 Task: Open a blank google sheet and write heading  Discount data  Add 10 product name:-  'Apple, Banana,_x000D_
Orange, Tomato, Potato, Onion, Carrot, Milk, Bread, Eggs (dozen). ' in September Last week sales are  1.99, 0.49, 0.79, 1.29, 0.99, 0.89, 0.69, 2.49, 1.99, 2.99.Discount (%):-  10, 20, 15, 5, 12, 8, 25, 10, 15, 20. Save page auditingSalesGrowth
Action: Mouse moved to (327, 208)
Screenshot: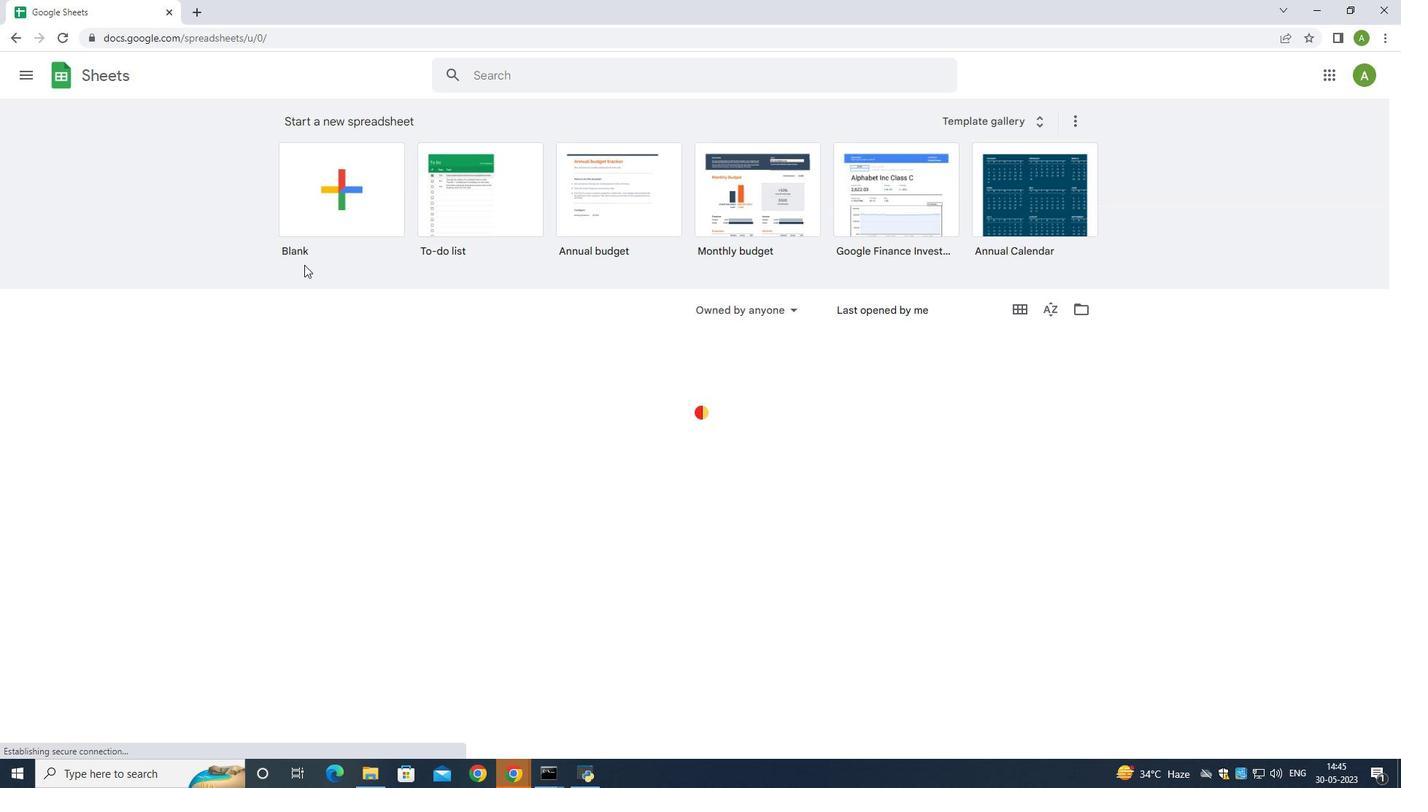 
Action: Mouse pressed left at (327, 208)
Screenshot: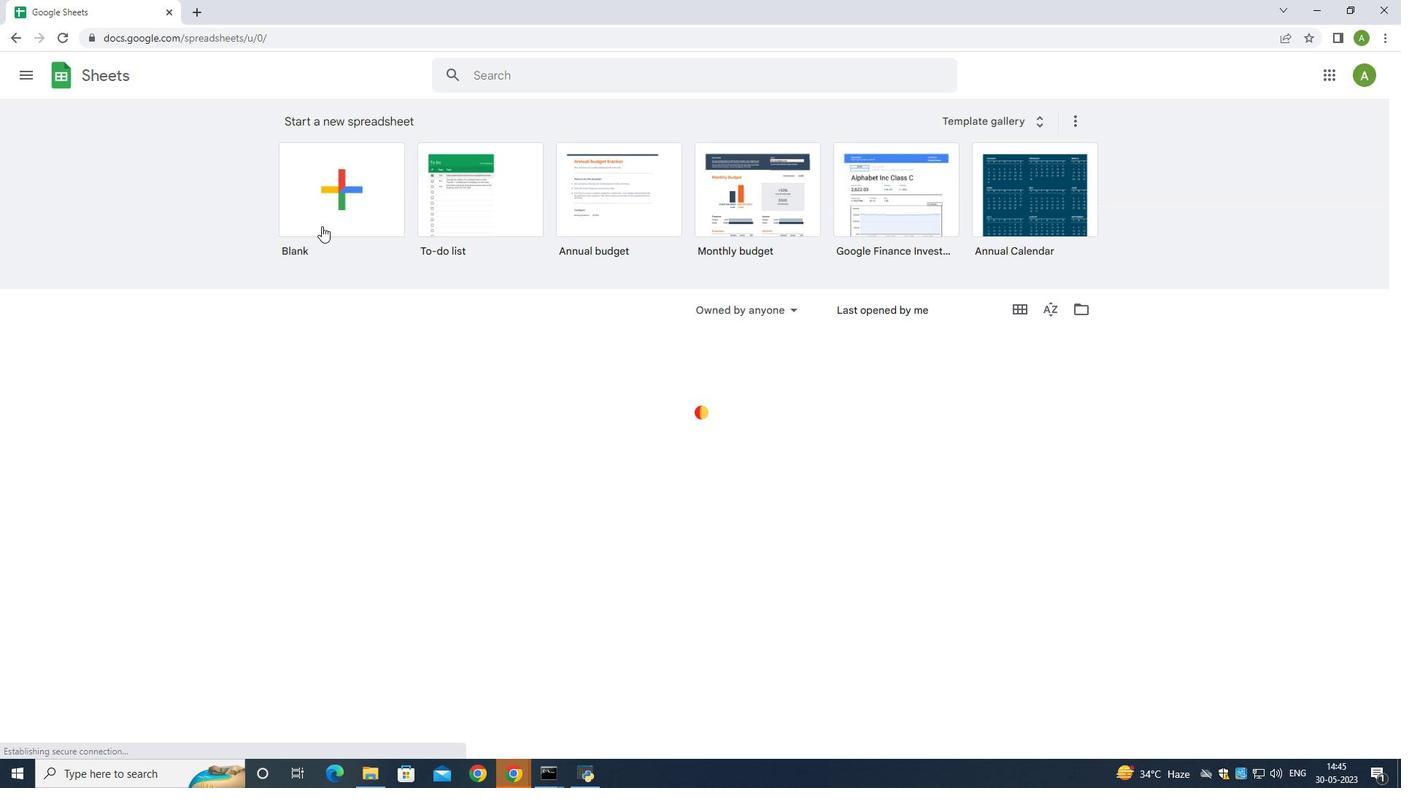 
Action: Mouse moved to (159, 179)
Screenshot: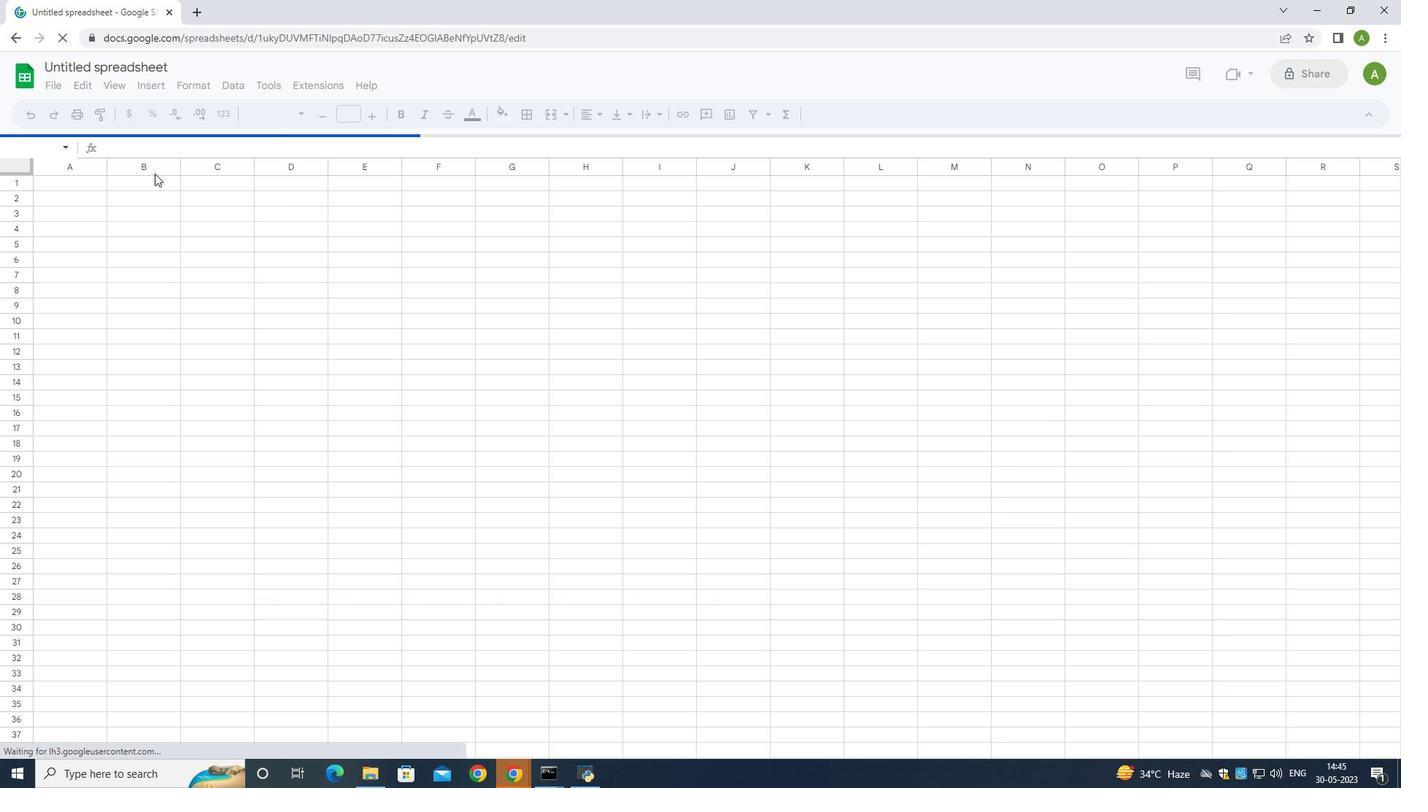 
Action: Mouse pressed left at (159, 179)
Screenshot: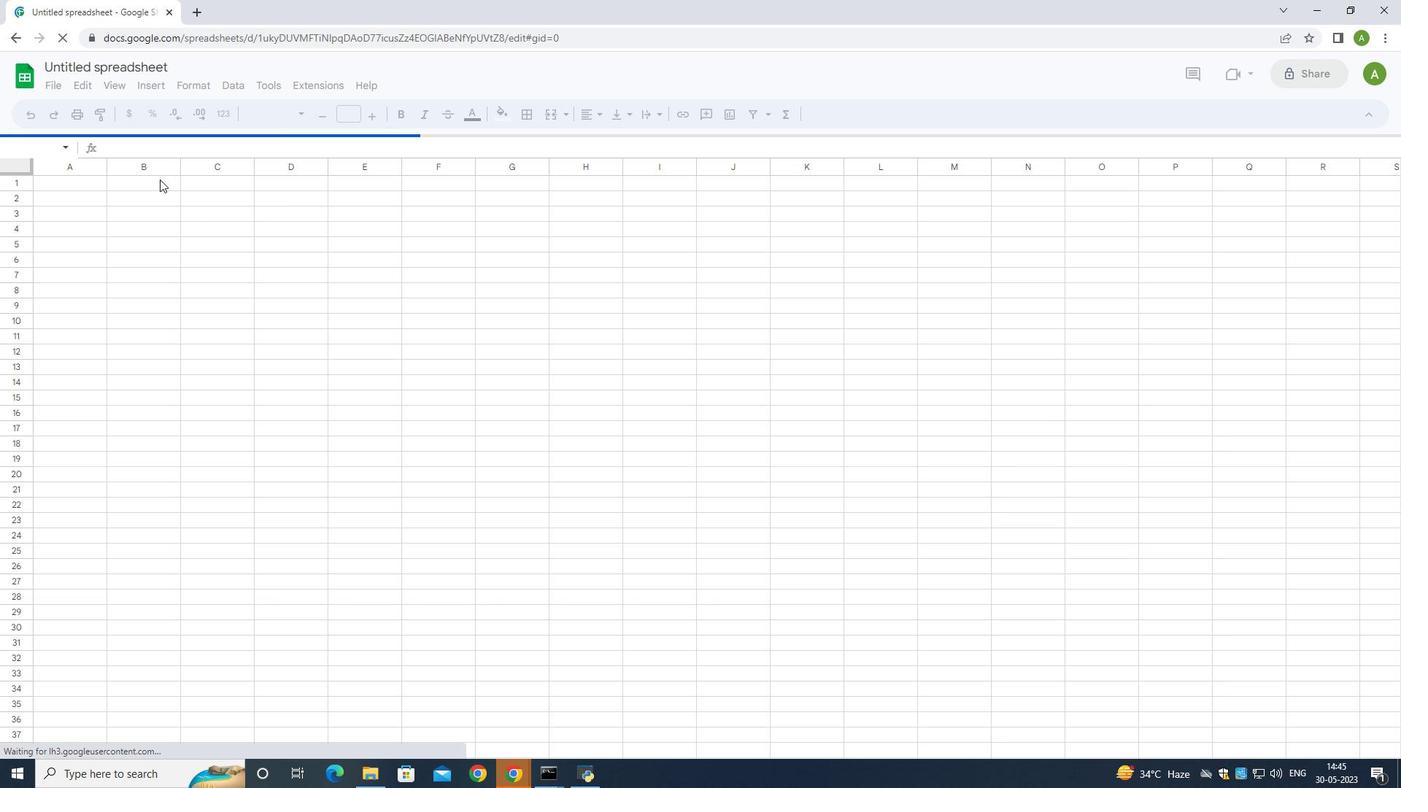 
Action: Mouse moved to (159, 180)
Screenshot: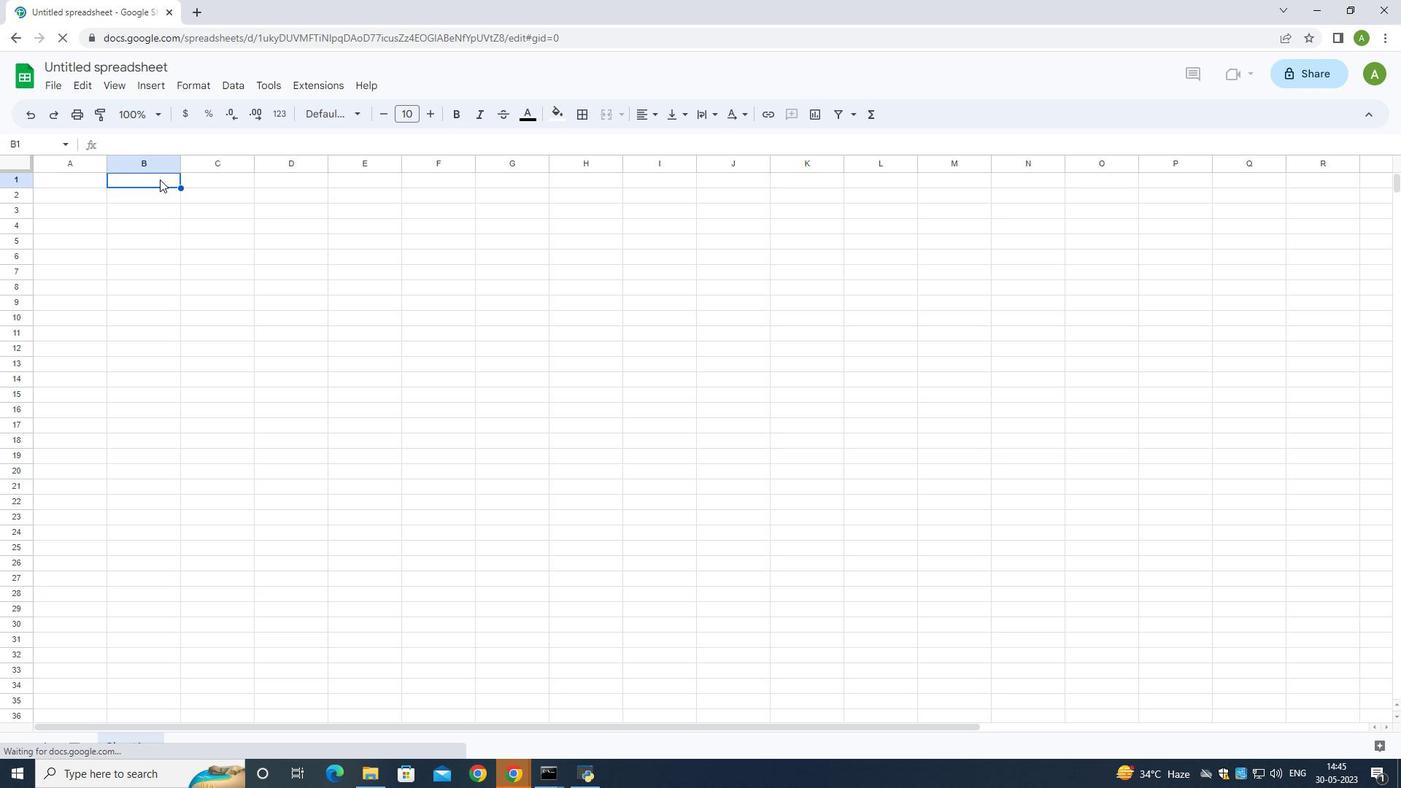 
Action: Key pressed <Key.shift>Discount<Key.space><Key.shift><Key.shift><Key.shift>Data
Screenshot: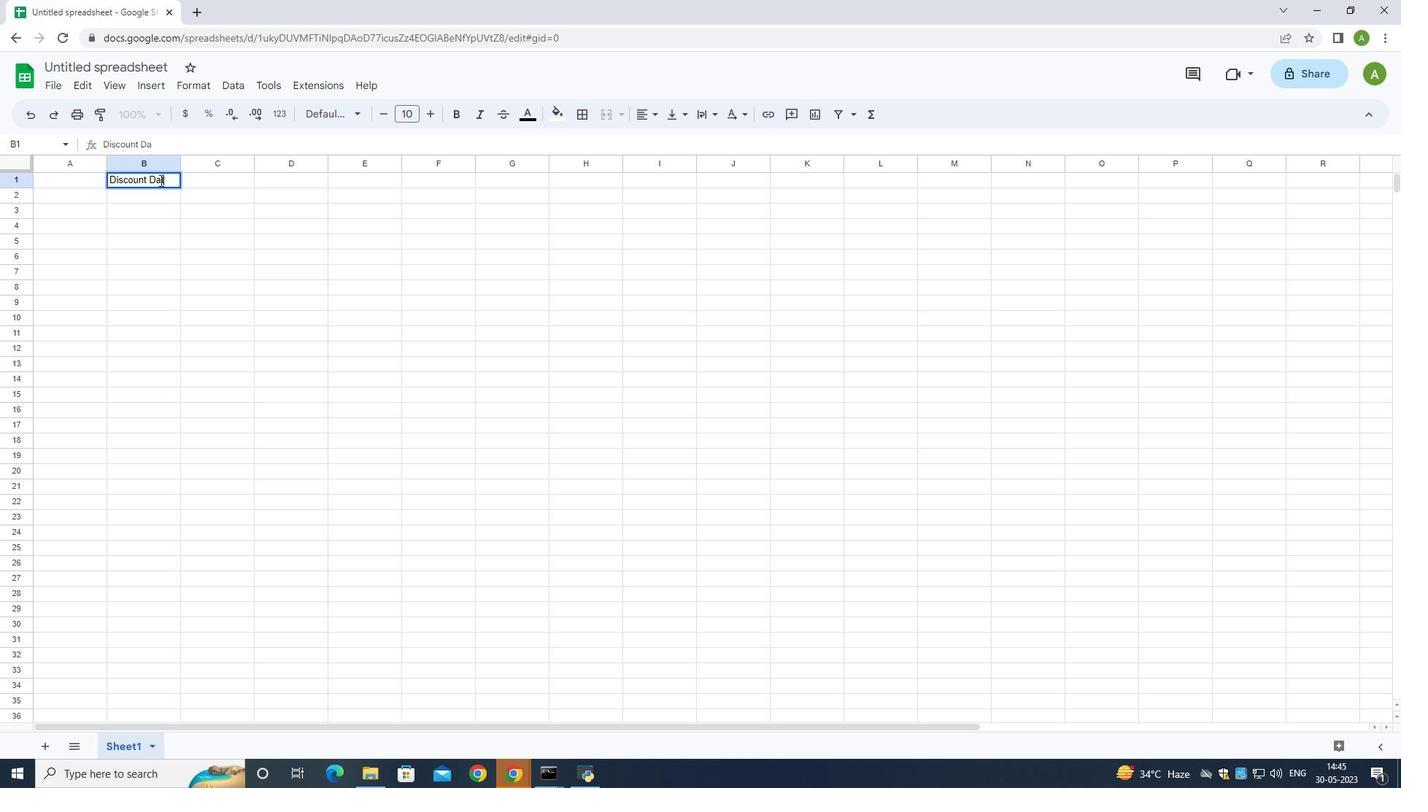 
Action: Mouse moved to (62, 192)
Screenshot: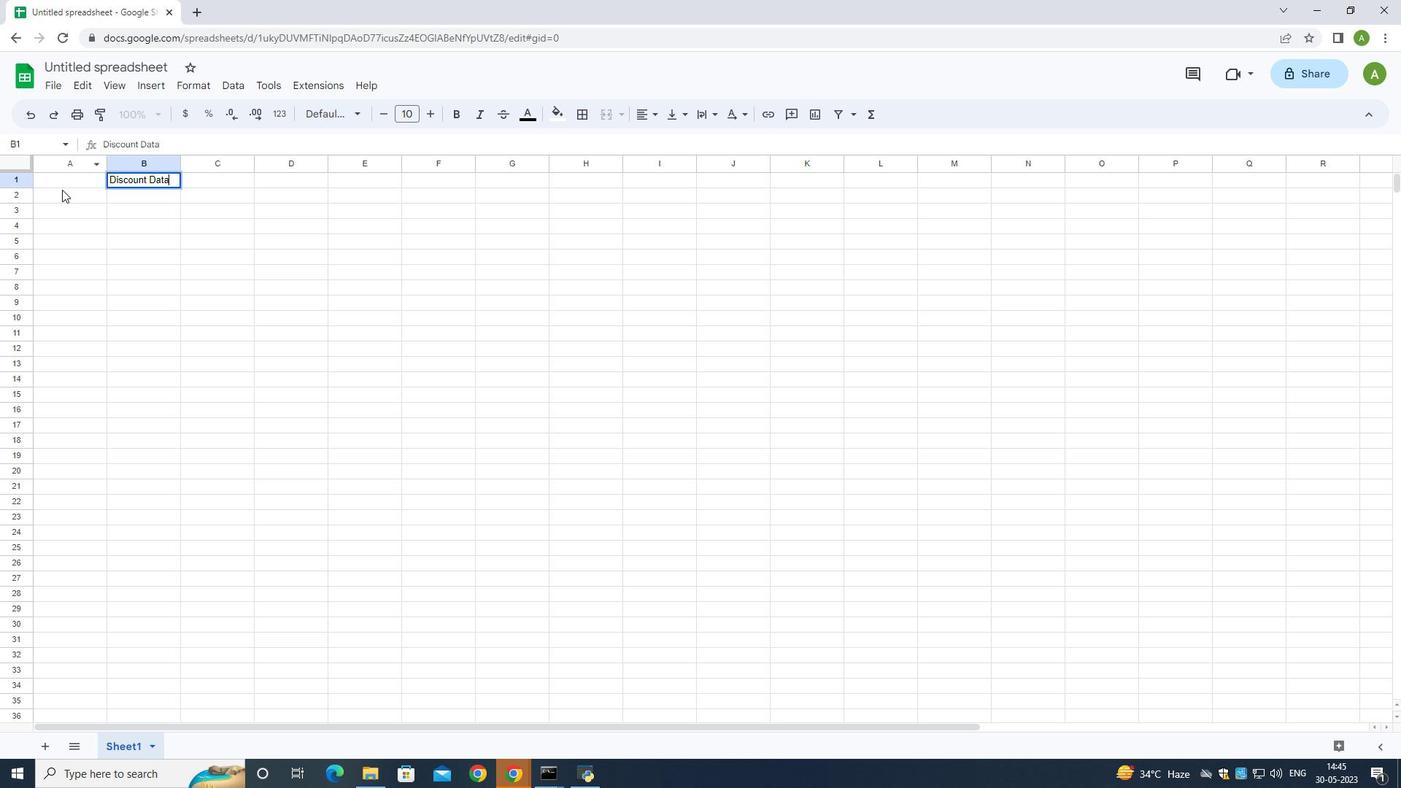 
Action: Mouse pressed left at (62, 192)
Screenshot: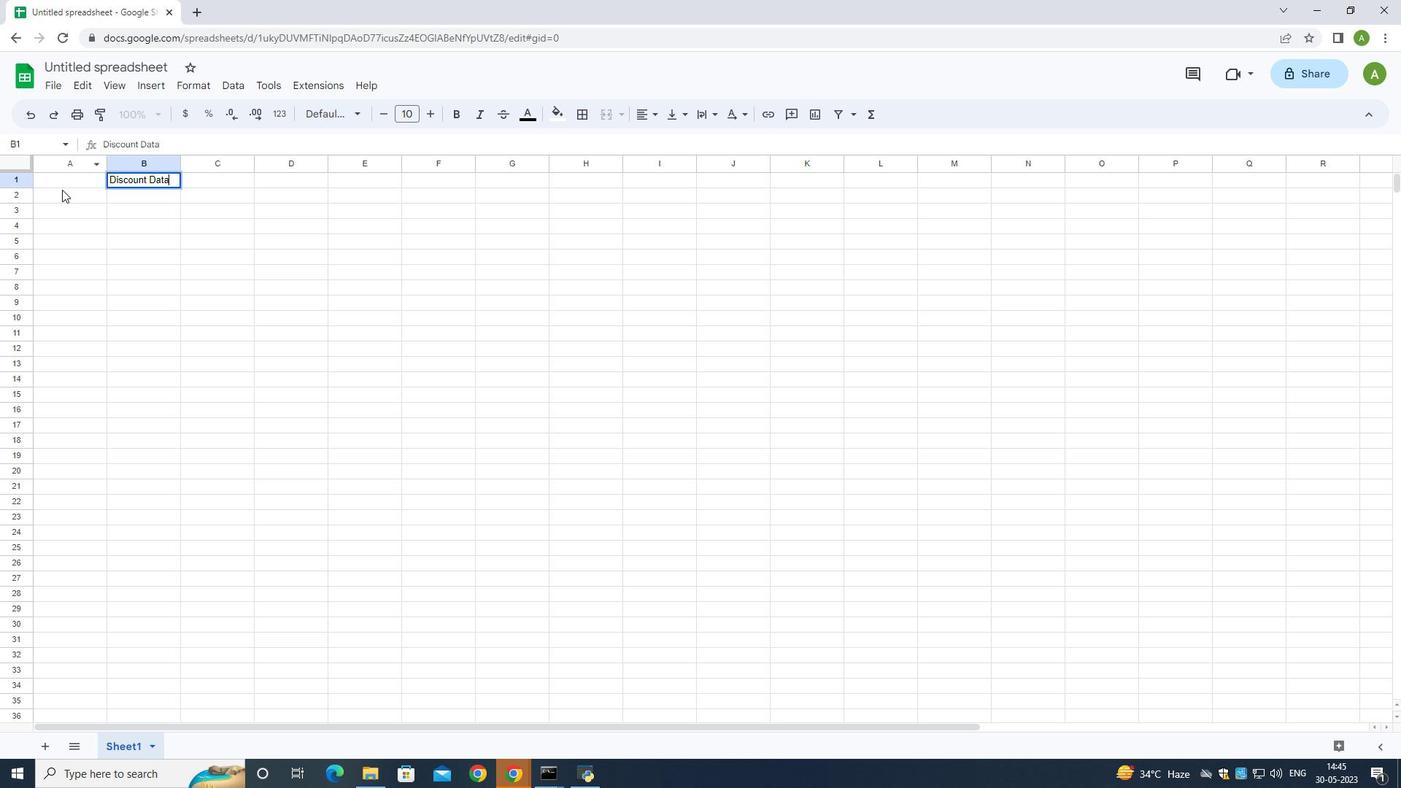 
Action: Mouse moved to (59, 193)
Screenshot: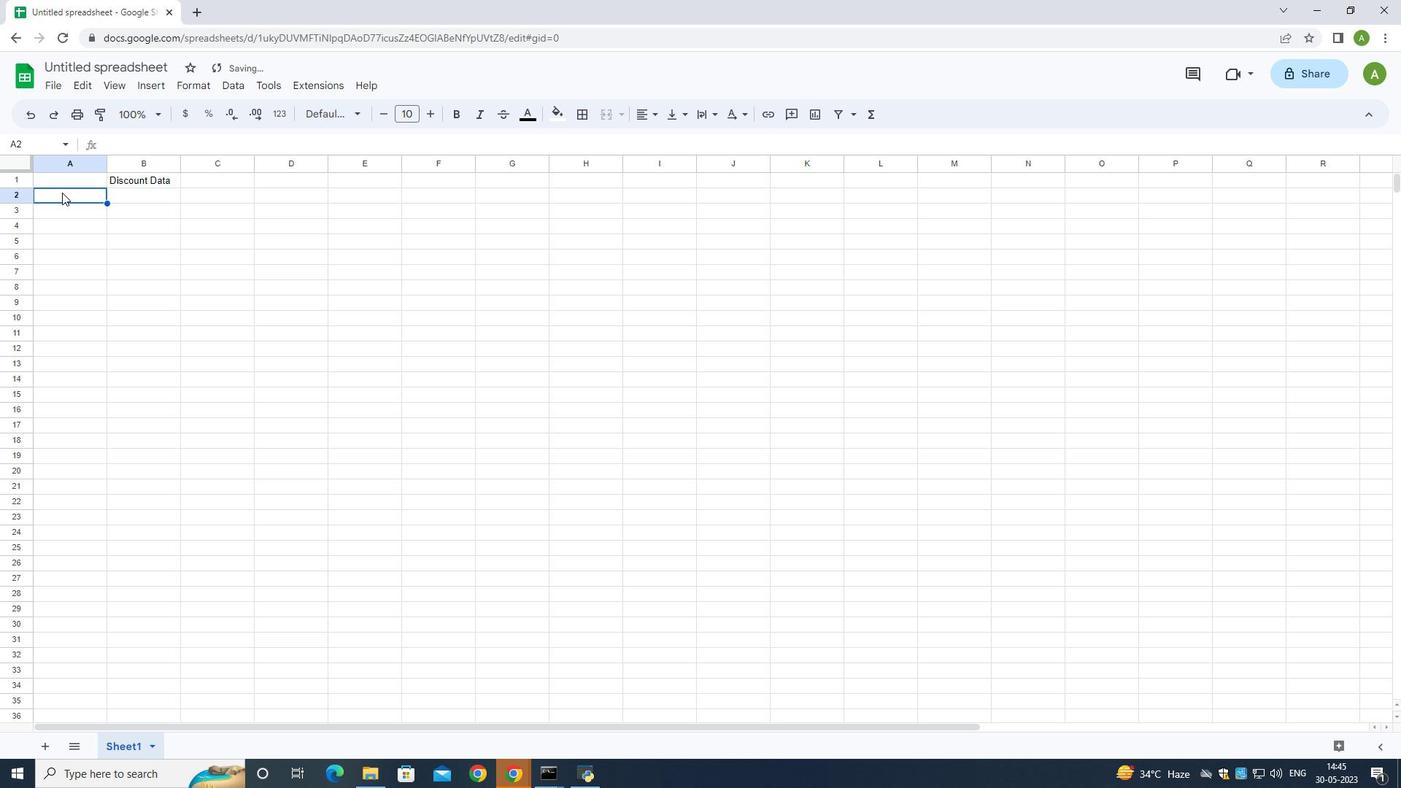 
Action: Key pressed <Key.shift>Product<Key.space><Key.shift>Name
Screenshot: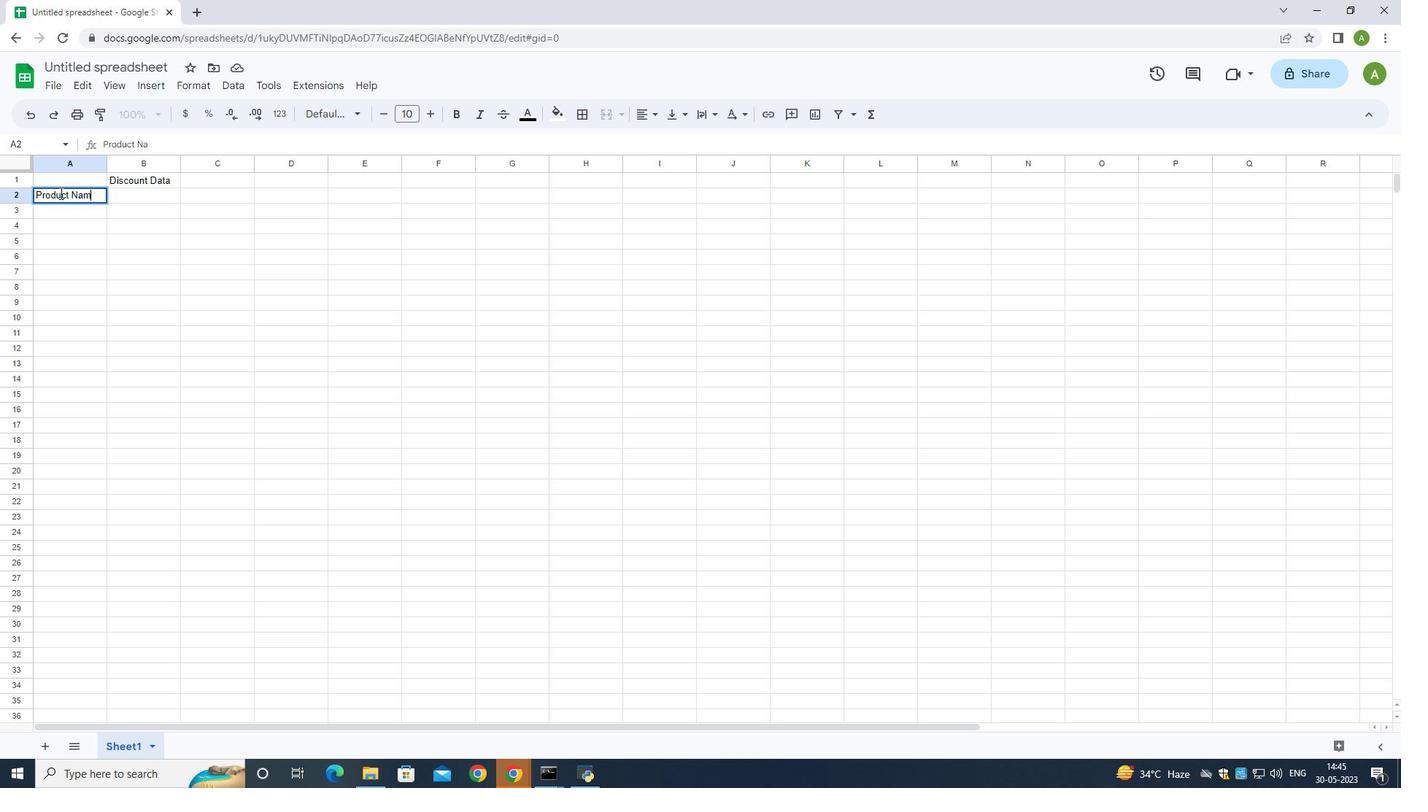 
Action: Mouse moved to (92, 203)
Screenshot: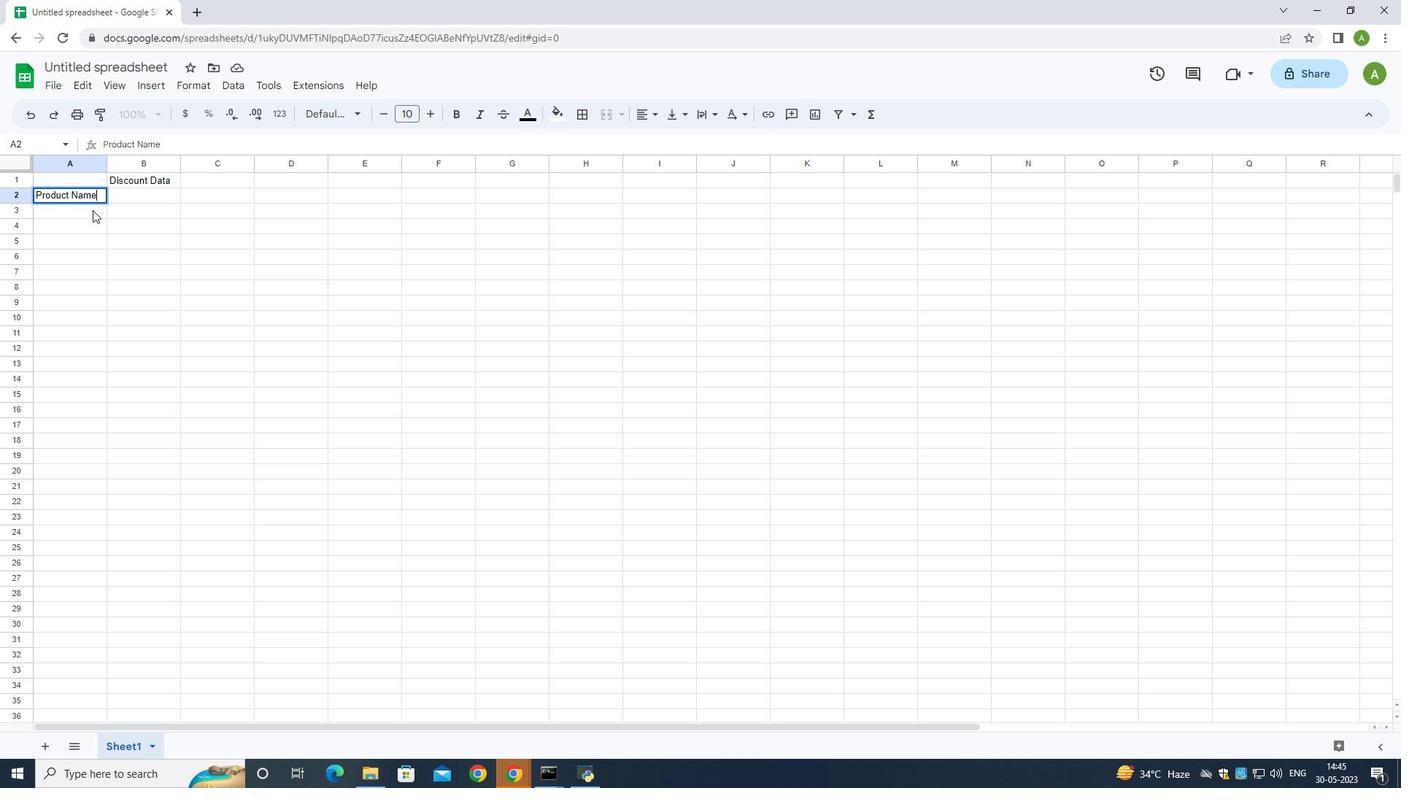 
Action: Mouse pressed left at (92, 203)
Screenshot: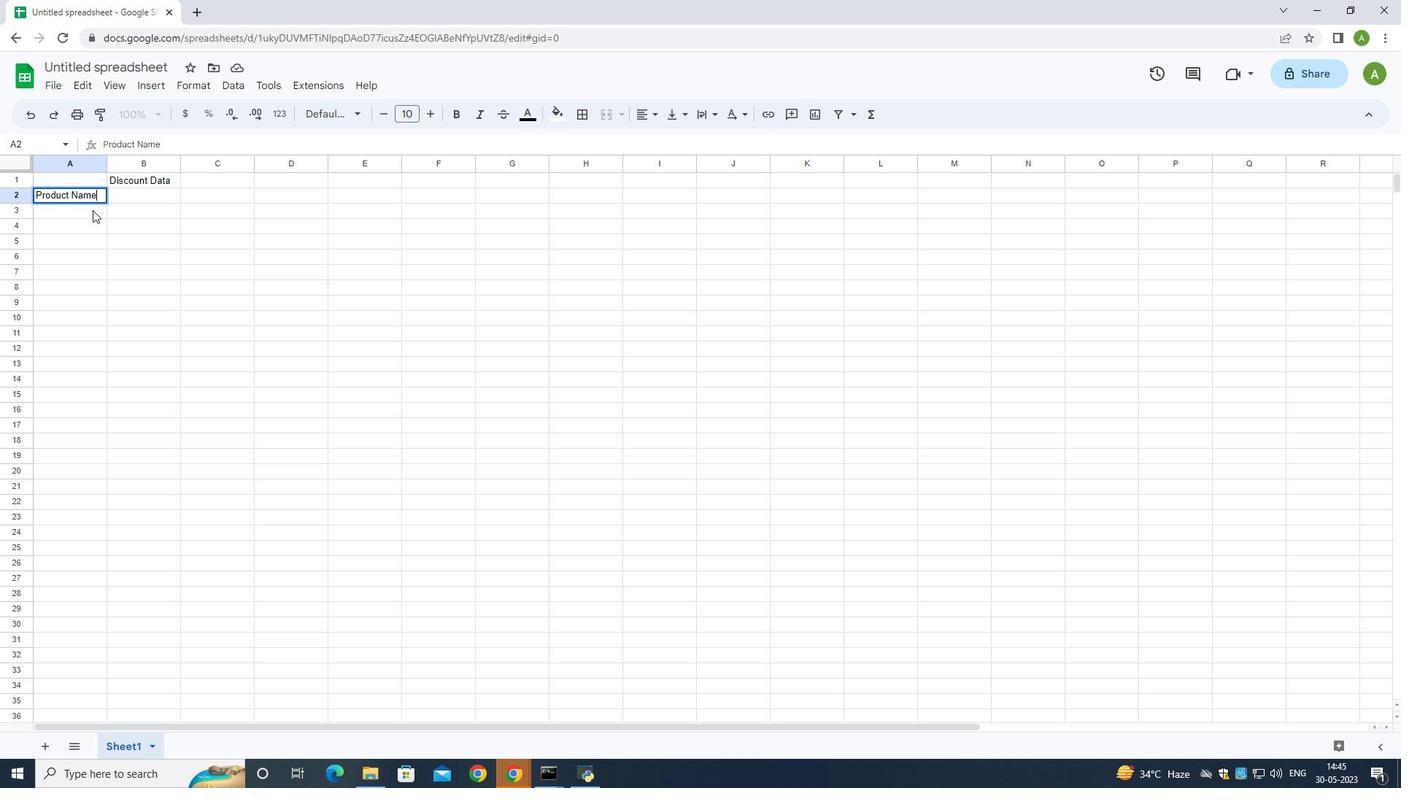 
Action: Mouse moved to (87, 204)
Screenshot: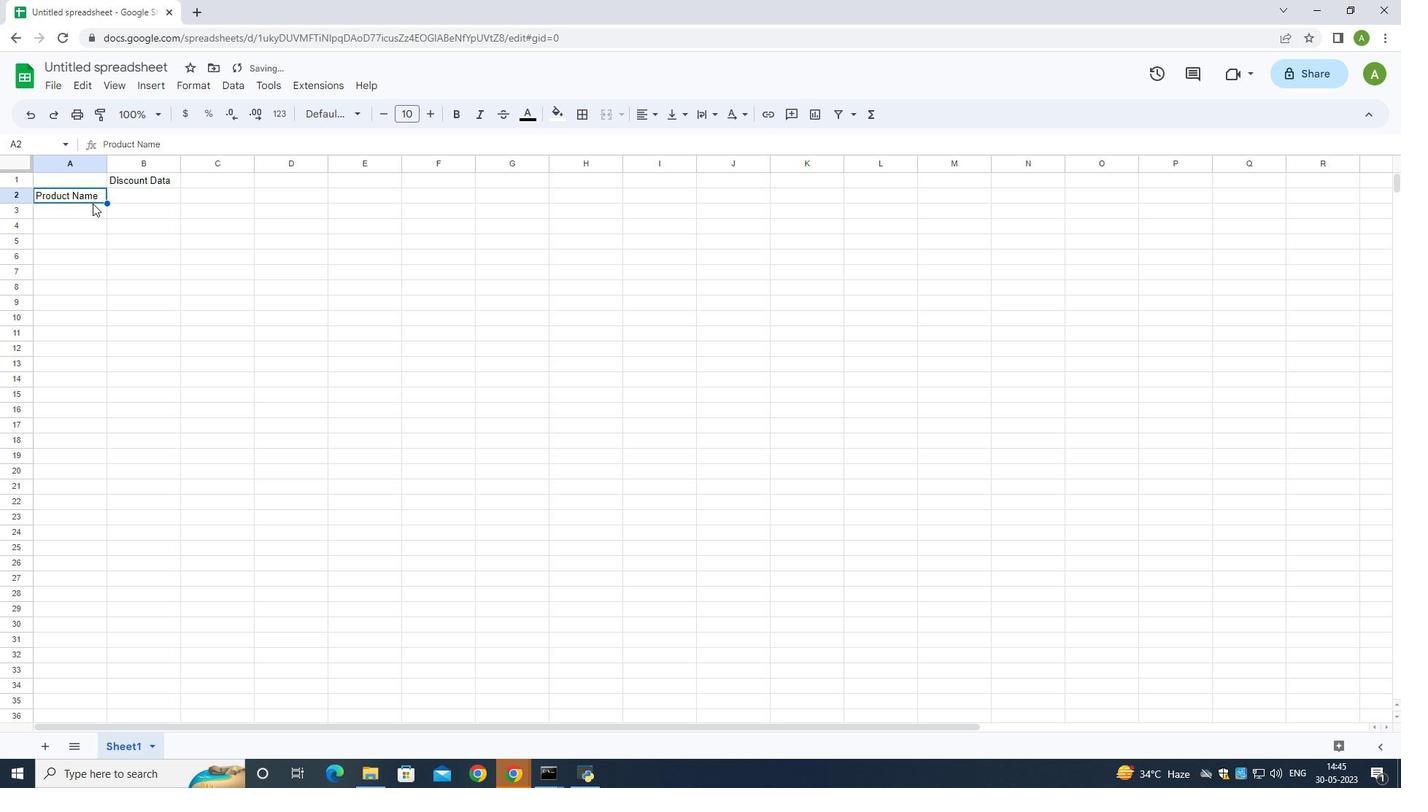 
Action: Mouse pressed left at (87, 204)
Screenshot: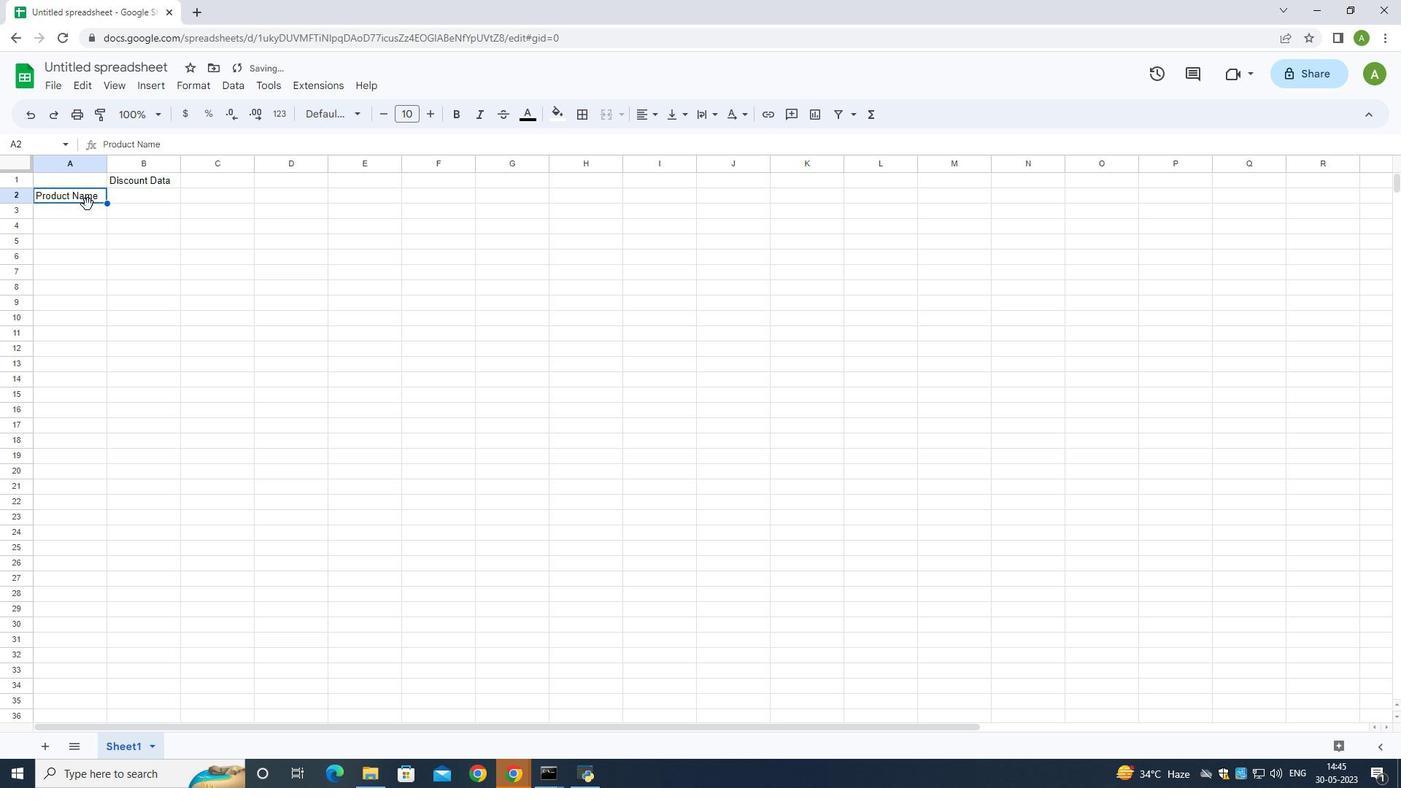 
Action: Mouse moved to (78, 212)
Screenshot: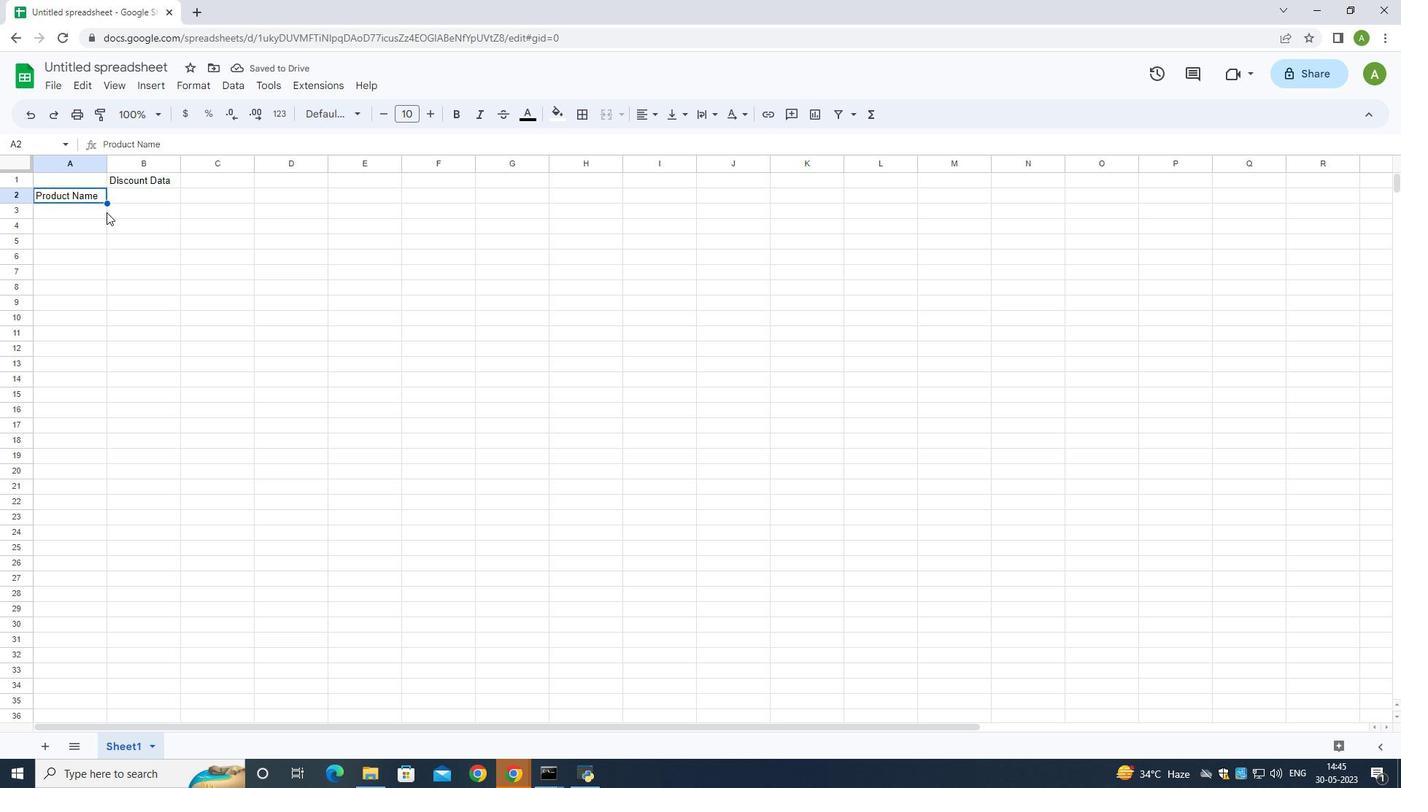 
Action: Mouse pressed left at (78, 212)
Screenshot: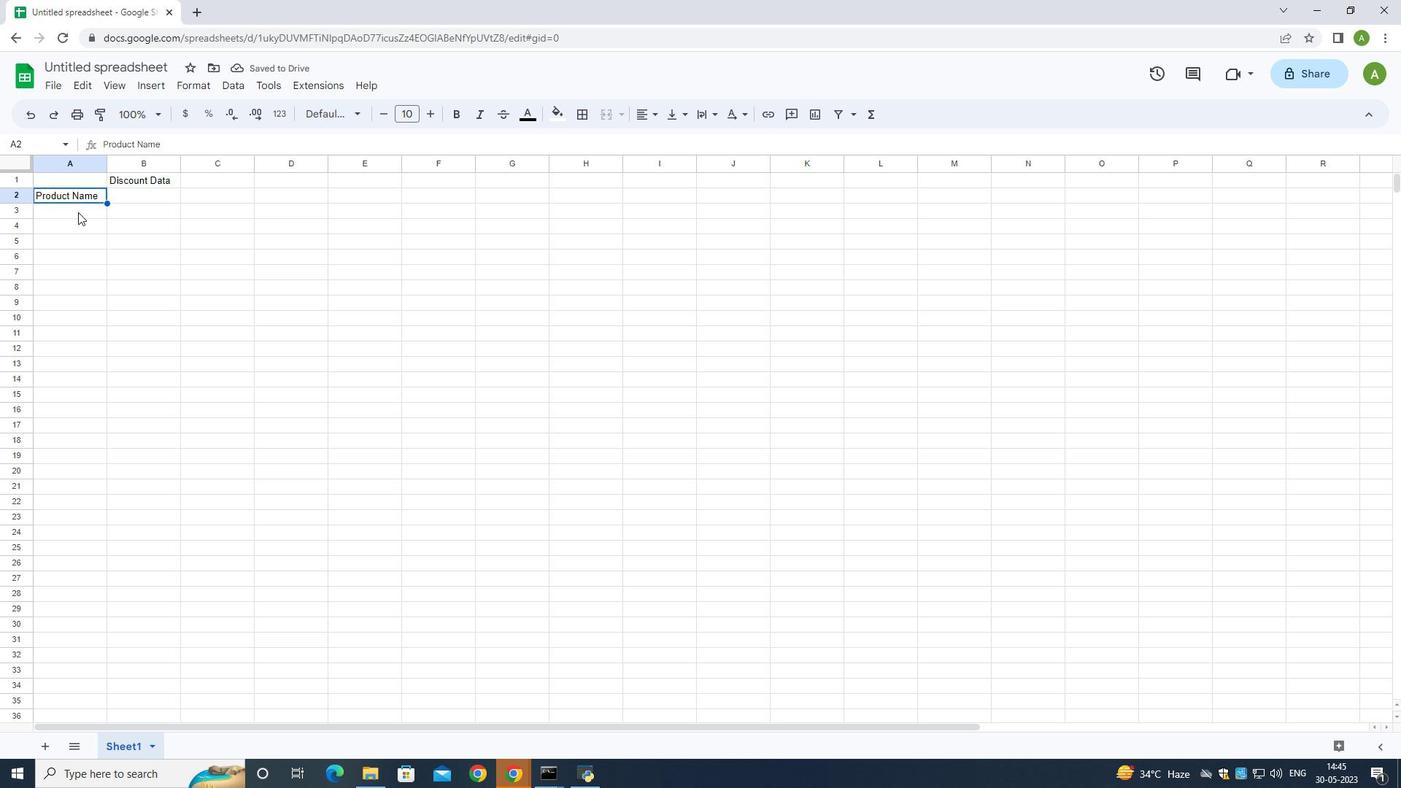 
Action: Key pressed <Key.shift>Apple<Key.down><Key.shift>Banana
Screenshot: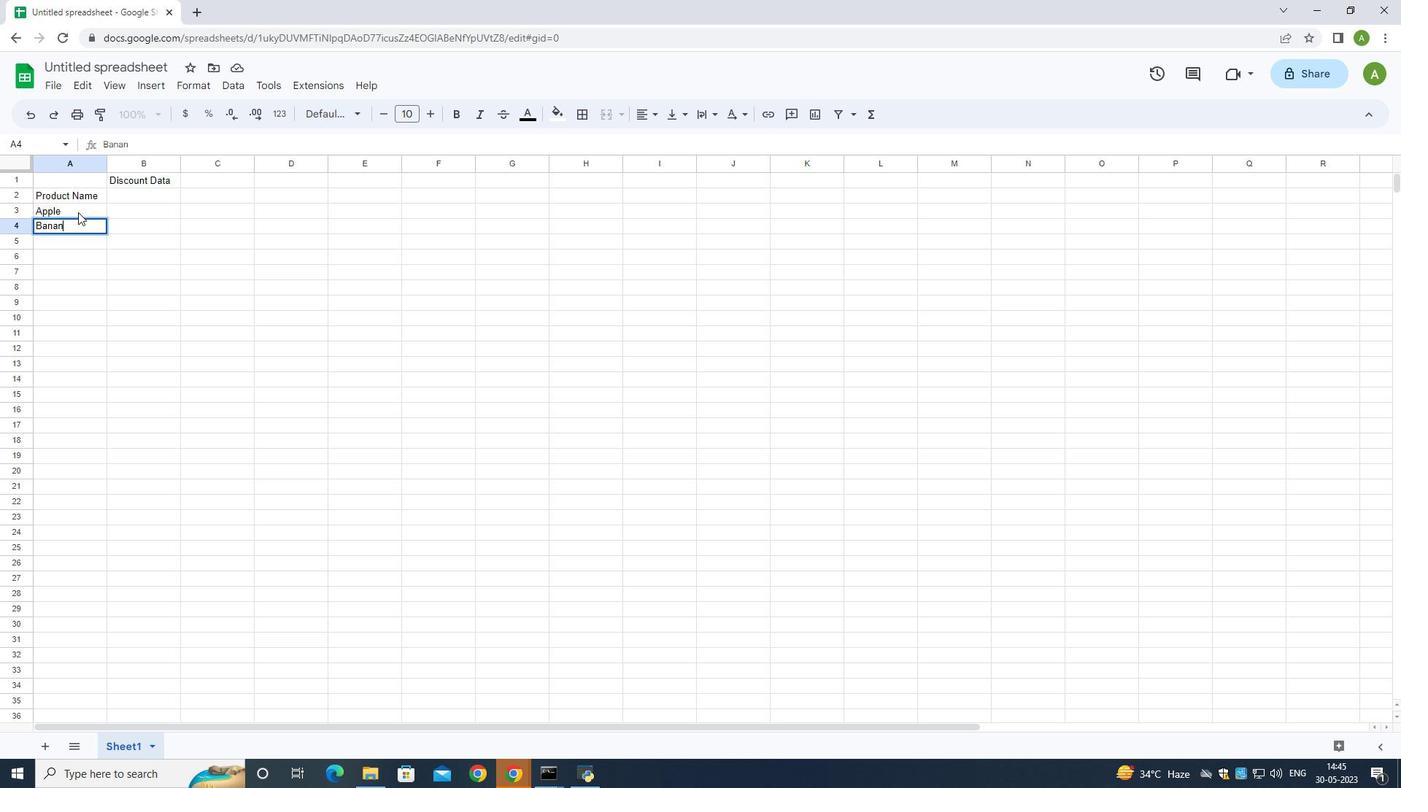 
Action: Mouse moved to (65, 241)
Screenshot: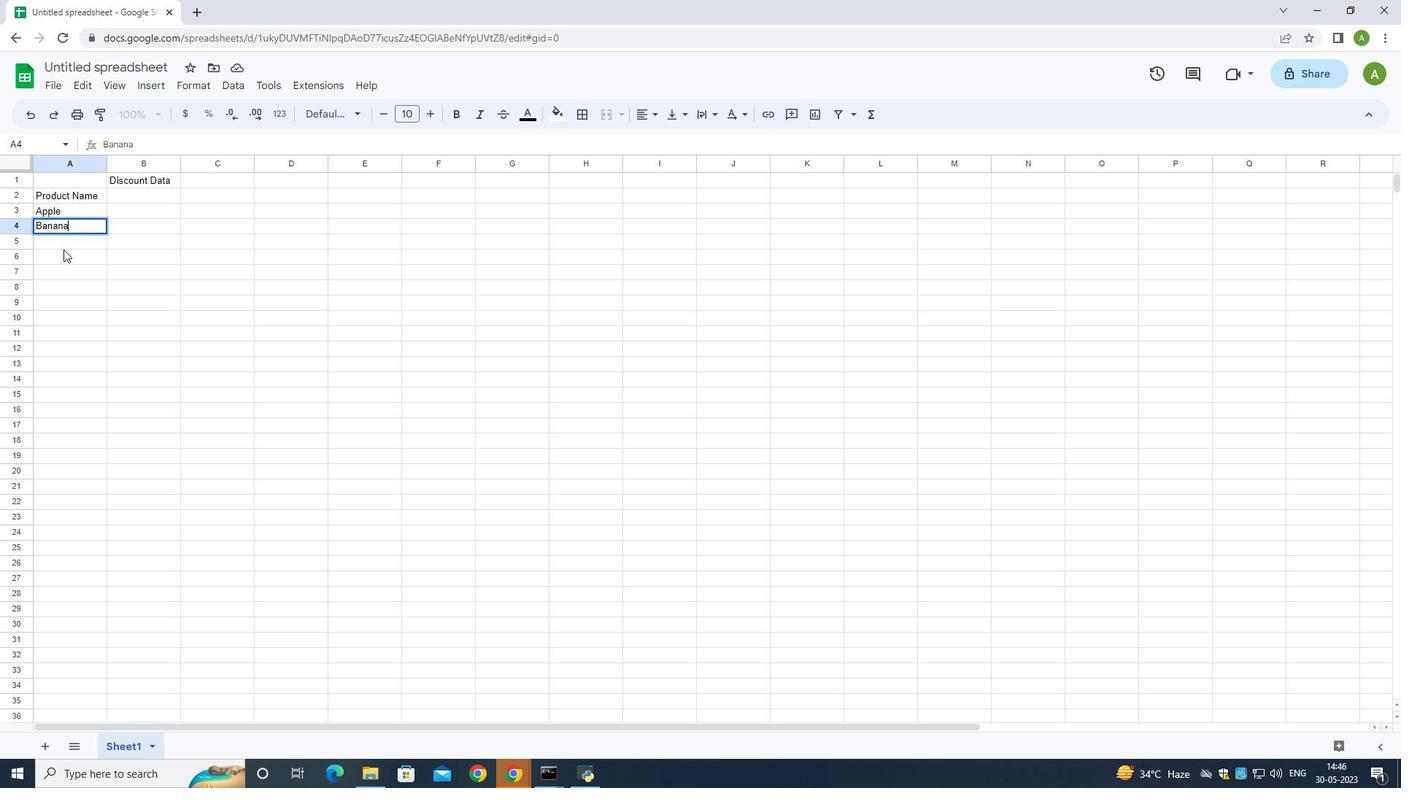 
Action: Mouse pressed left at (65, 241)
Screenshot: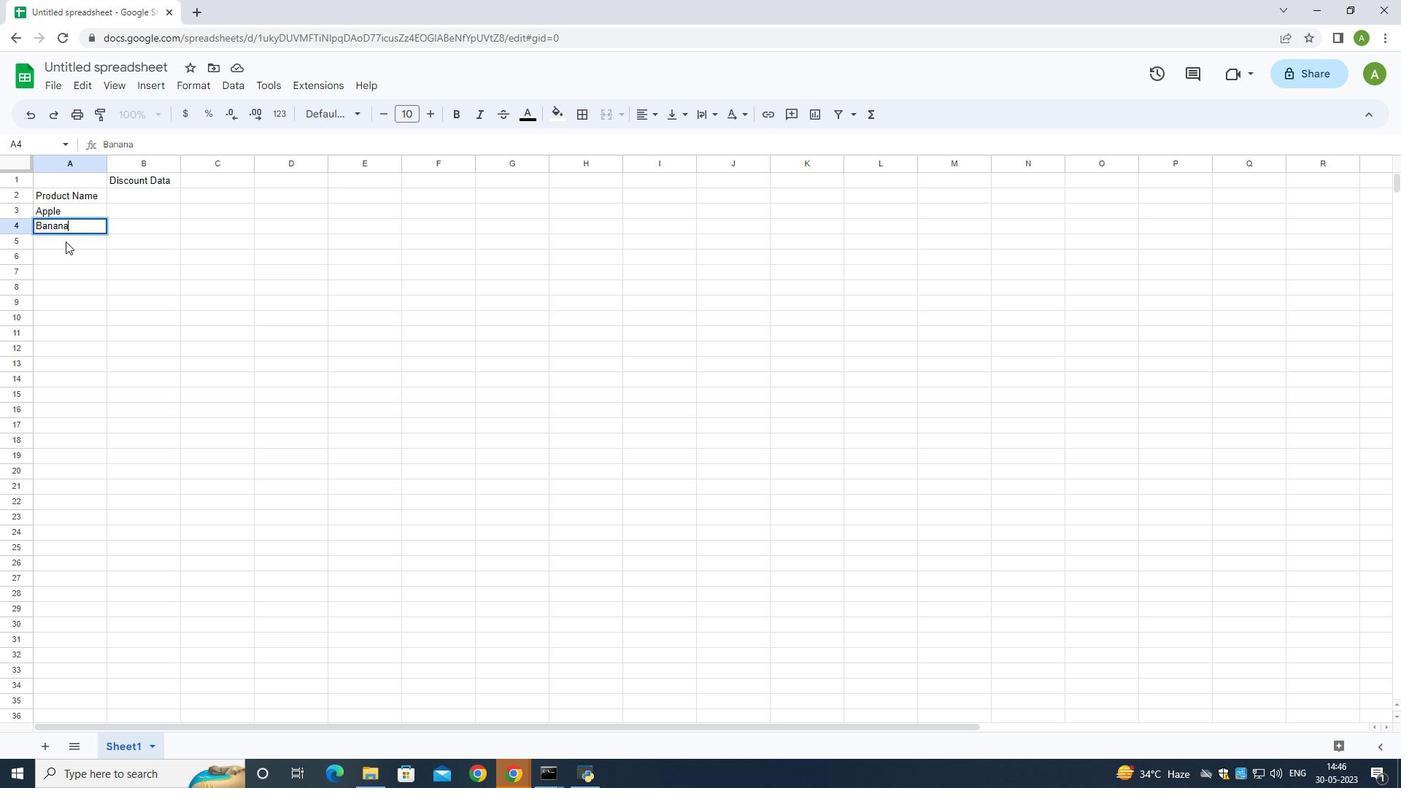 
Action: Key pressed <Key.shift>Orange<Key.down><Key.shift>Tomato<Key.down><Key.shift>Potato<Key.down><Key.shift>Onion<Key.down><Key.shift>Carrot<Key.down><Key.shift>Milk<Key.down><Key.shift>Bread<Key.down><Key.shift><Key.shift><Key.shift><Key.shift><Key.shift><Key.shift><Key.shift><Key.shift><Key.shift><Key.shift>Eggs
Screenshot: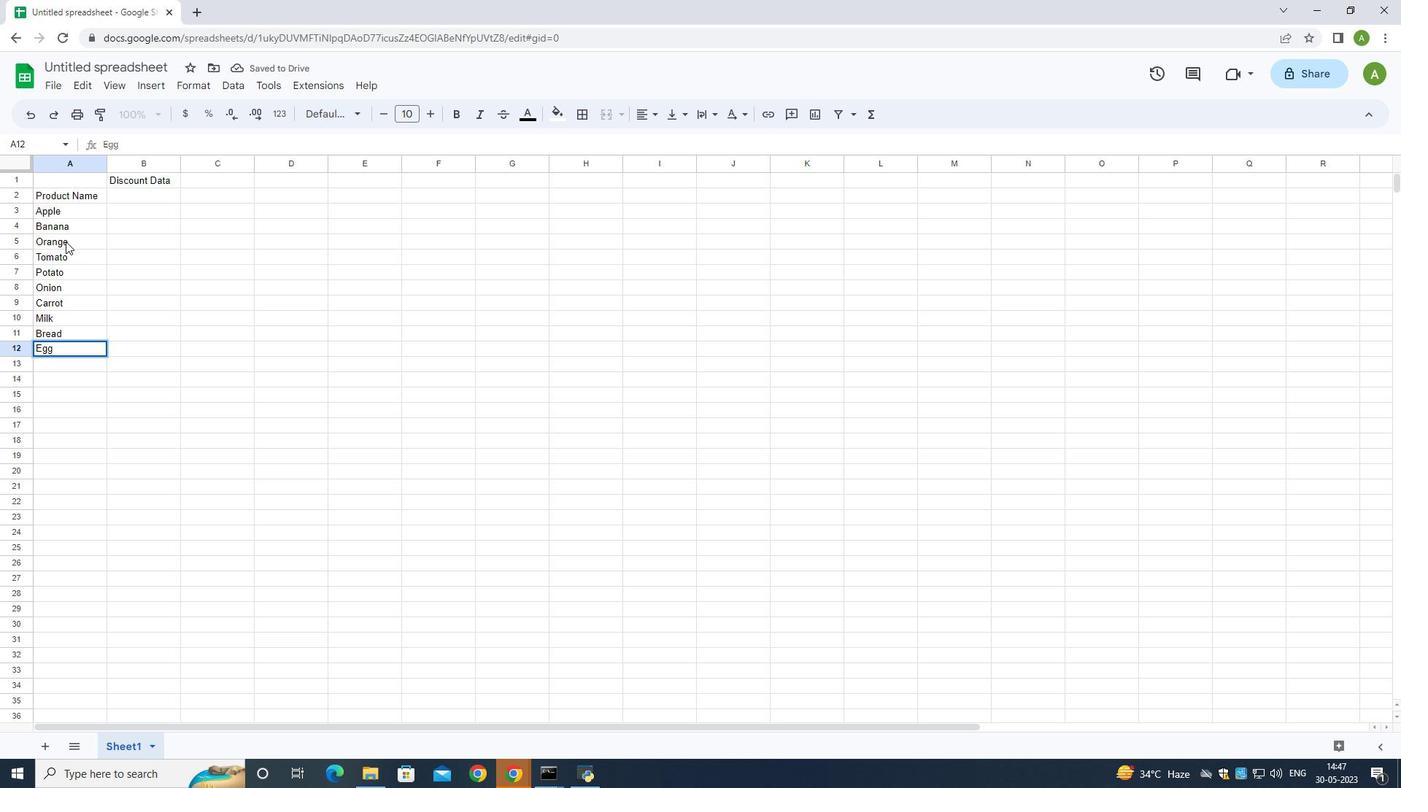 
Action: Mouse moved to (83, 229)
Screenshot: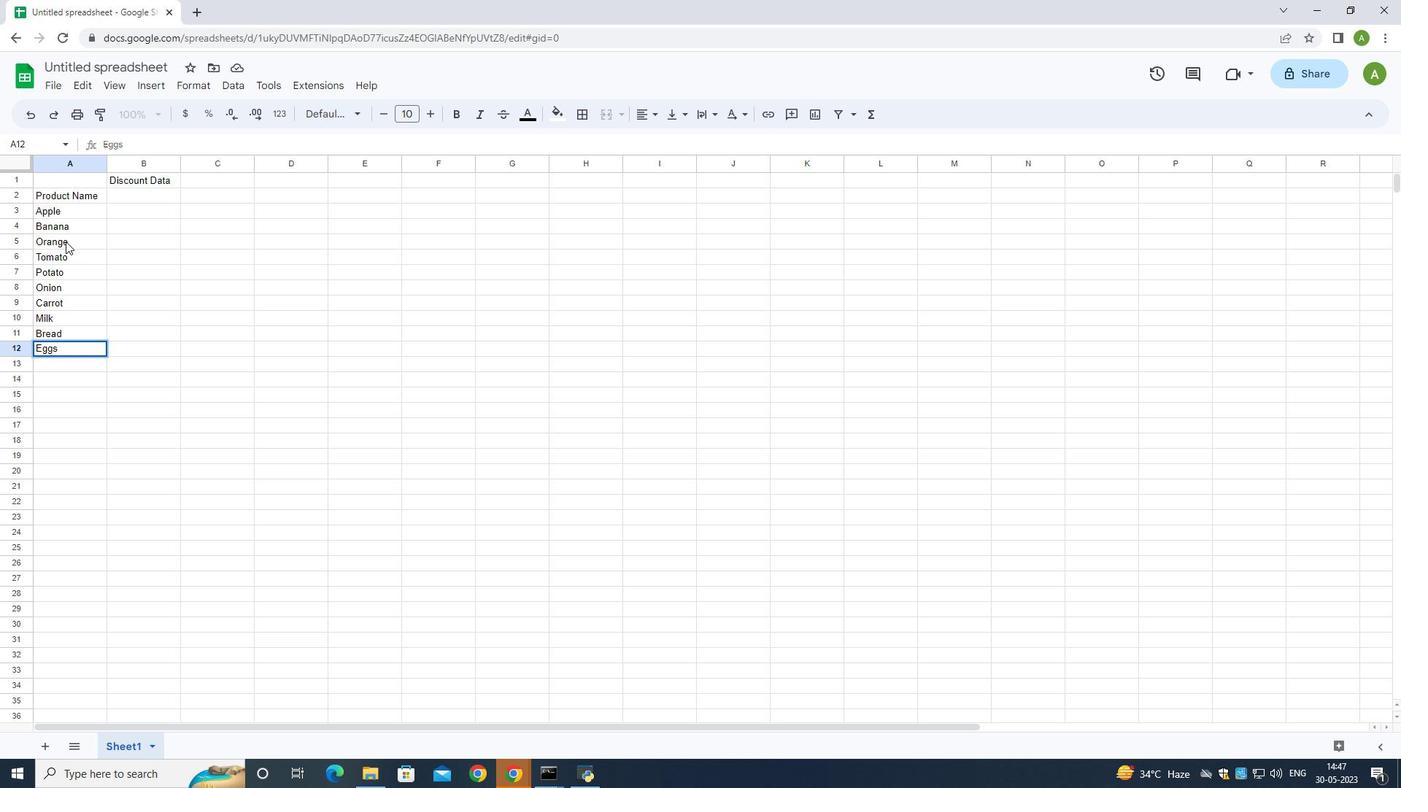 
Action: Key pressed <Key.shift_r>(
Screenshot: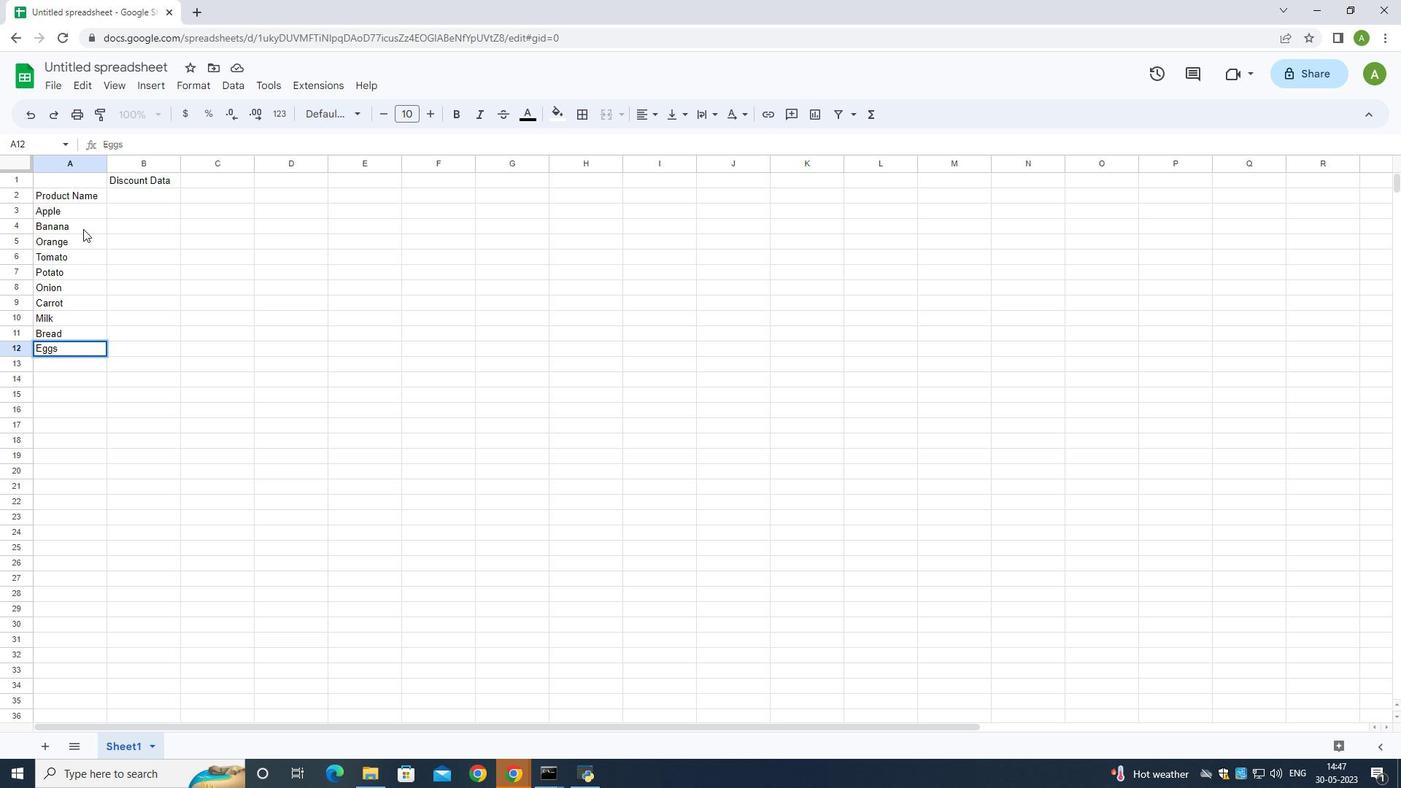 
Action: Mouse moved to (1403, 292)
Screenshot: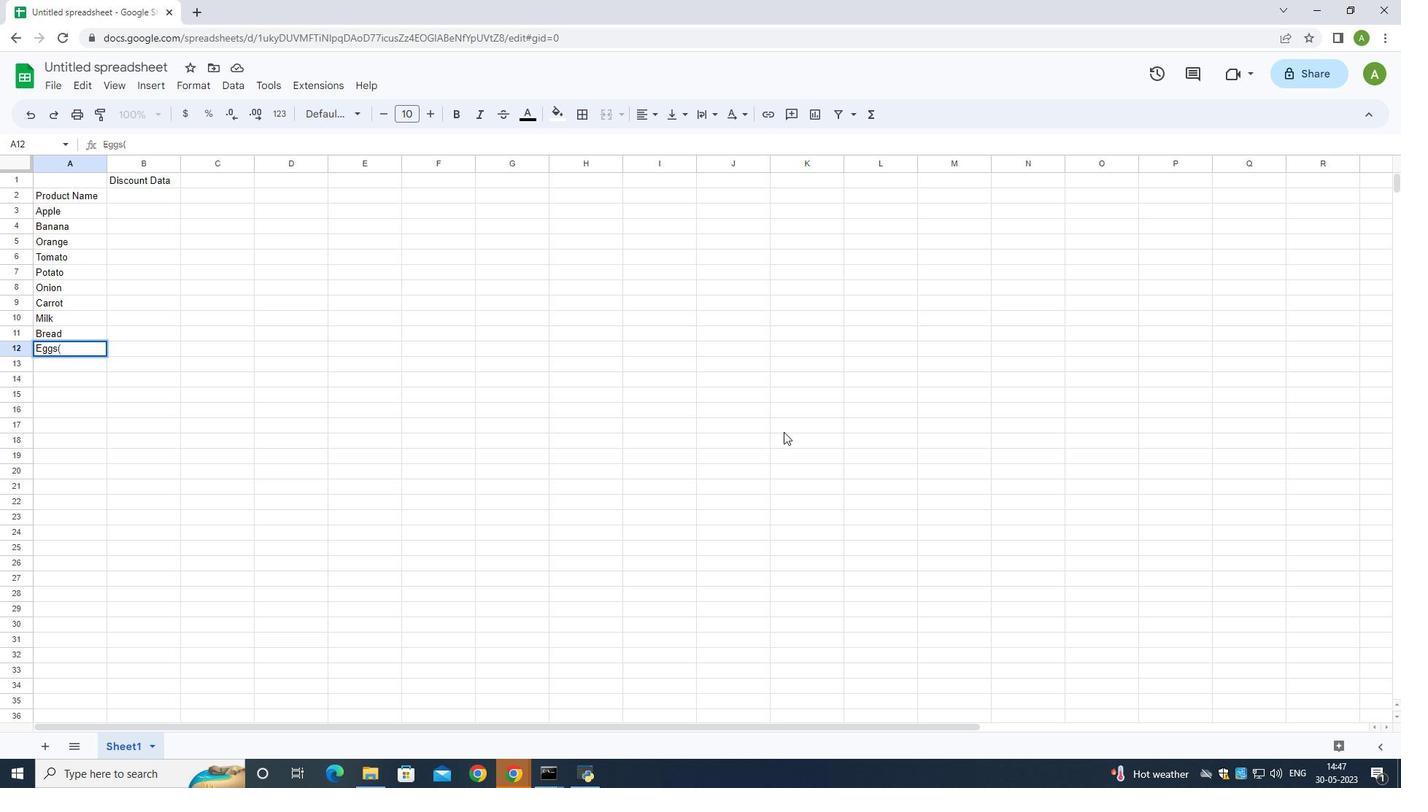 
Action: Key pressed dozen<Key.shift_r><Key.shift_r><Key.shift_r><Key.shift_r>)
Screenshot: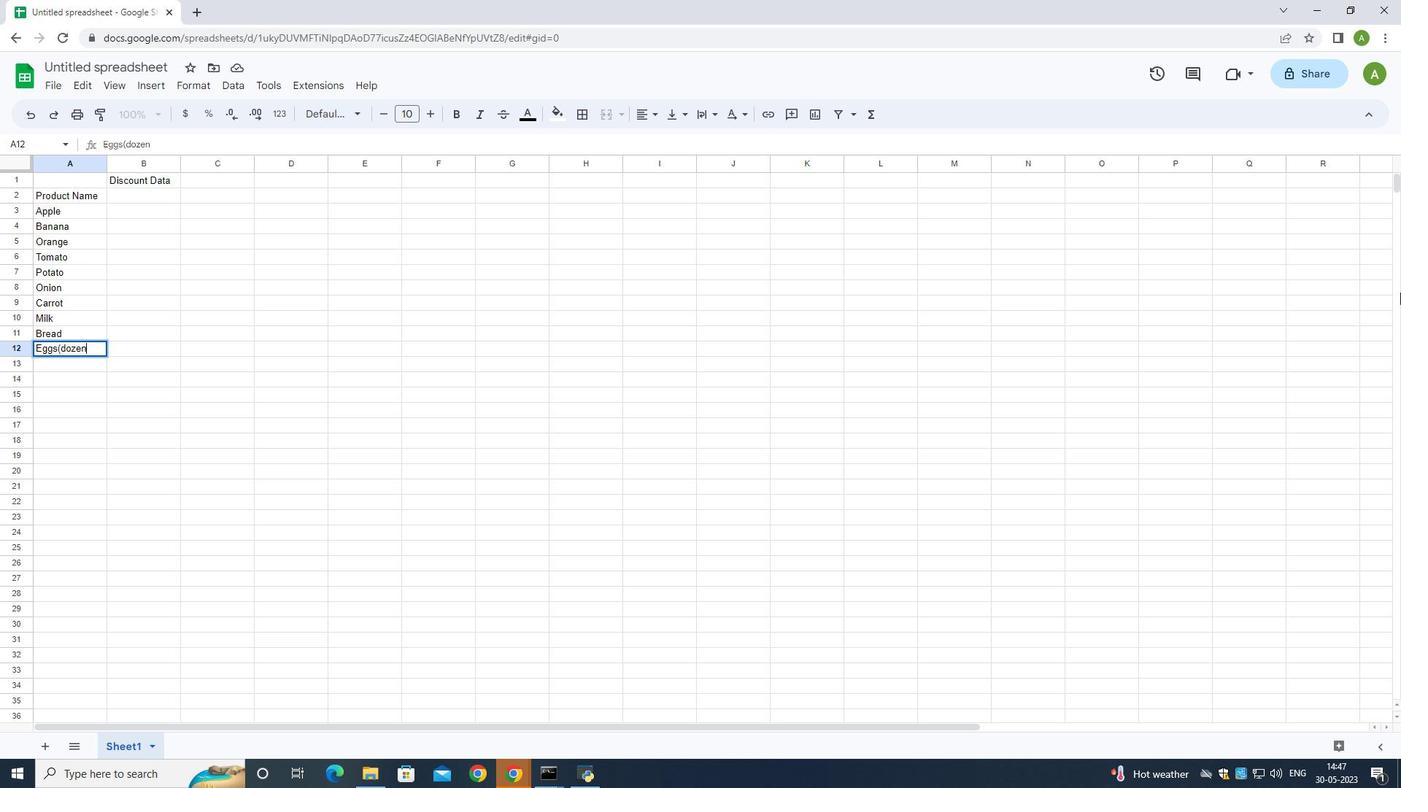 
Action: Mouse moved to (67, 361)
Screenshot: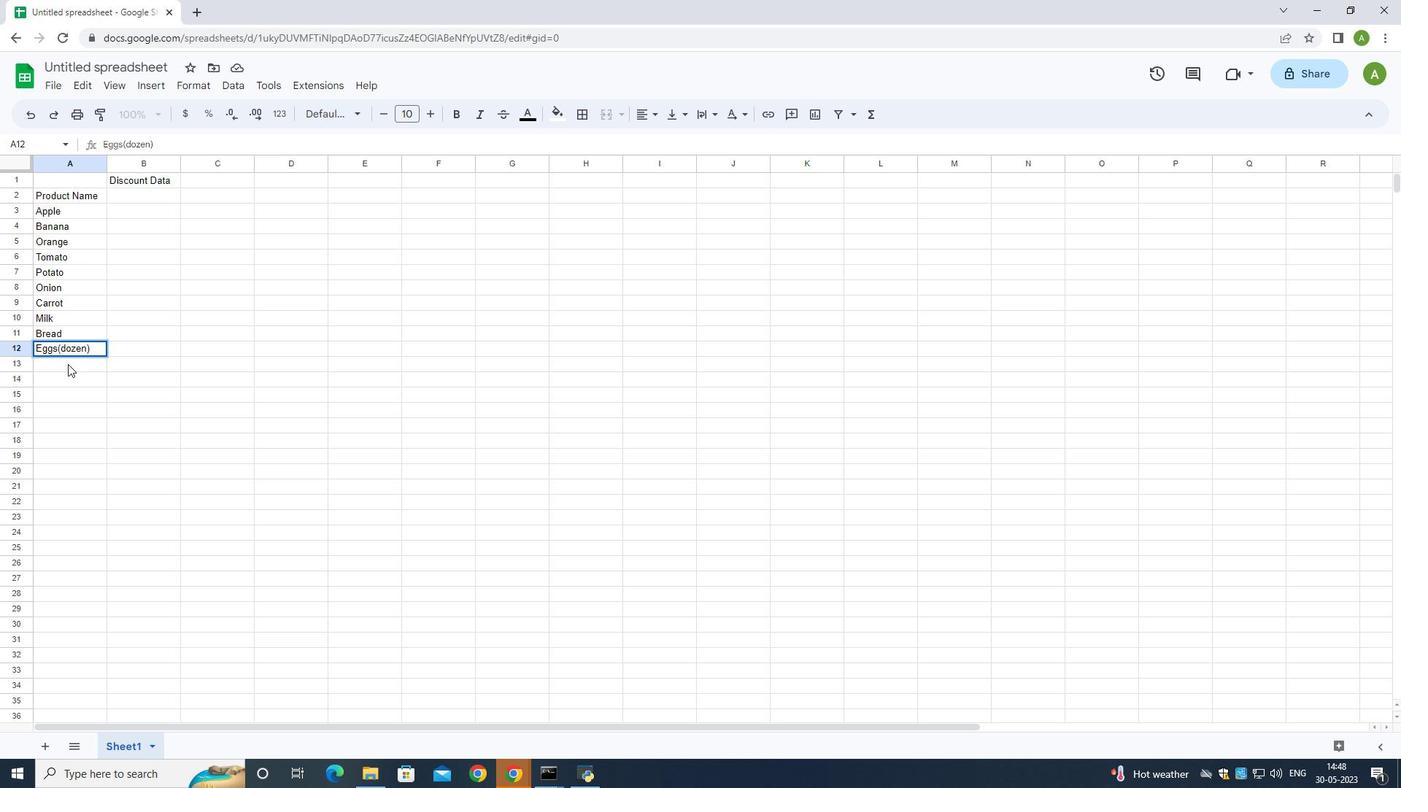 
Action: Mouse pressed left at (67, 361)
Screenshot: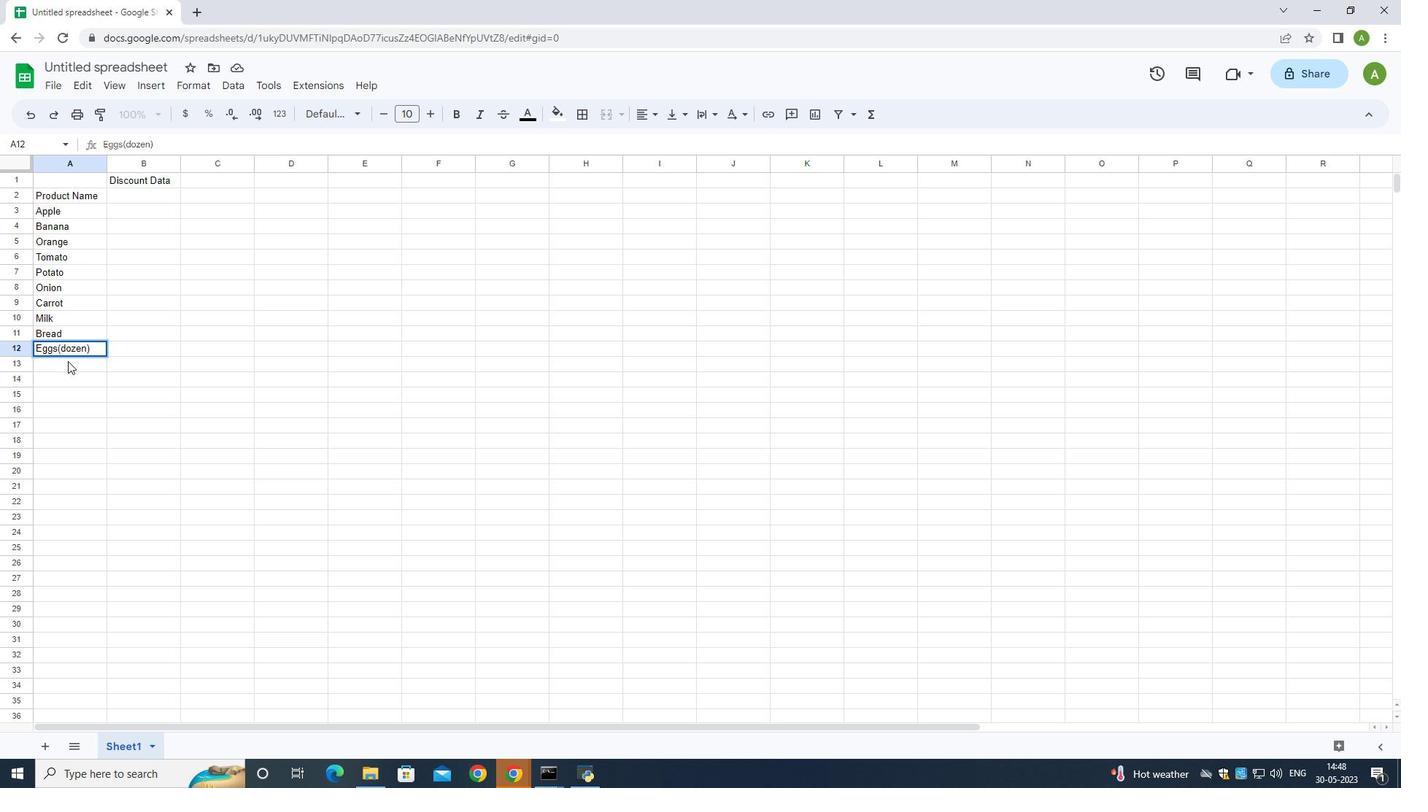 
Action: Mouse pressed left at (67, 361)
Screenshot: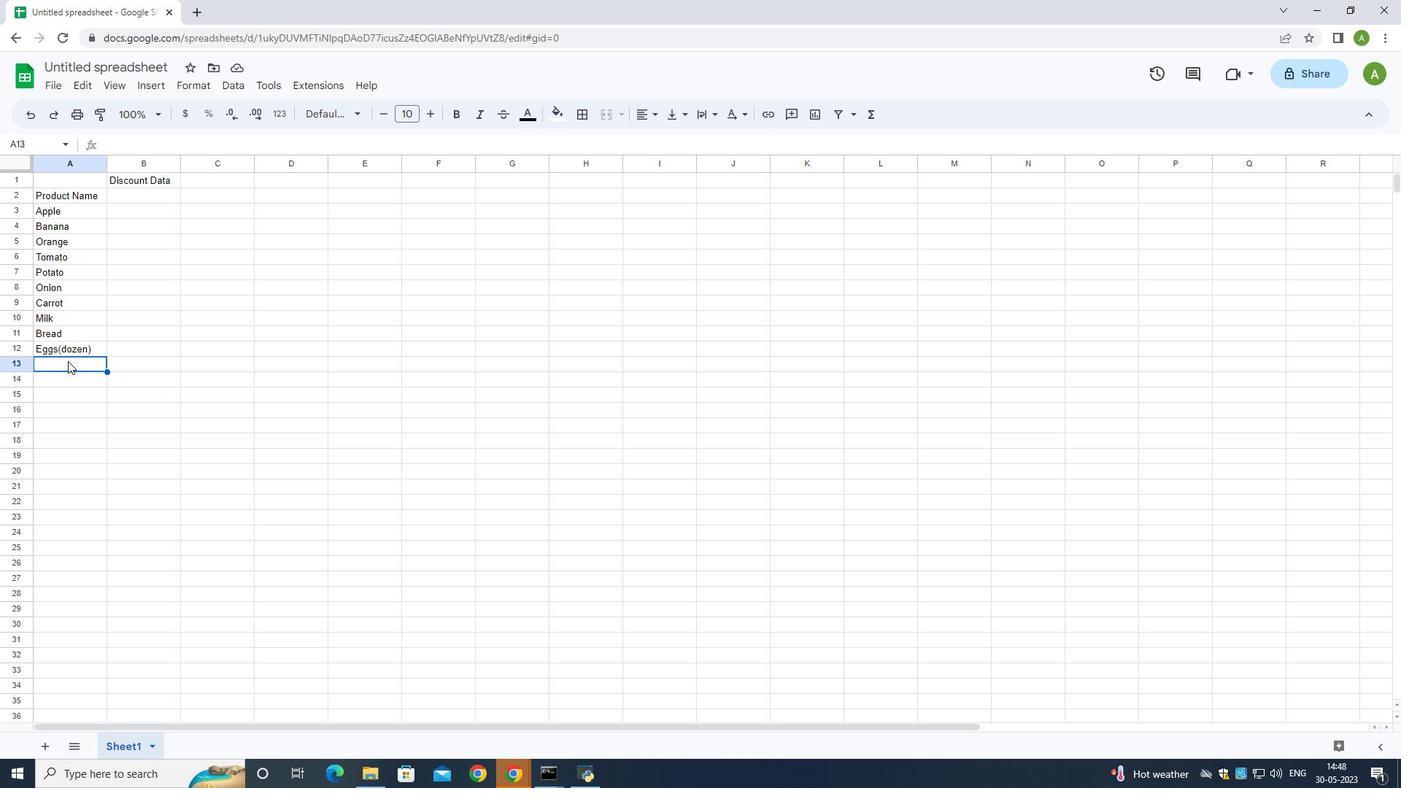 
Action: Mouse moved to (90, 352)
Screenshot: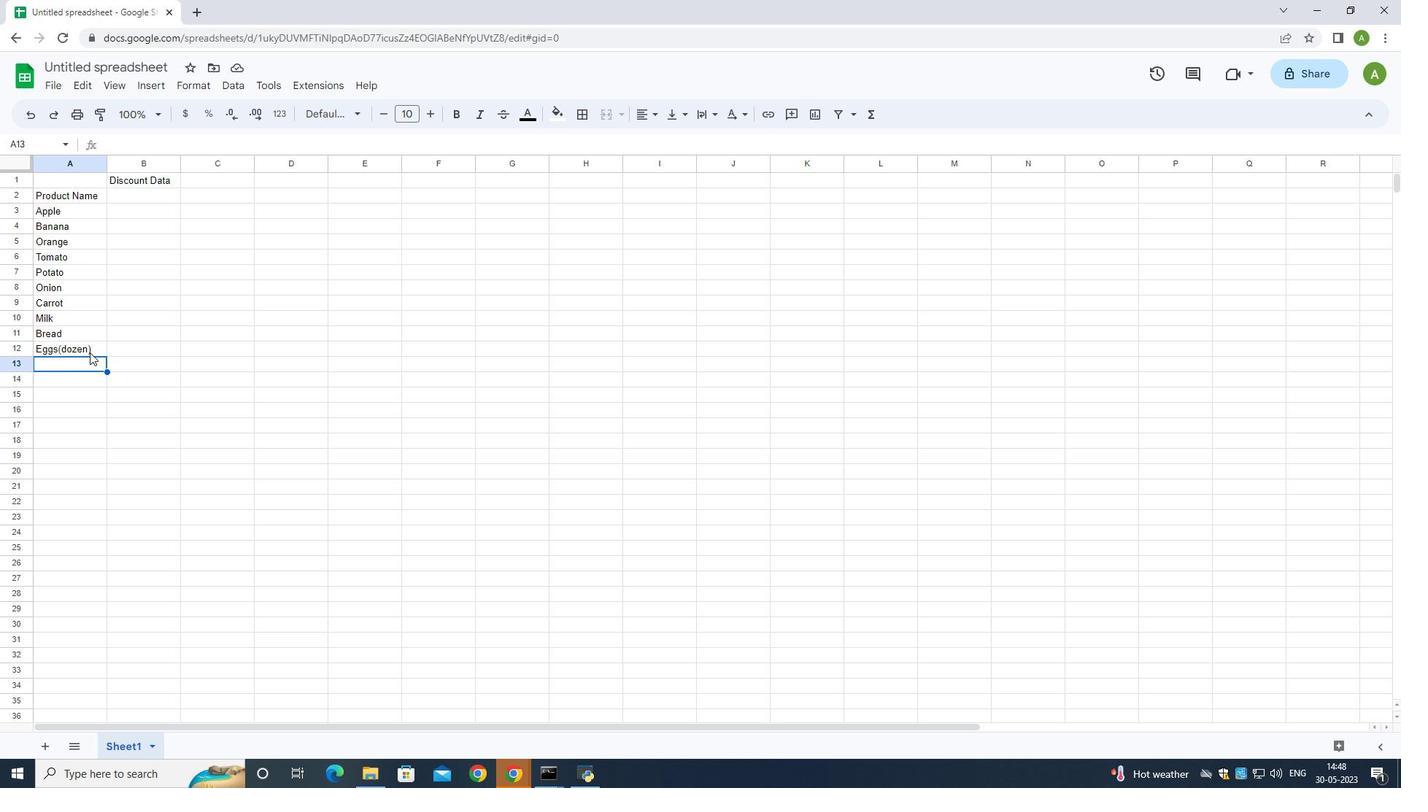 
Action: Mouse pressed left at (90, 352)
Screenshot: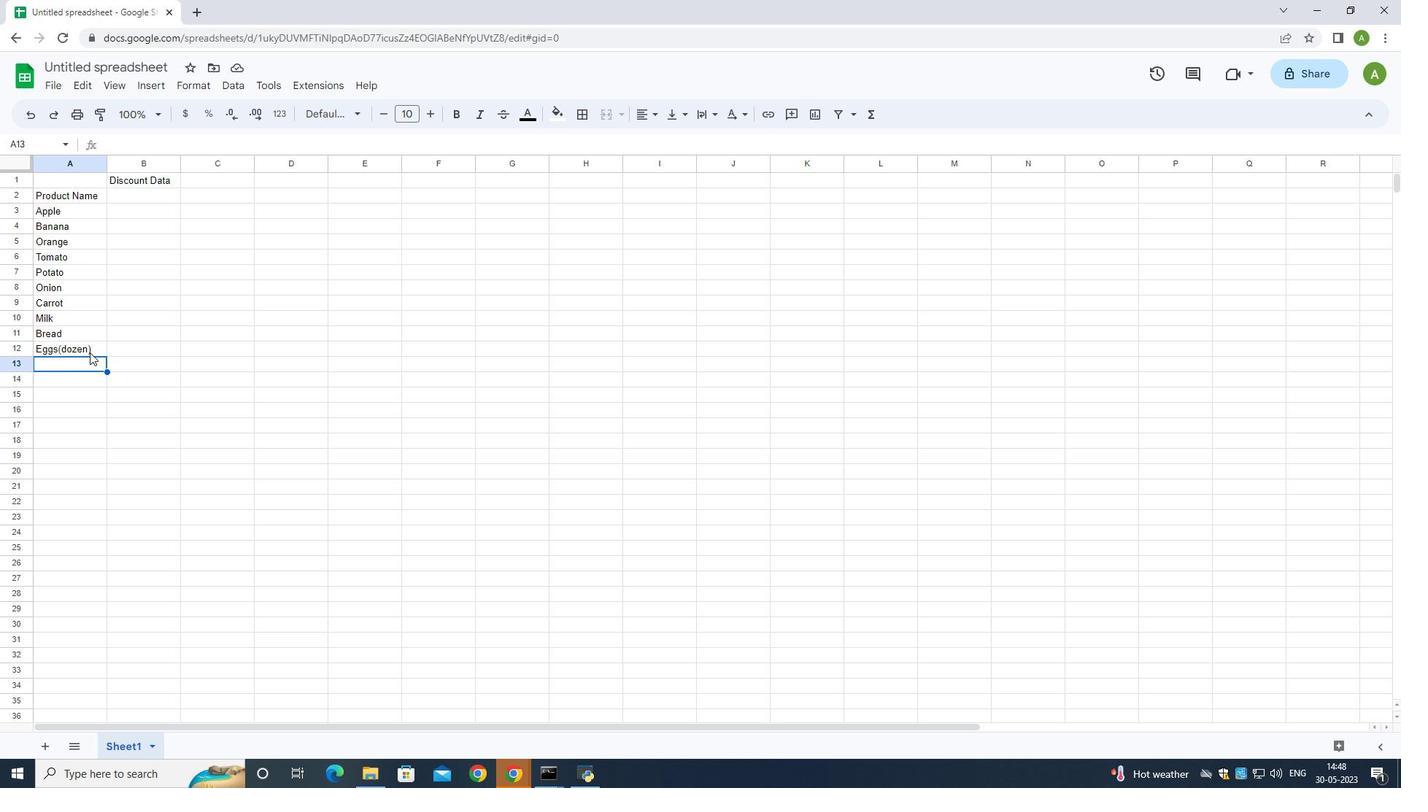 
Action: Mouse moved to (137, 199)
Screenshot: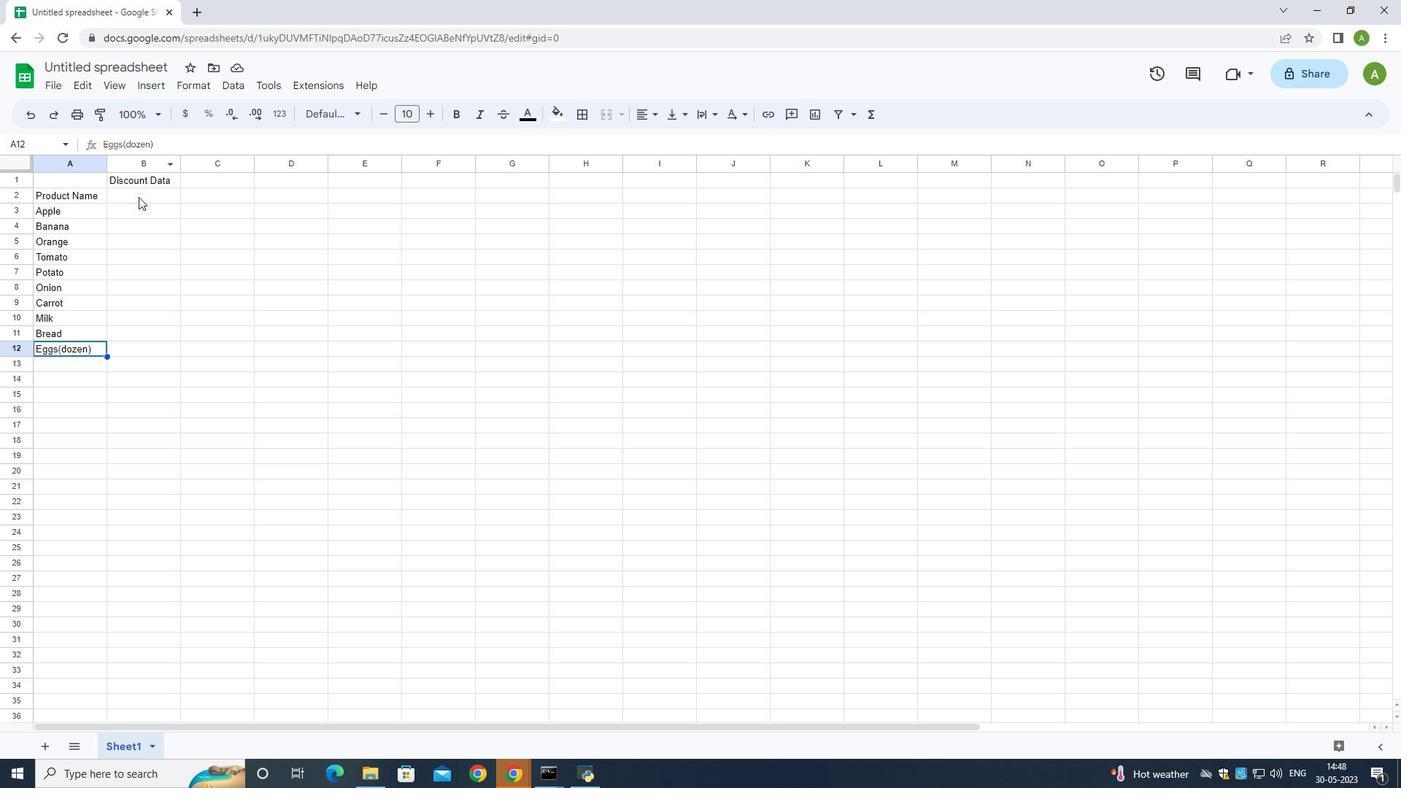 
Action: Mouse pressed left at (137, 199)
Screenshot: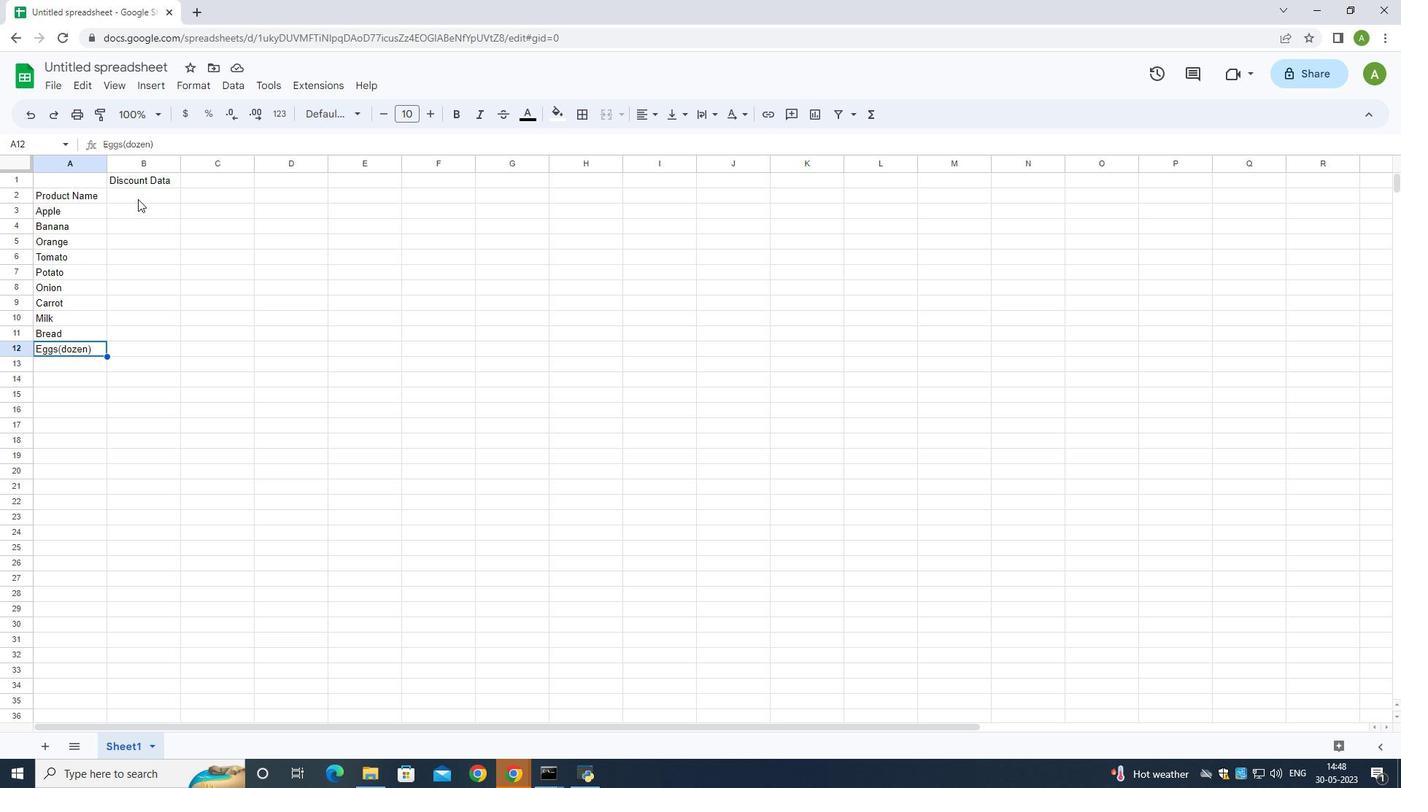 
Action: Mouse moved to (141, 195)
Screenshot: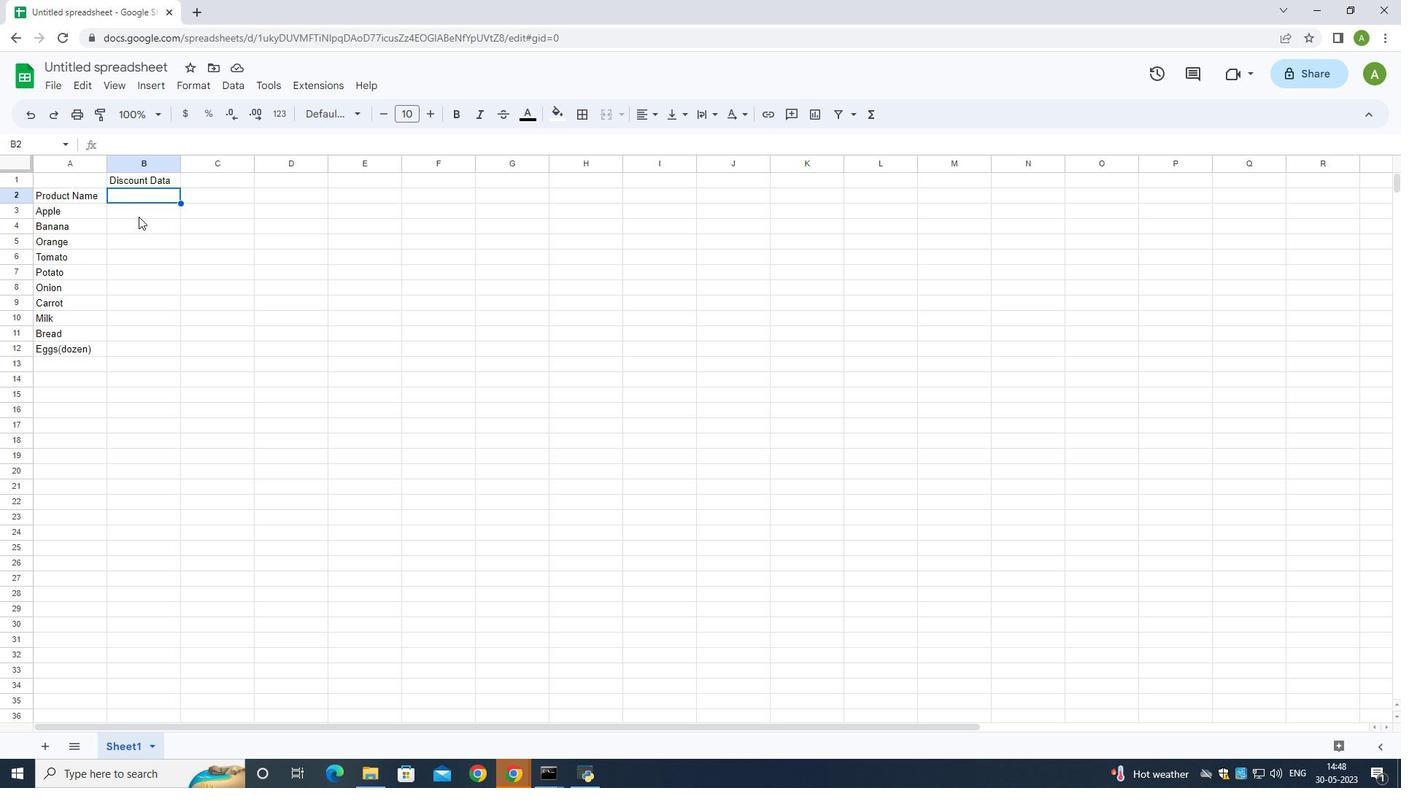 
Action: Mouse pressed left at (141, 195)
Screenshot: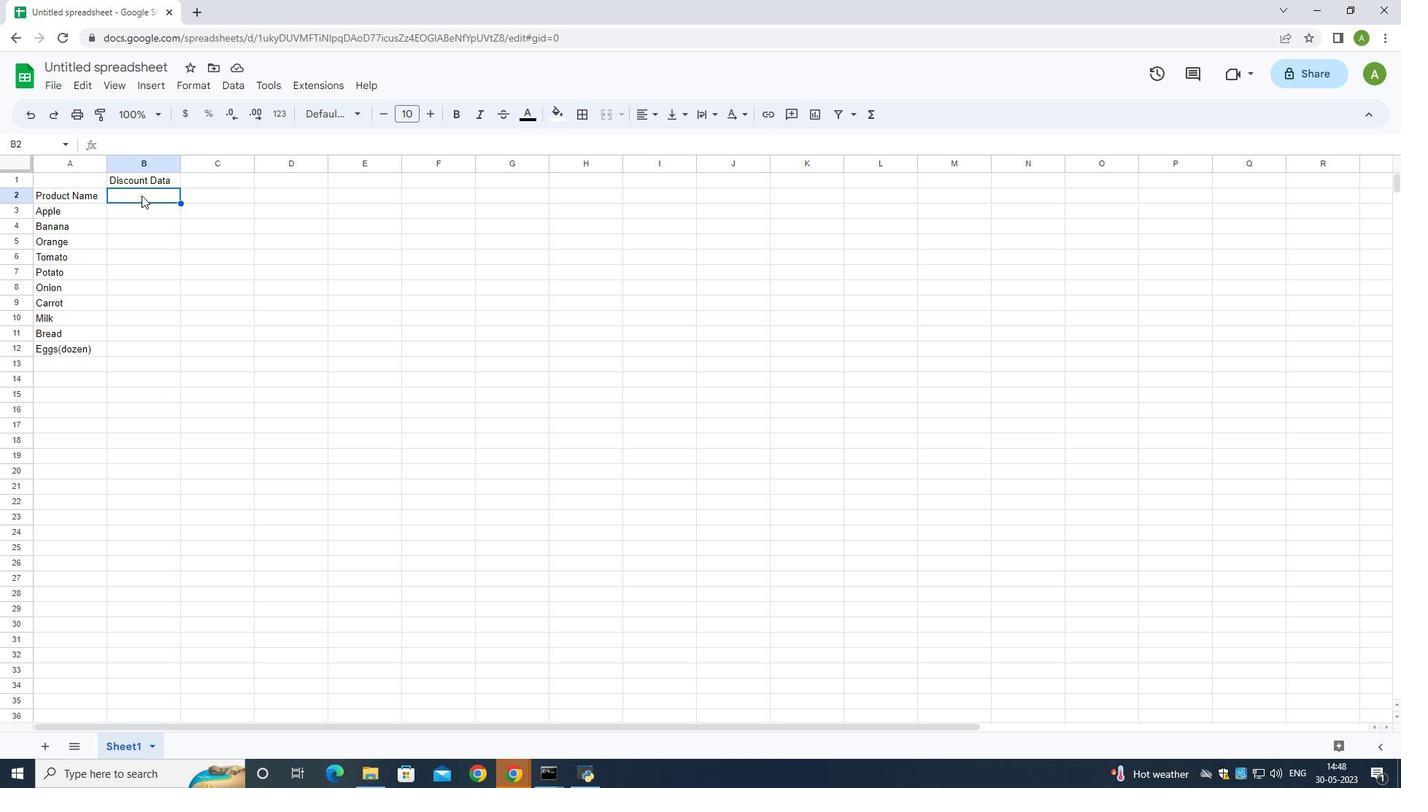 
Action: Mouse moved to (143, 194)
Screenshot: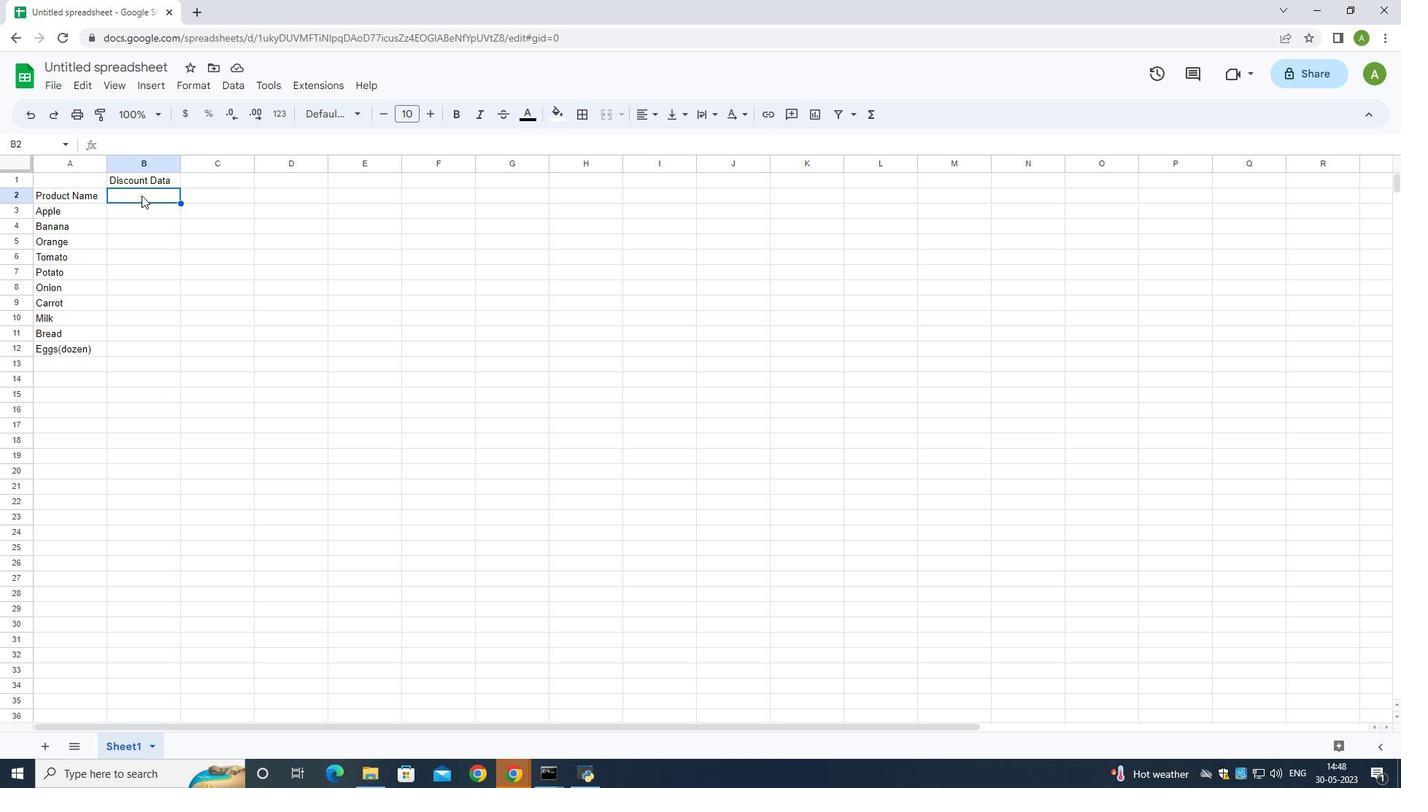 
Action: Mouse pressed left at (143, 194)
Screenshot: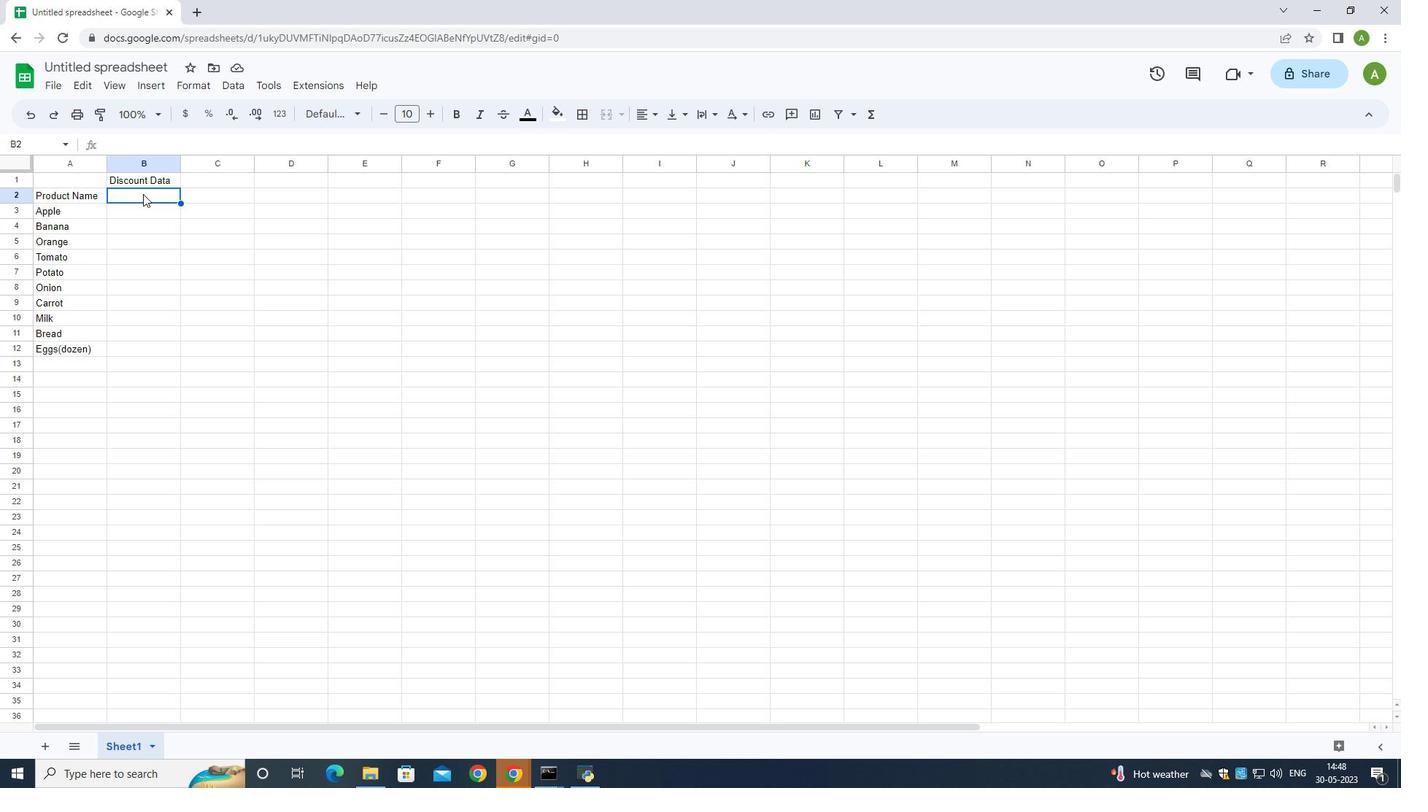 
Action: Mouse pressed left at (143, 194)
Screenshot: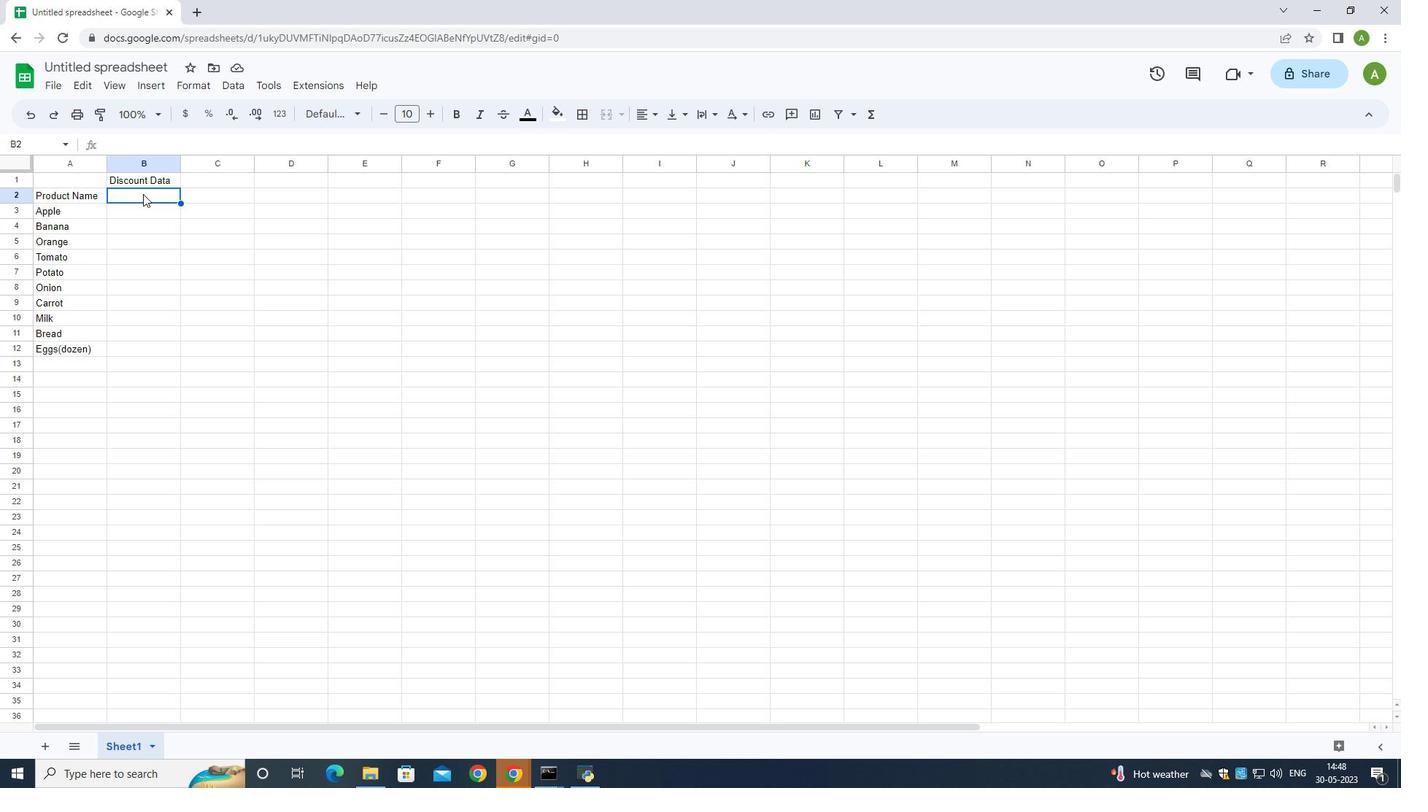 
Action: Key pressed <Key.shift>September
Screenshot: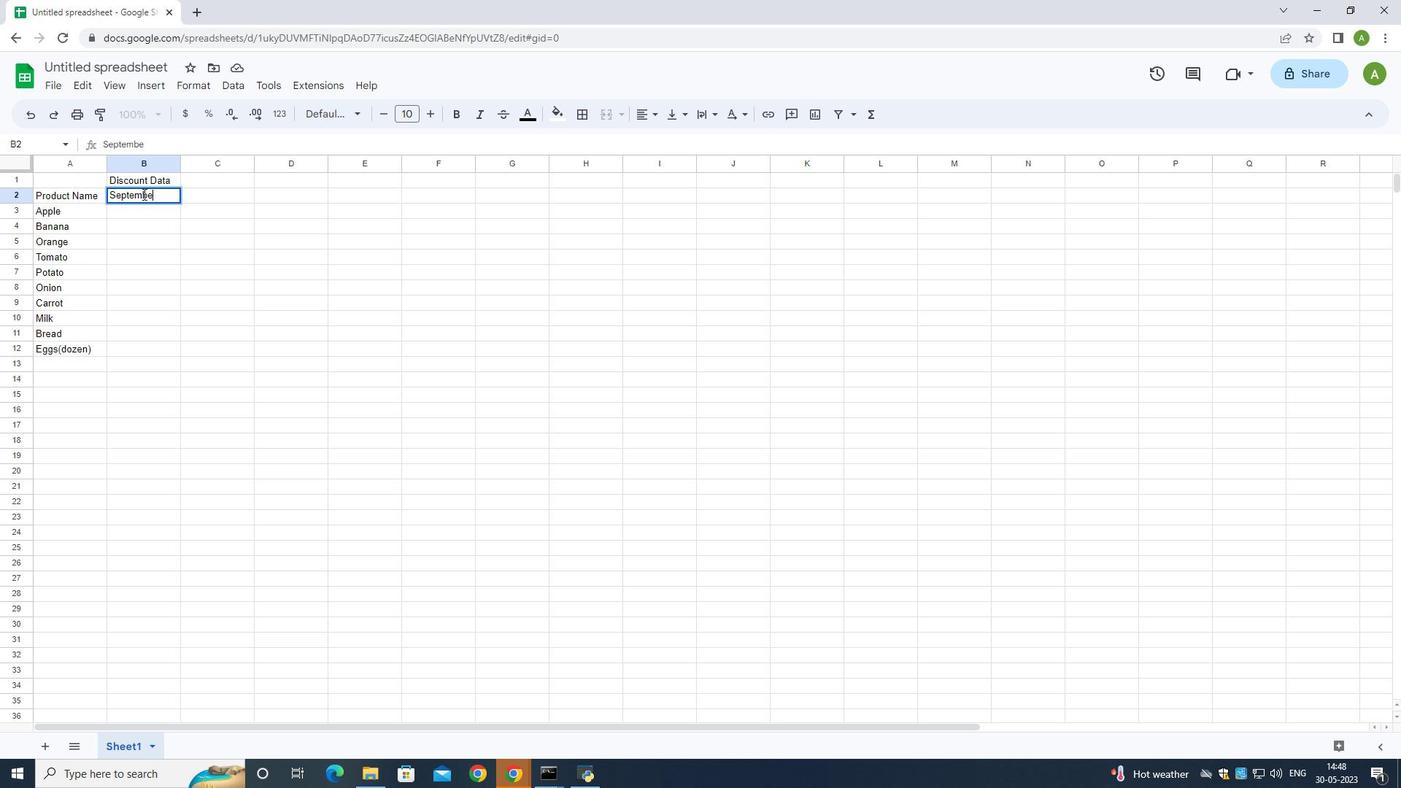 
Action: Mouse moved to (185, 238)
Screenshot: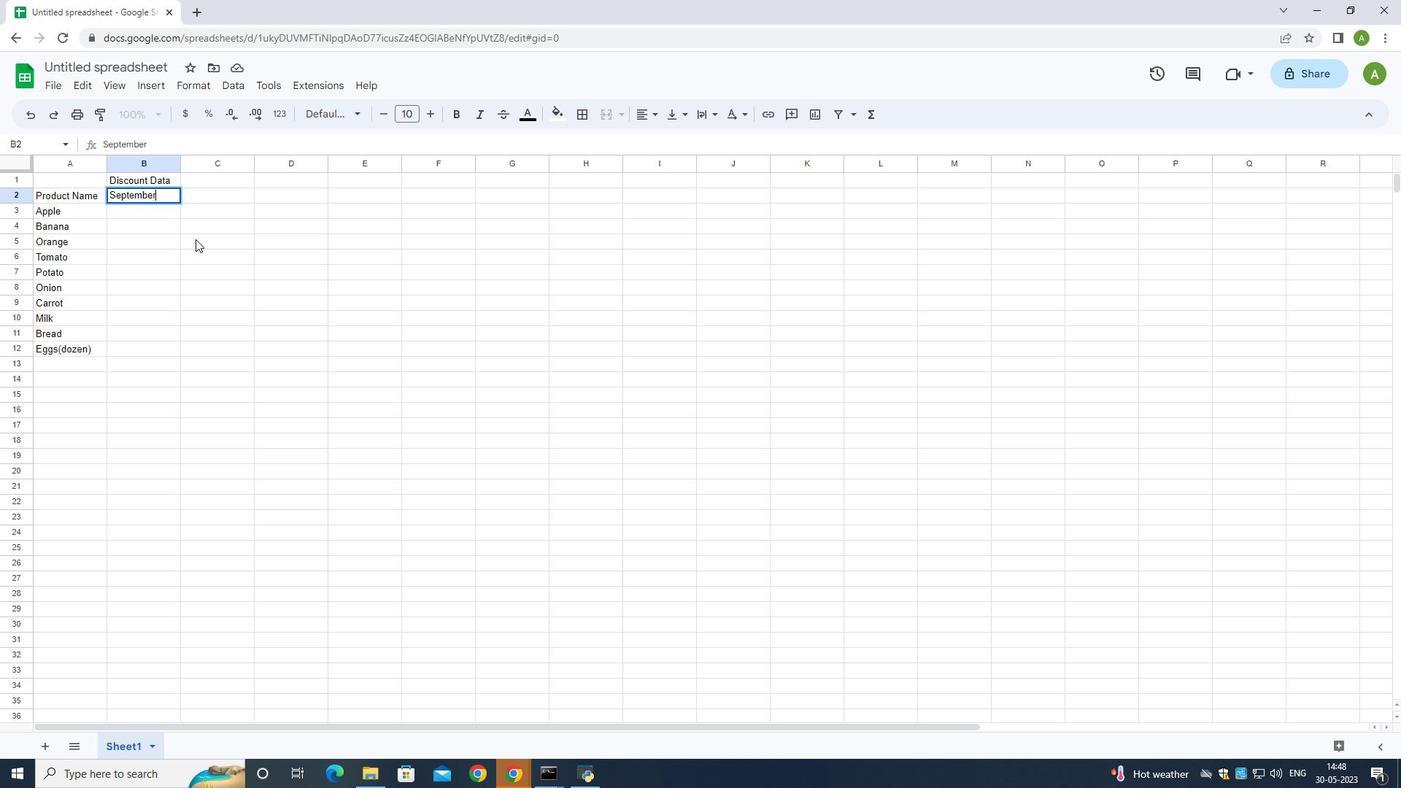 
Action: Key pressed <Key.space><Key.shift_r>Last<Key.space>week<Key.space>sales
Screenshot: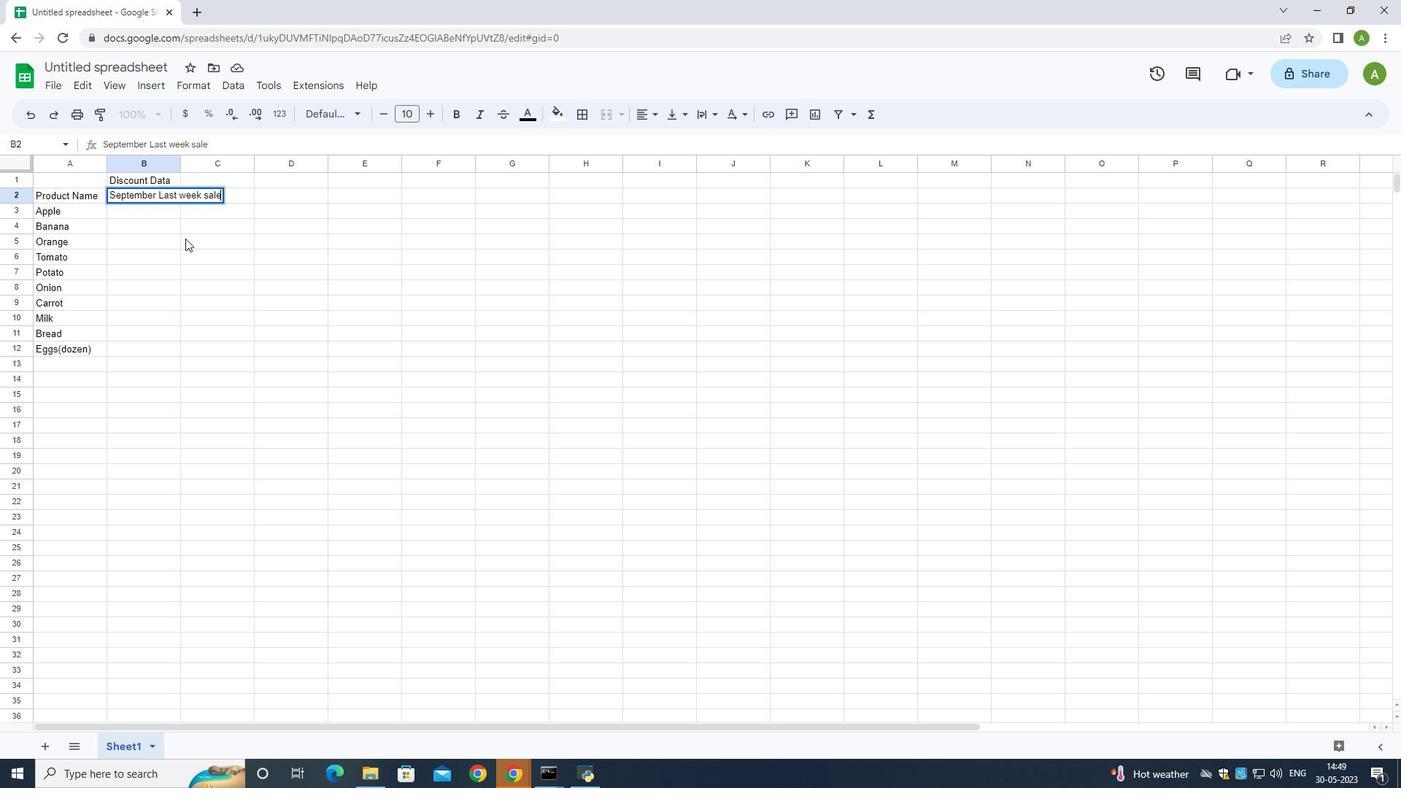 
Action: Mouse moved to (179, 160)
Screenshot: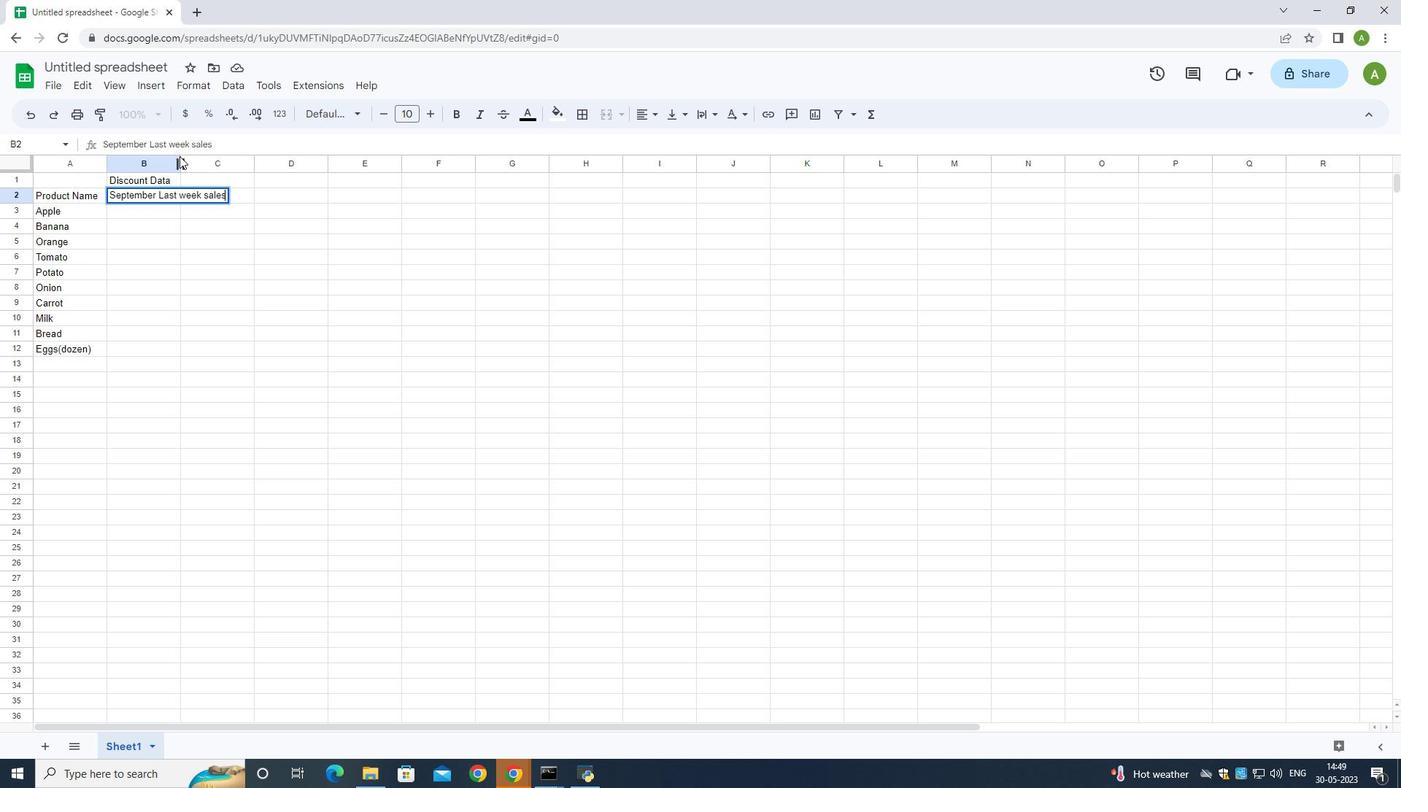 
Action: Mouse pressed left at (179, 160)
Screenshot: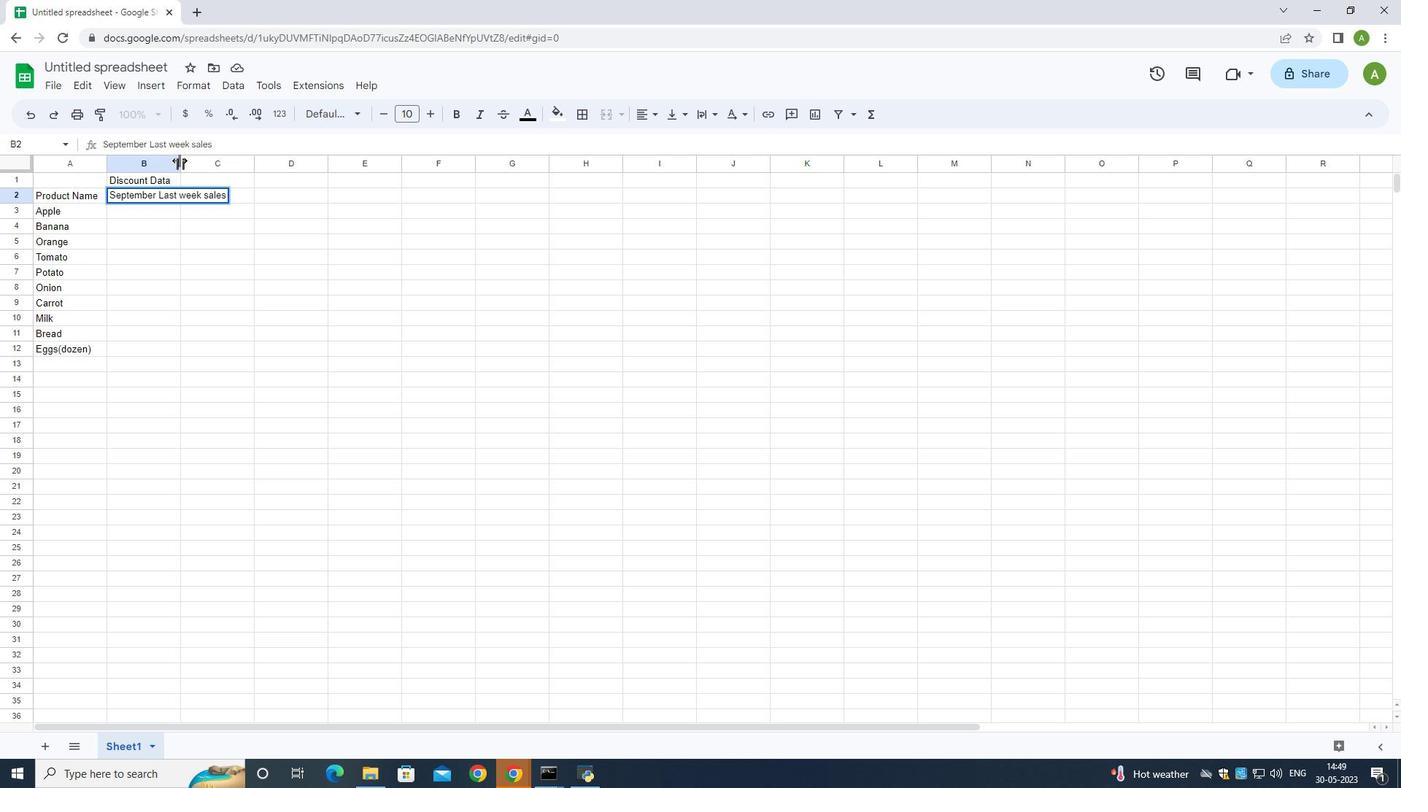 
Action: Mouse moved to (159, 208)
Screenshot: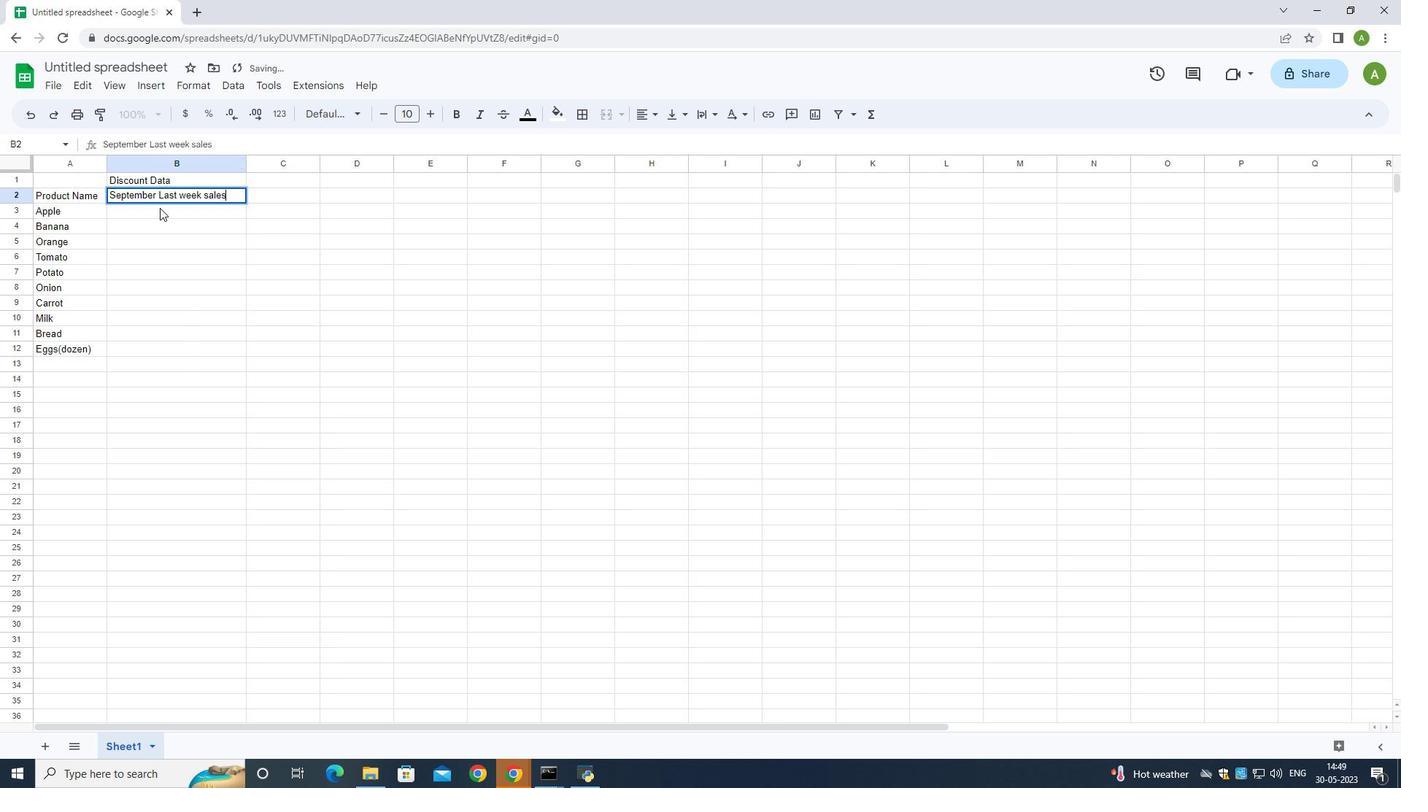 
Action: Mouse pressed left at (159, 208)
Screenshot: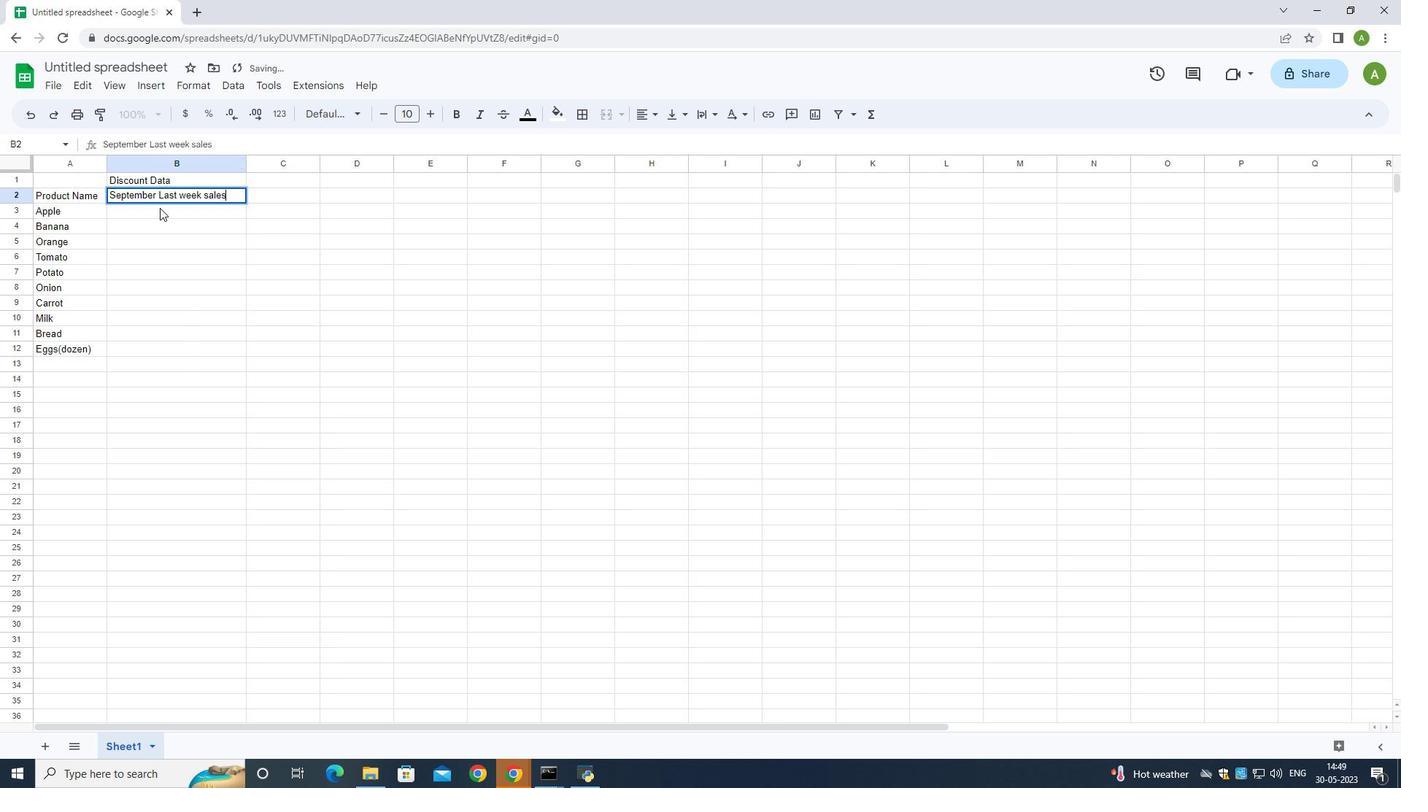 
Action: Mouse moved to (163, 210)
Screenshot: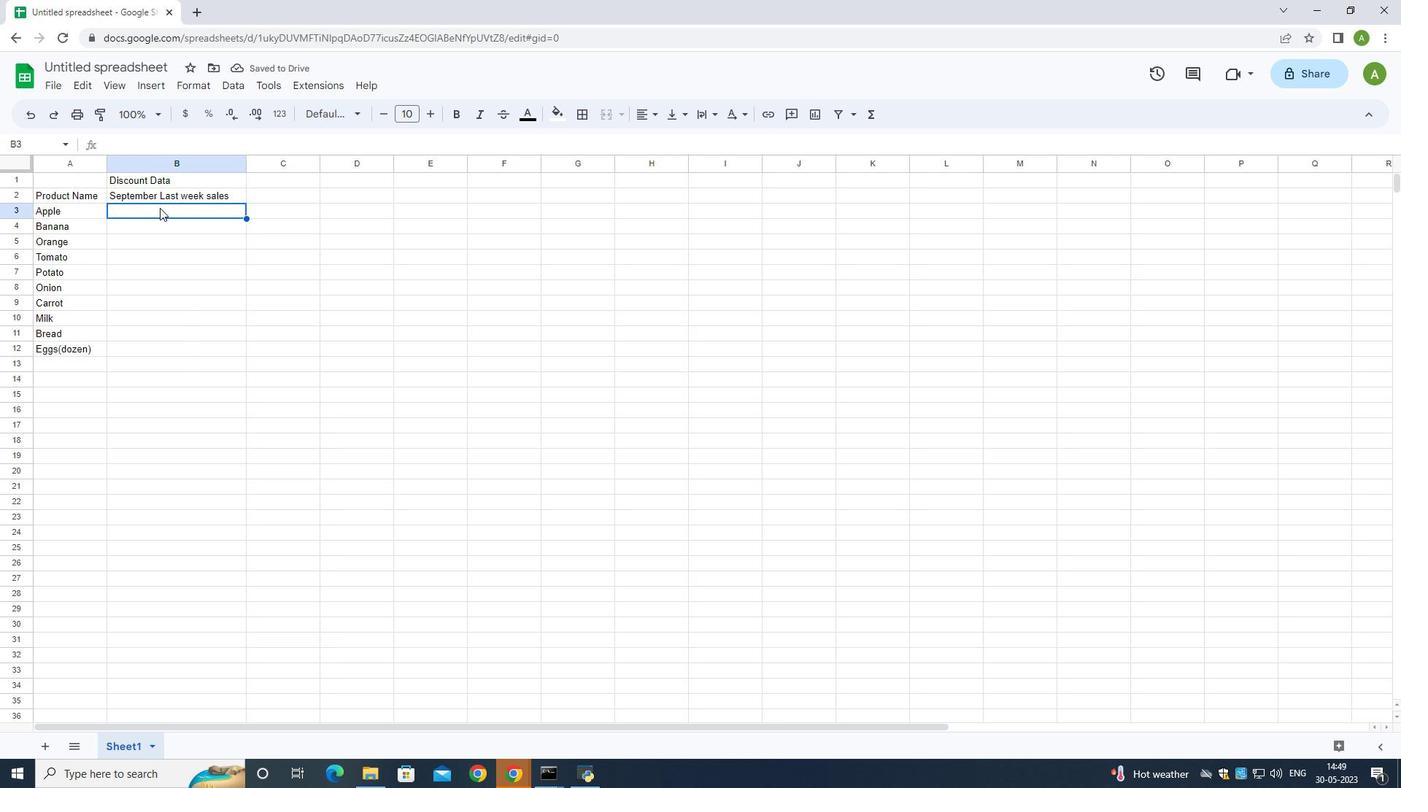 
Action: Key pressed 1.99
Screenshot: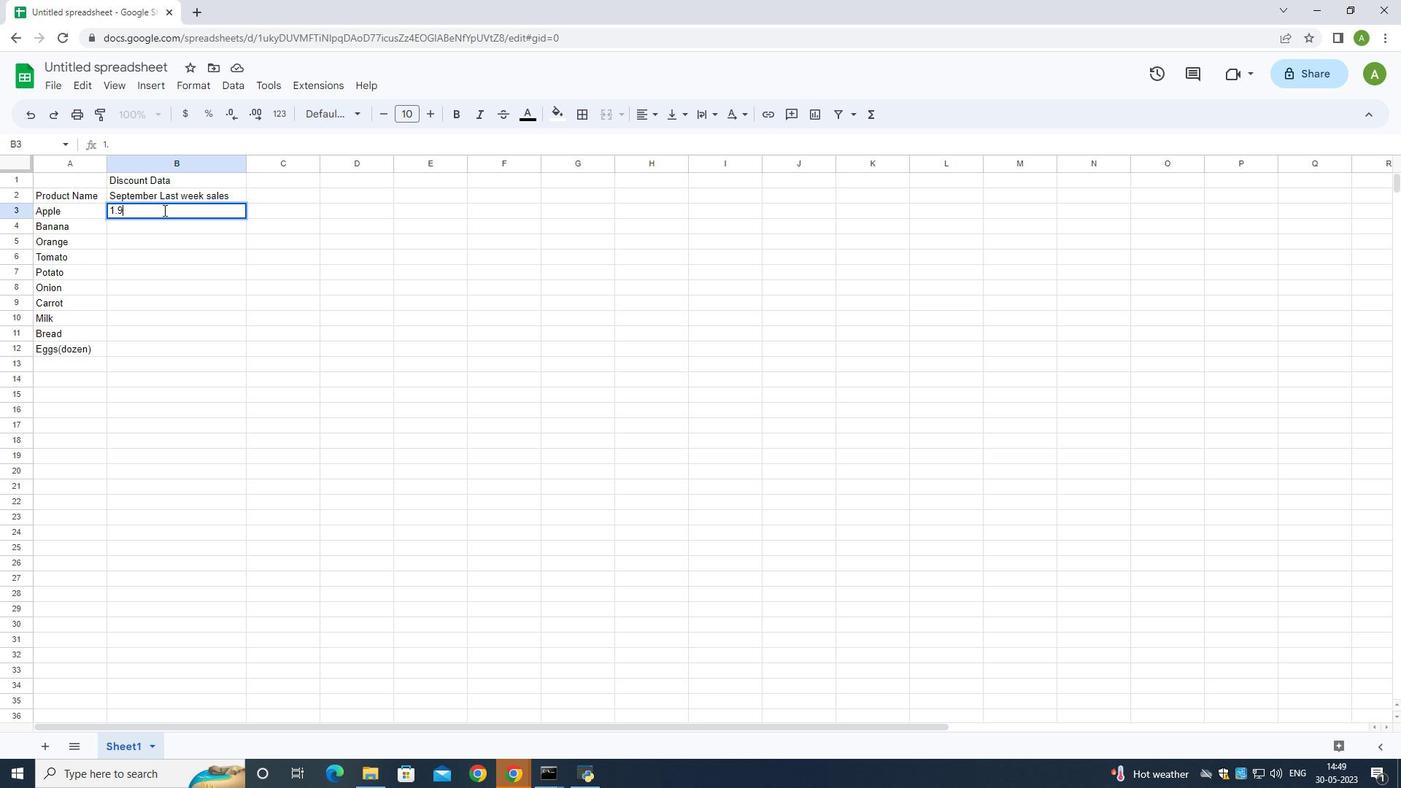 
Action: Mouse moved to (162, 220)
Screenshot: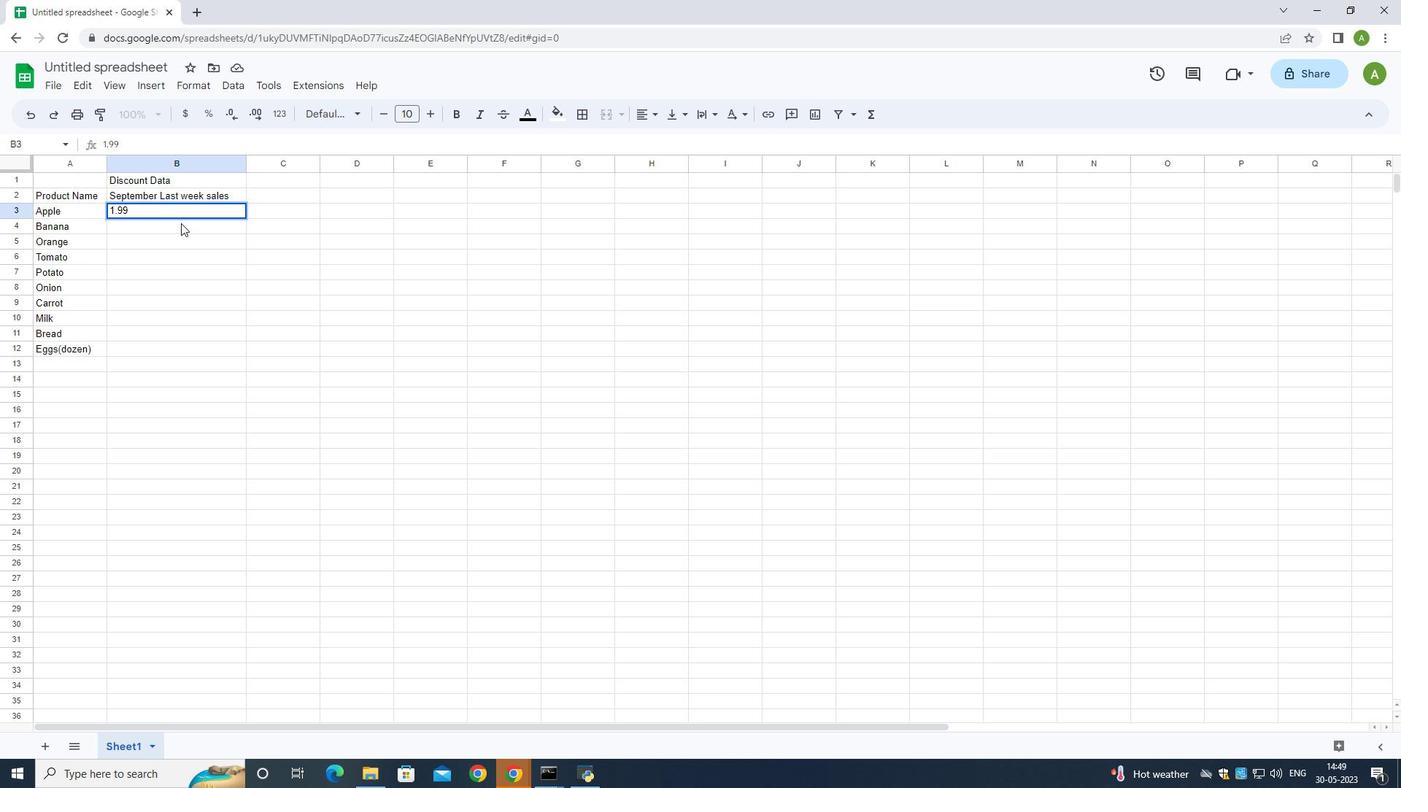 
Action: Mouse pressed left at (162, 220)
Screenshot: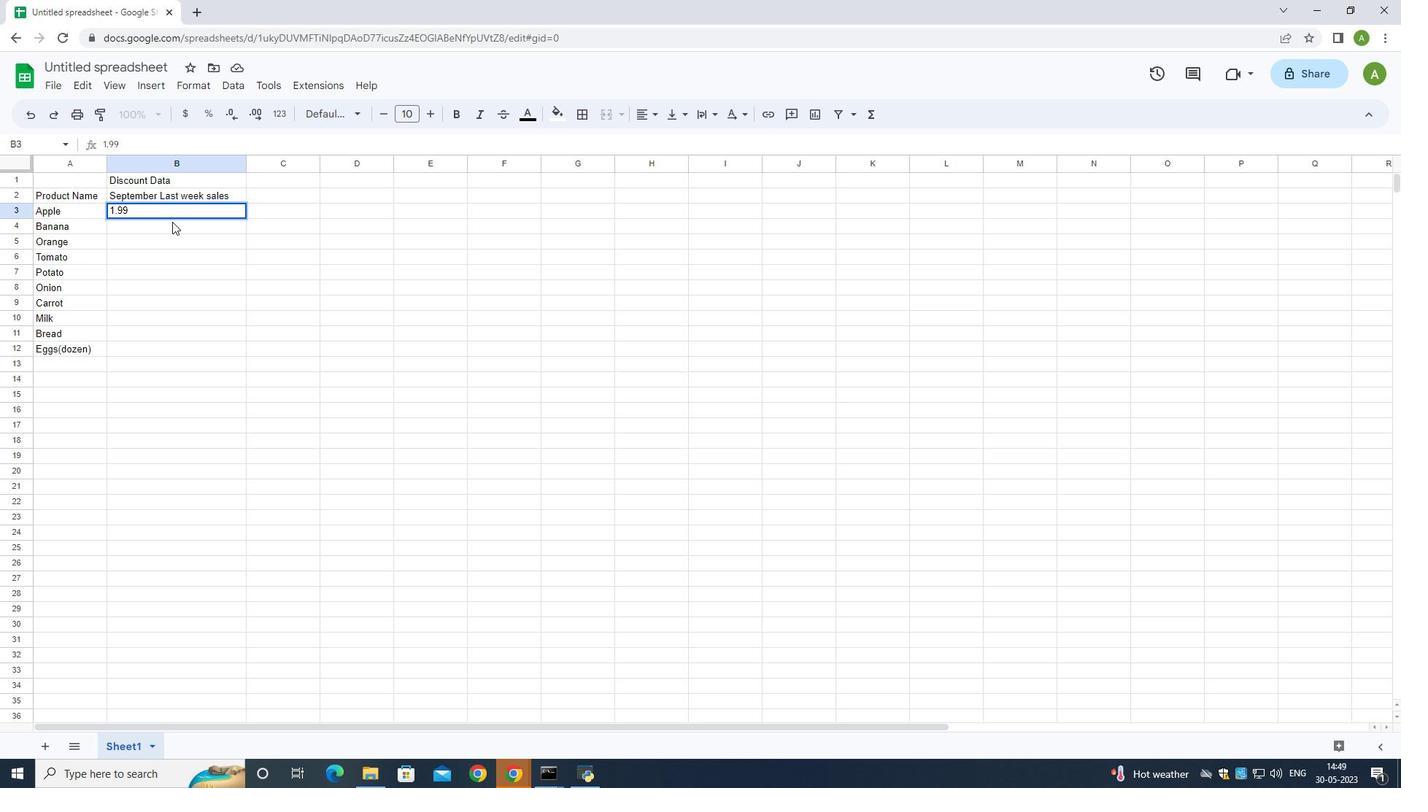 
Action: Mouse moved to (161, 221)
Screenshot: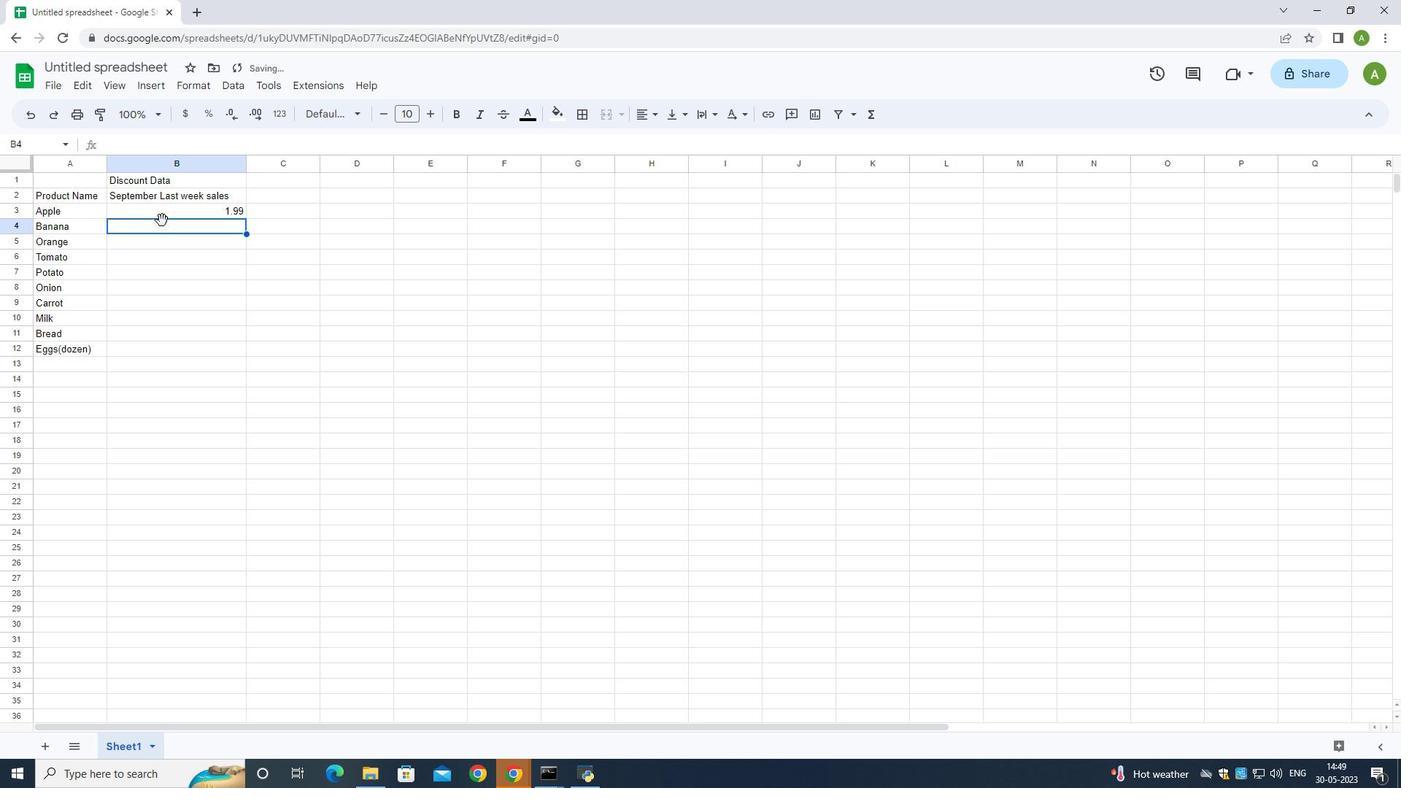 
Action: Key pressed 0.49
Screenshot: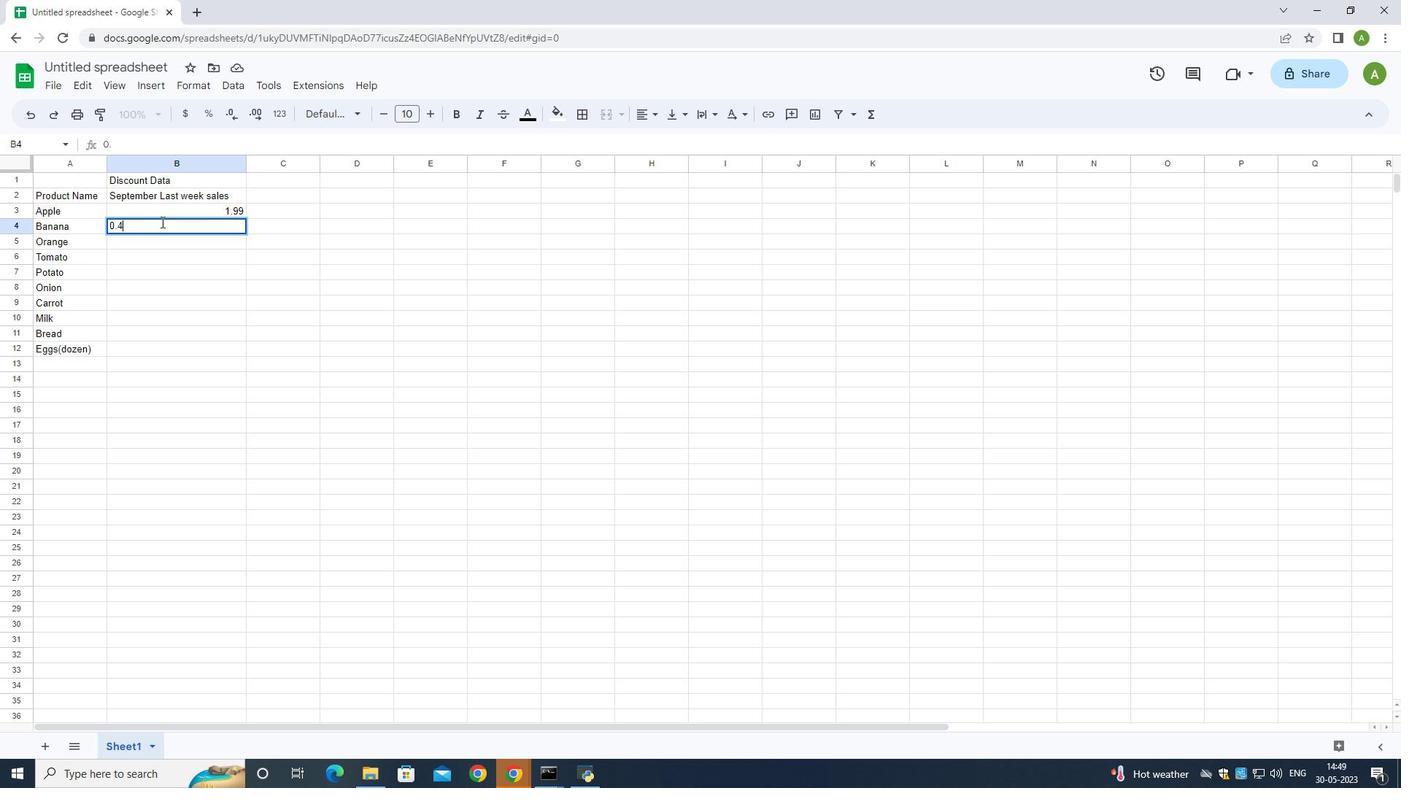 
Action: Mouse moved to (151, 242)
Screenshot: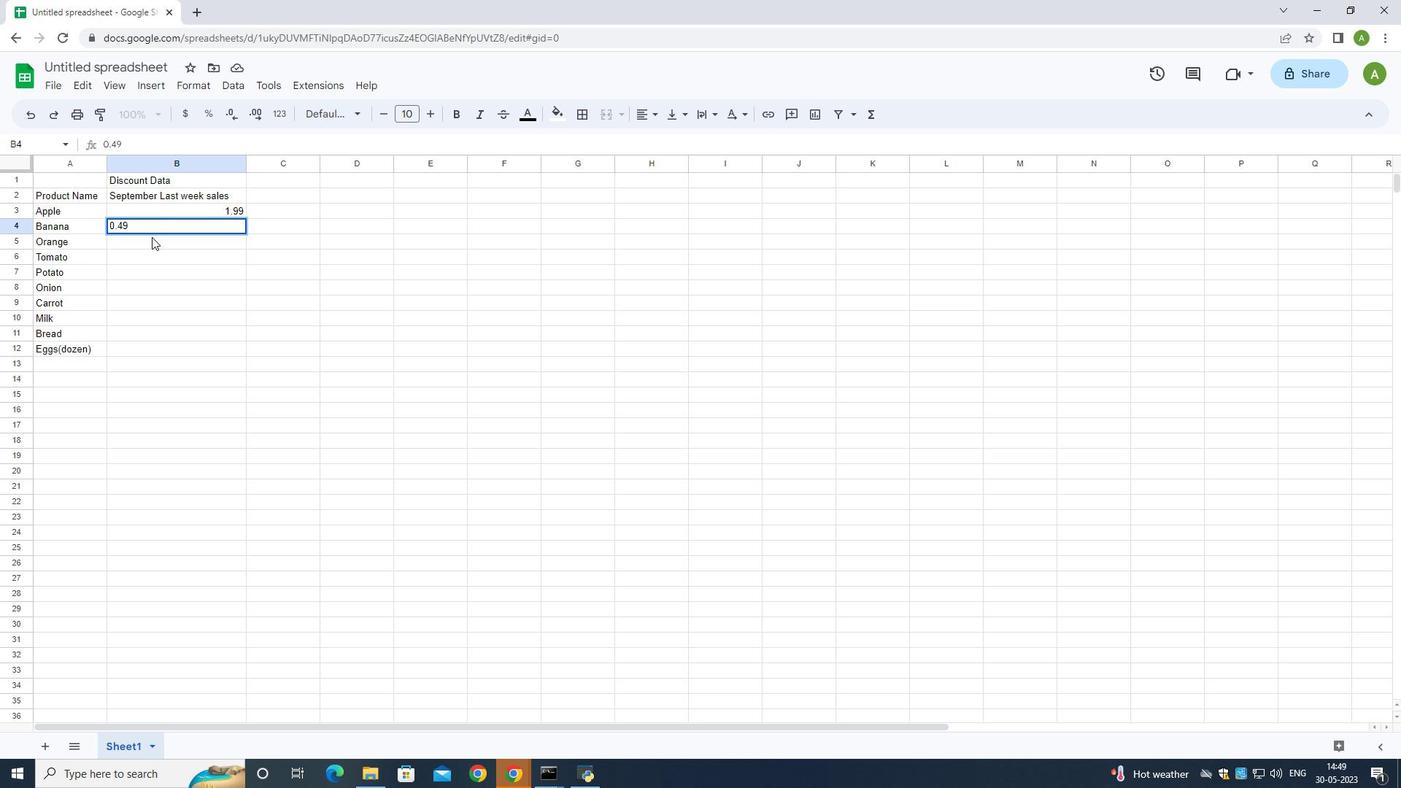 
Action: Mouse pressed left at (151, 242)
Screenshot: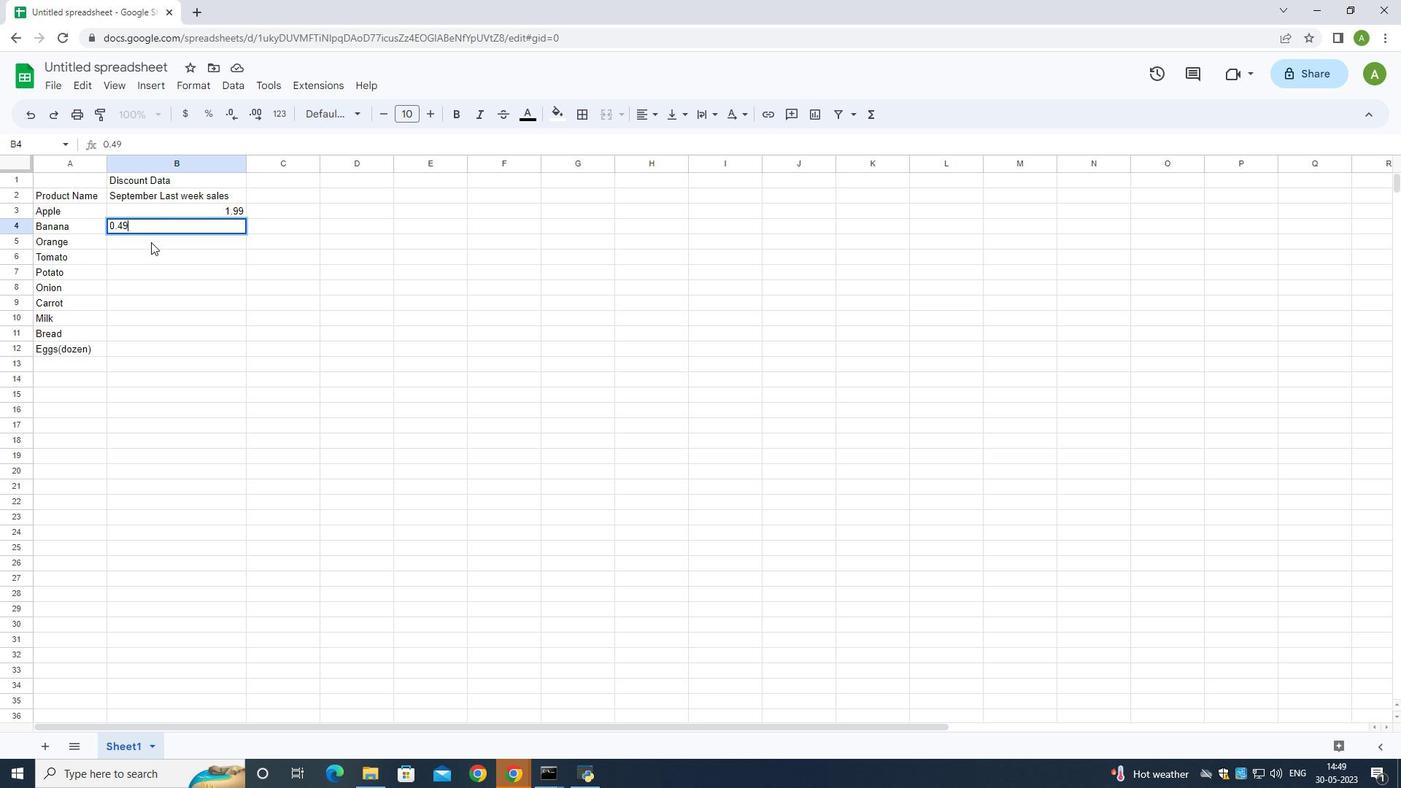 
Action: Key pressed 0.79
Screenshot: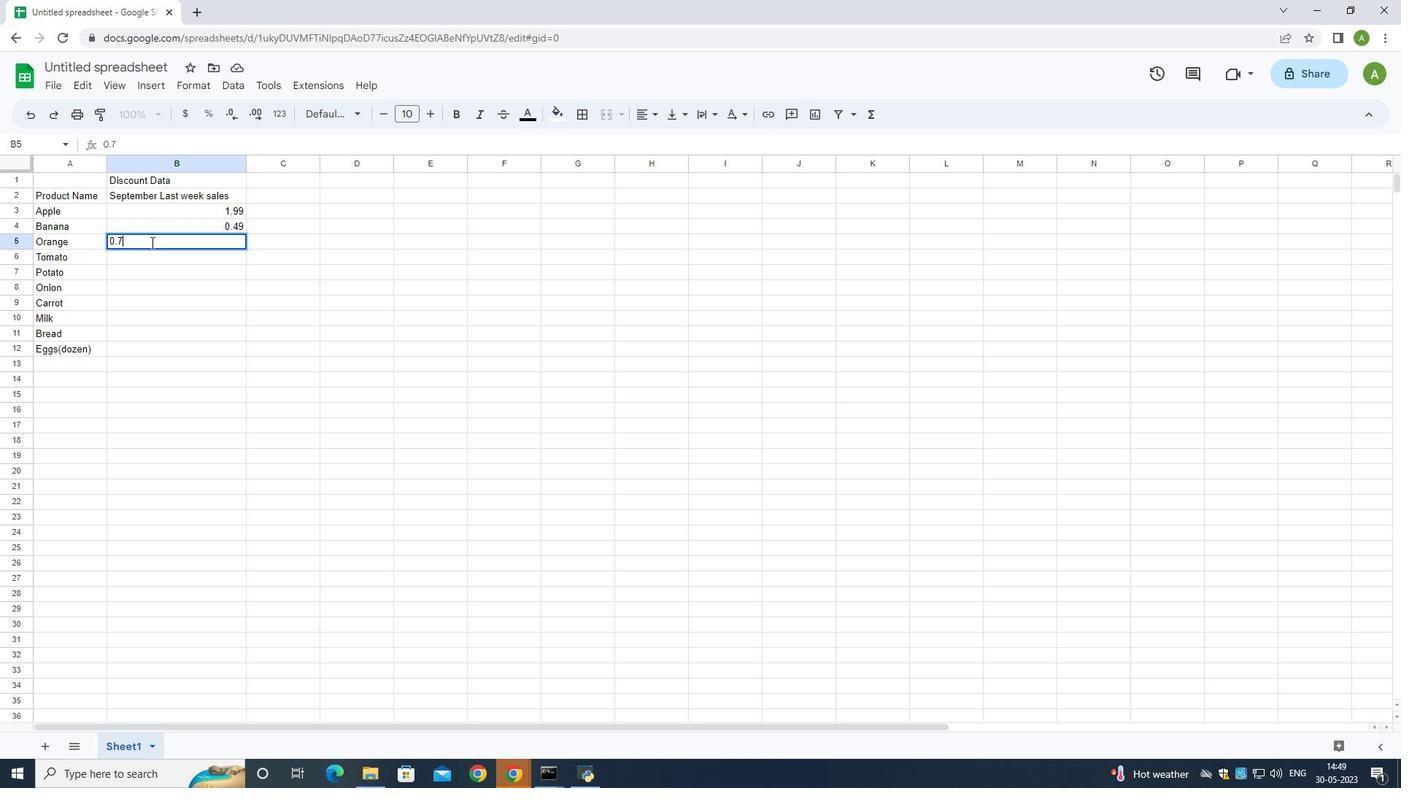 
Action: Mouse moved to (149, 257)
Screenshot: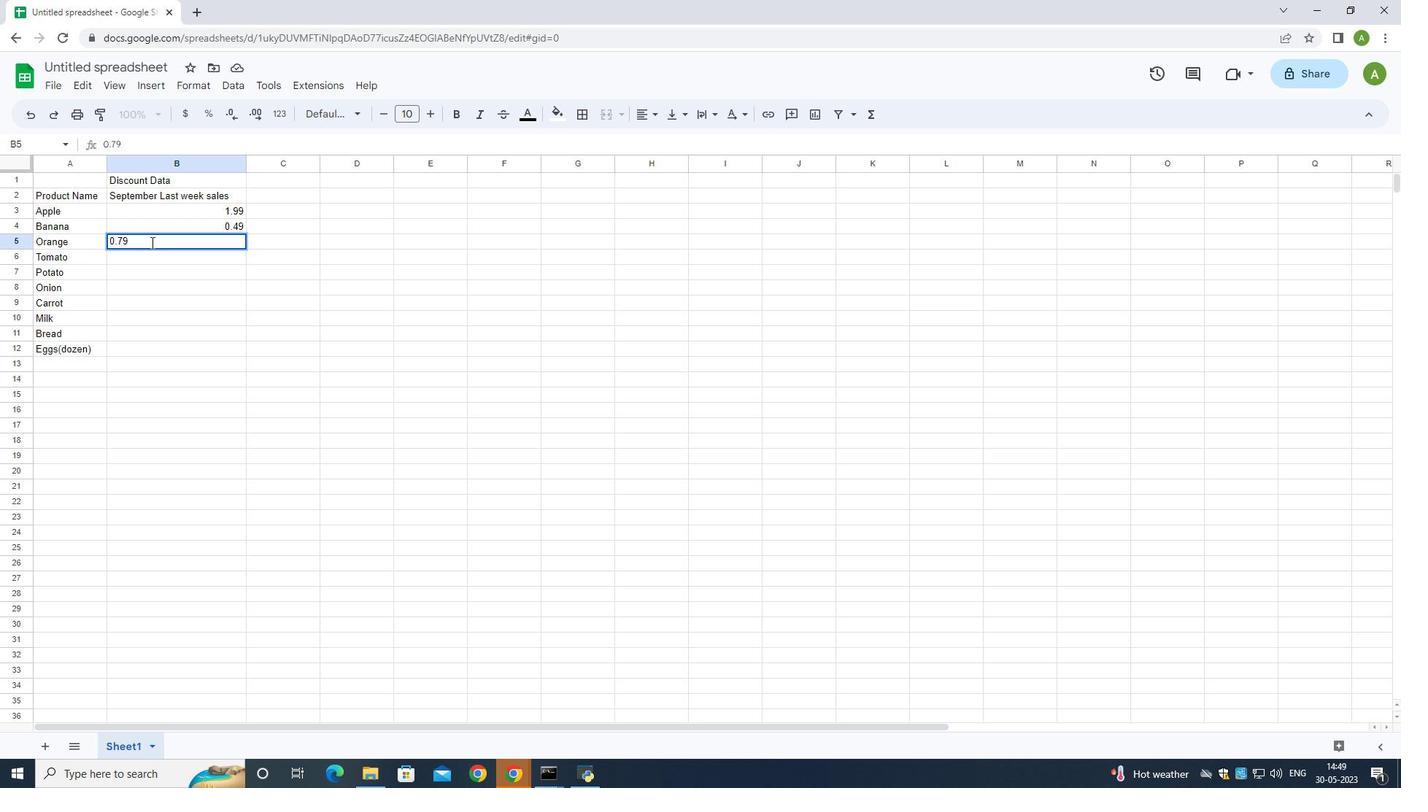
Action: Mouse pressed left at (149, 257)
Screenshot: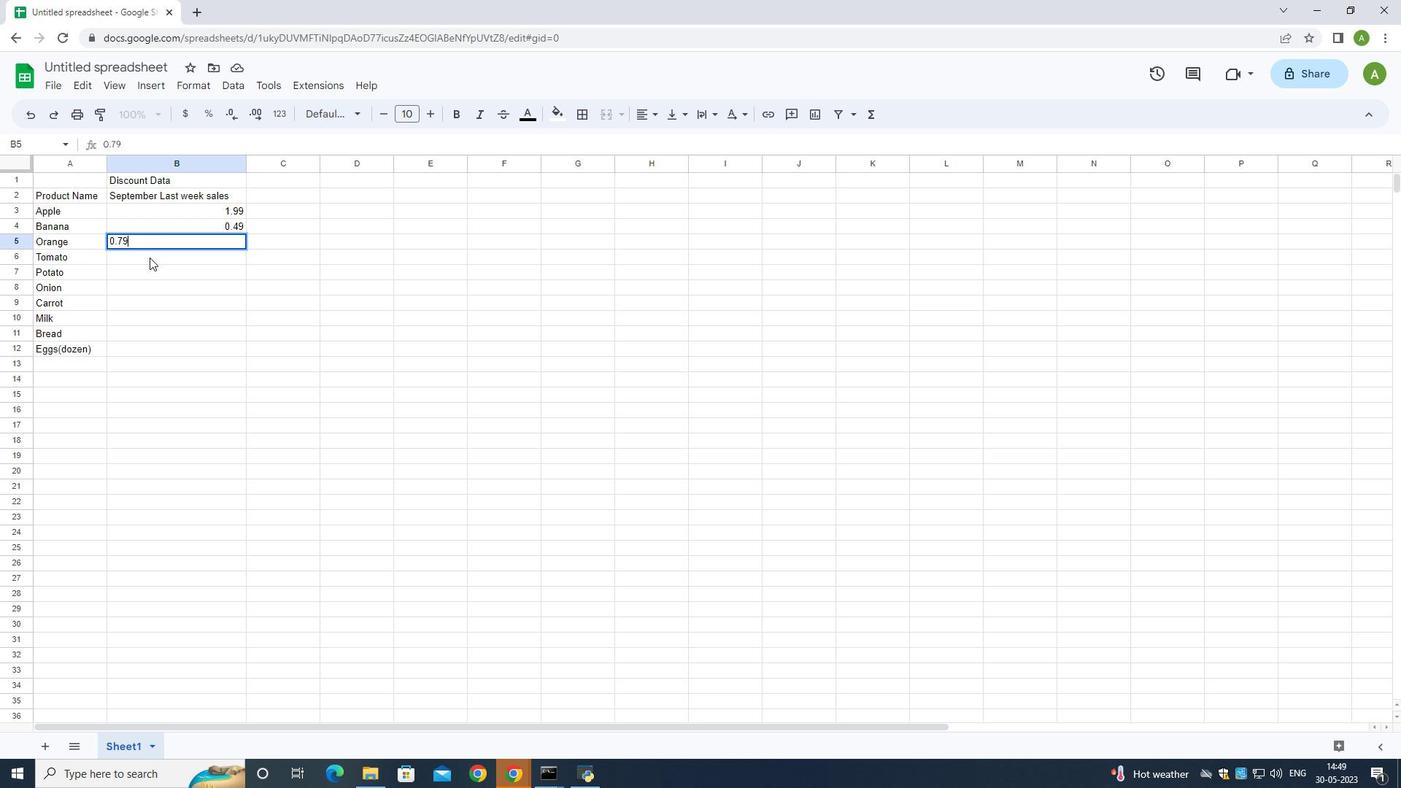 
Action: Key pressed 1.29
Screenshot: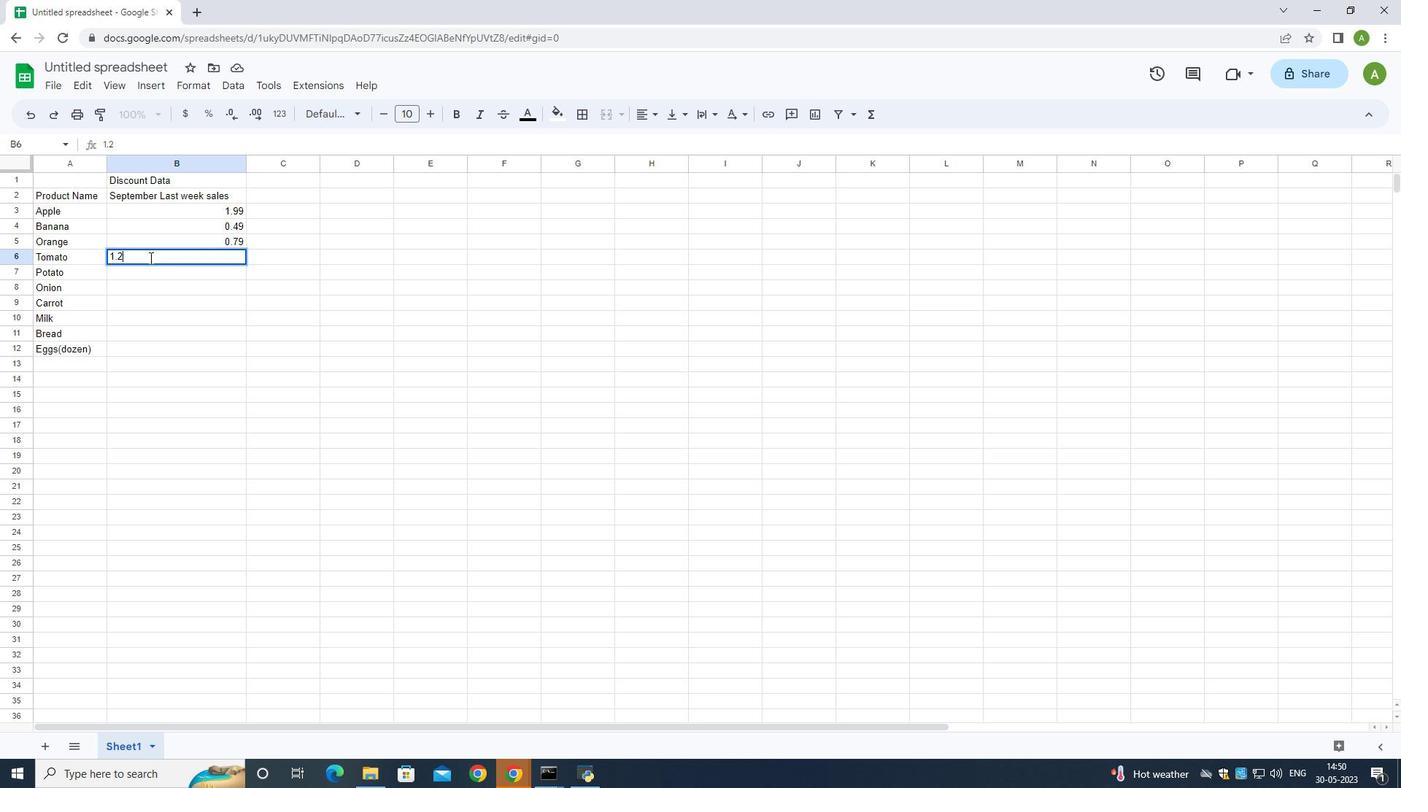 
Action: Mouse moved to (148, 270)
Screenshot: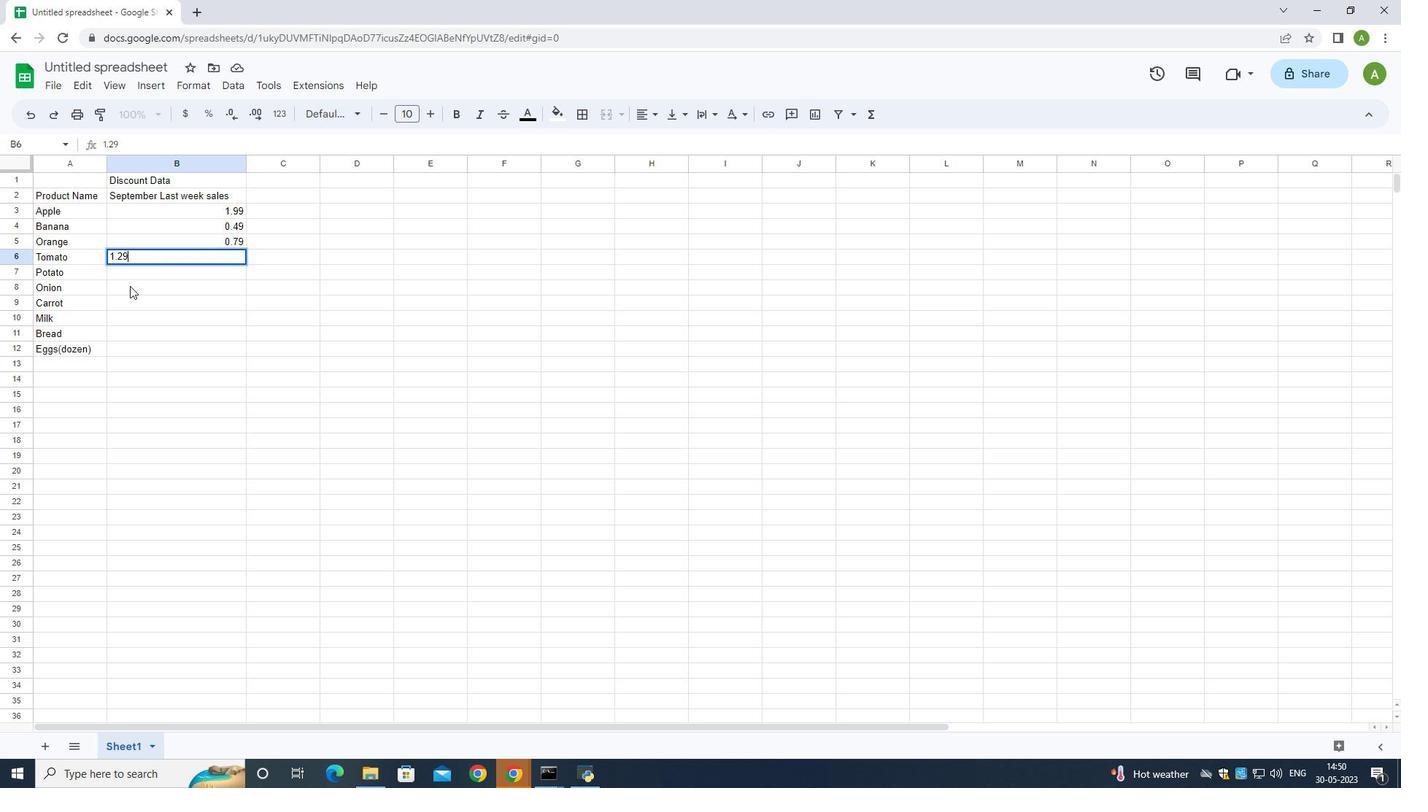 
Action: Mouse pressed left at (148, 270)
Screenshot: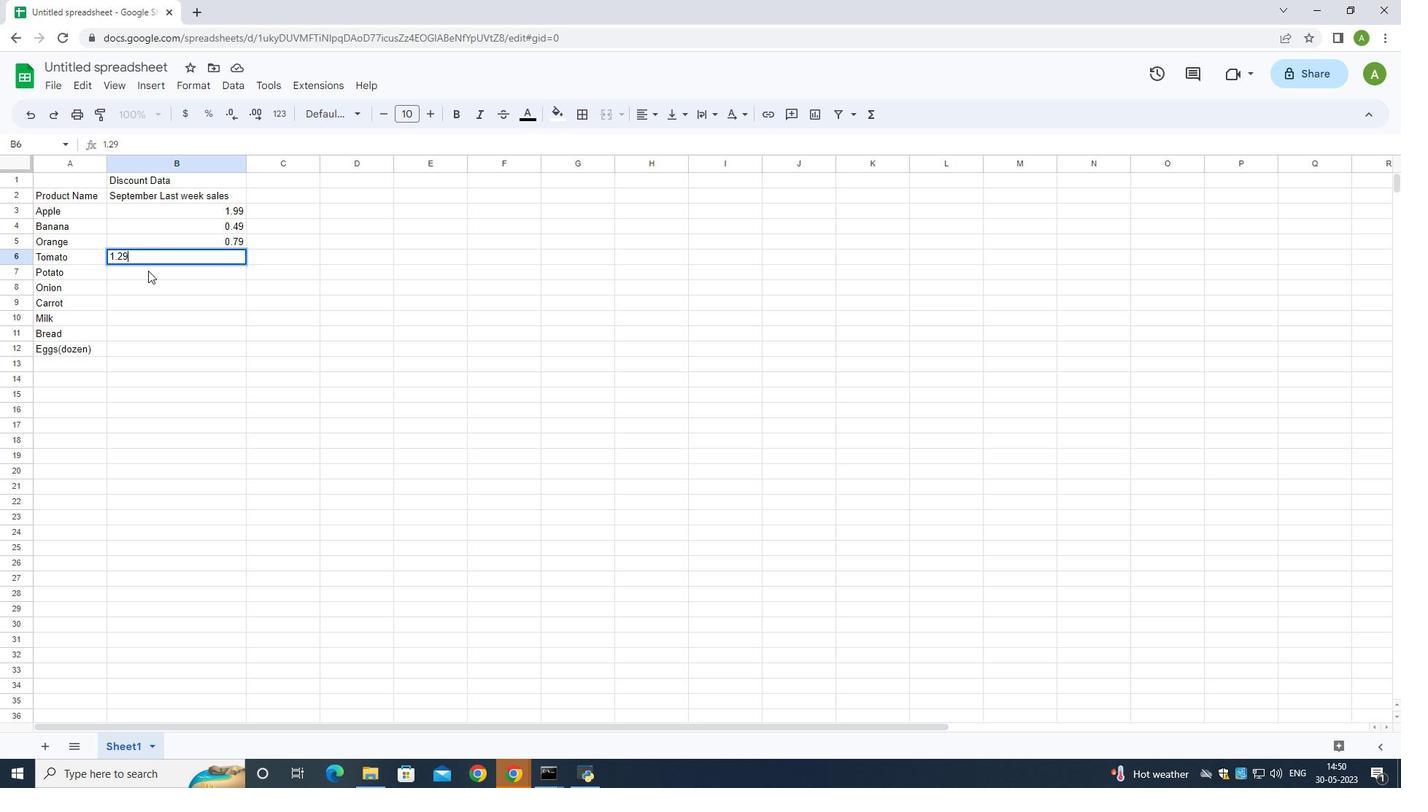 
Action: Mouse moved to (150, 268)
Screenshot: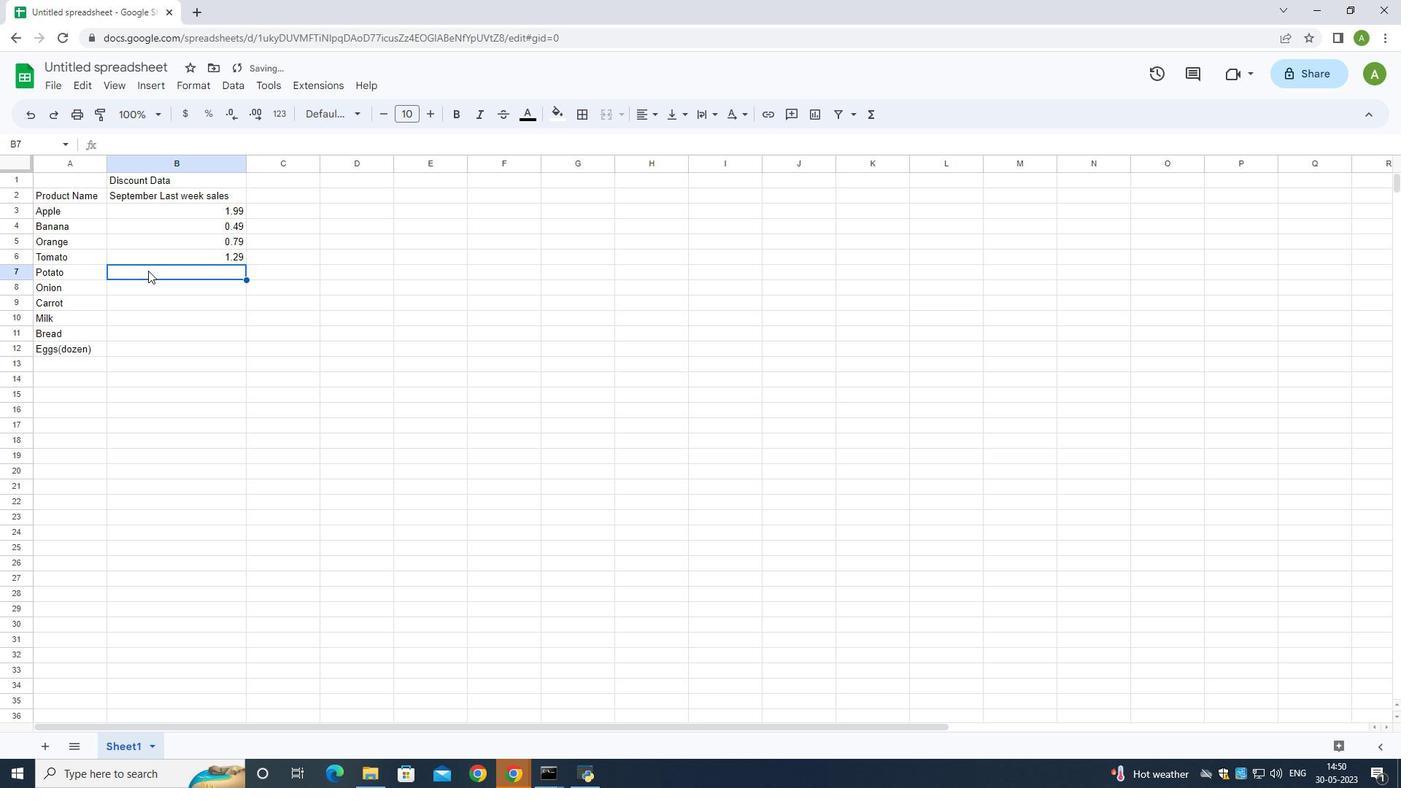 
Action: Key pressed 0.99
Screenshot: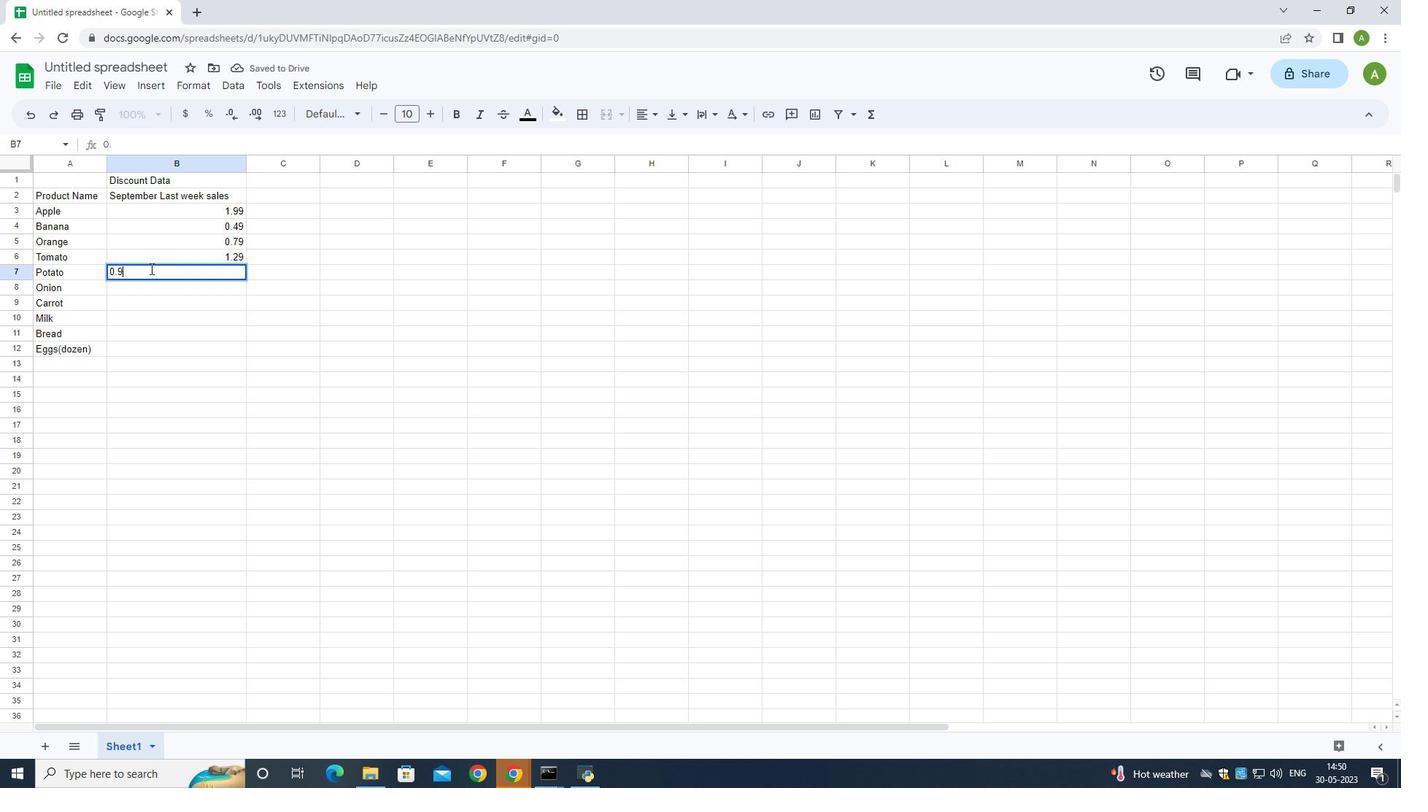 
Action: Mouse moved to (152, 283)
Screenshot: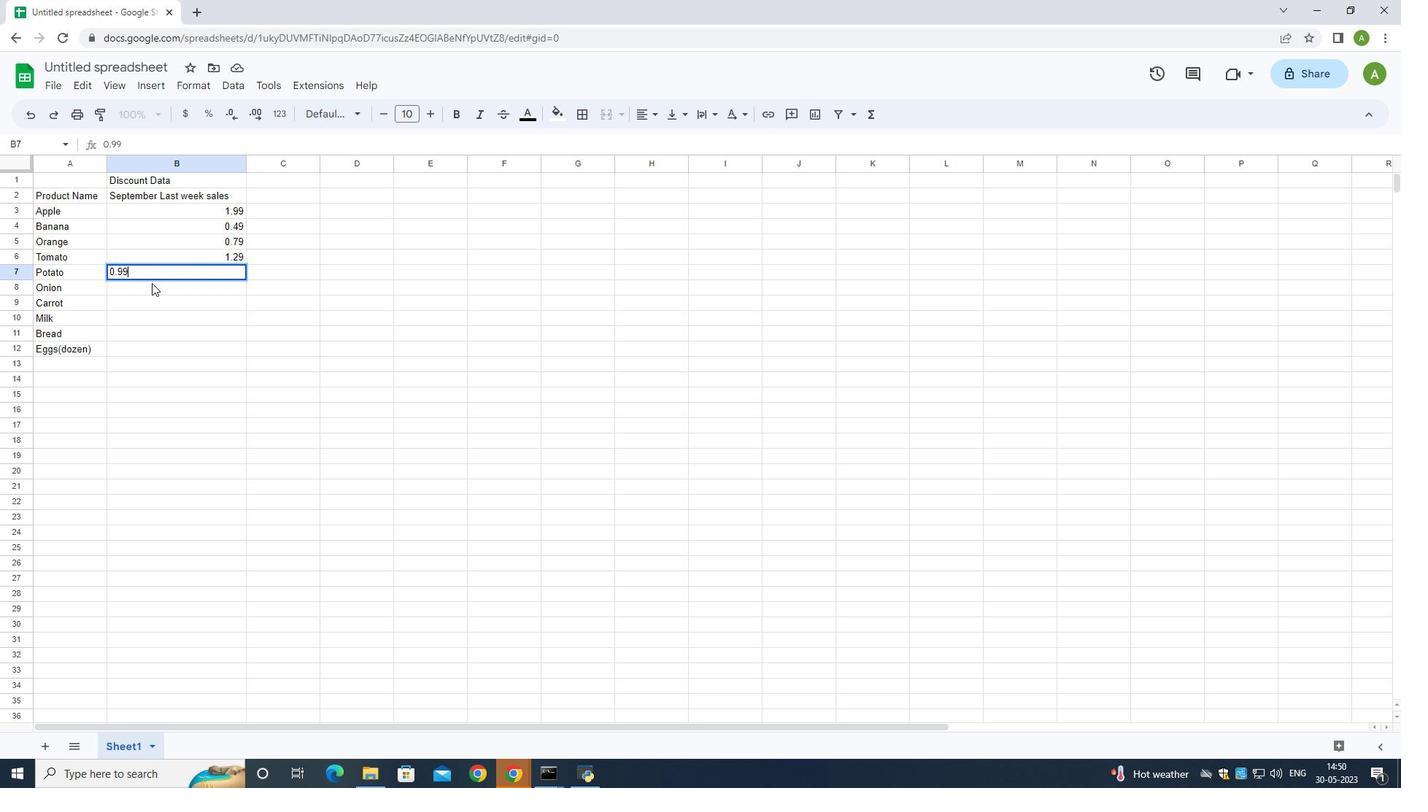 
Action: Mouse pressed left at (152, 283)
Screenshot: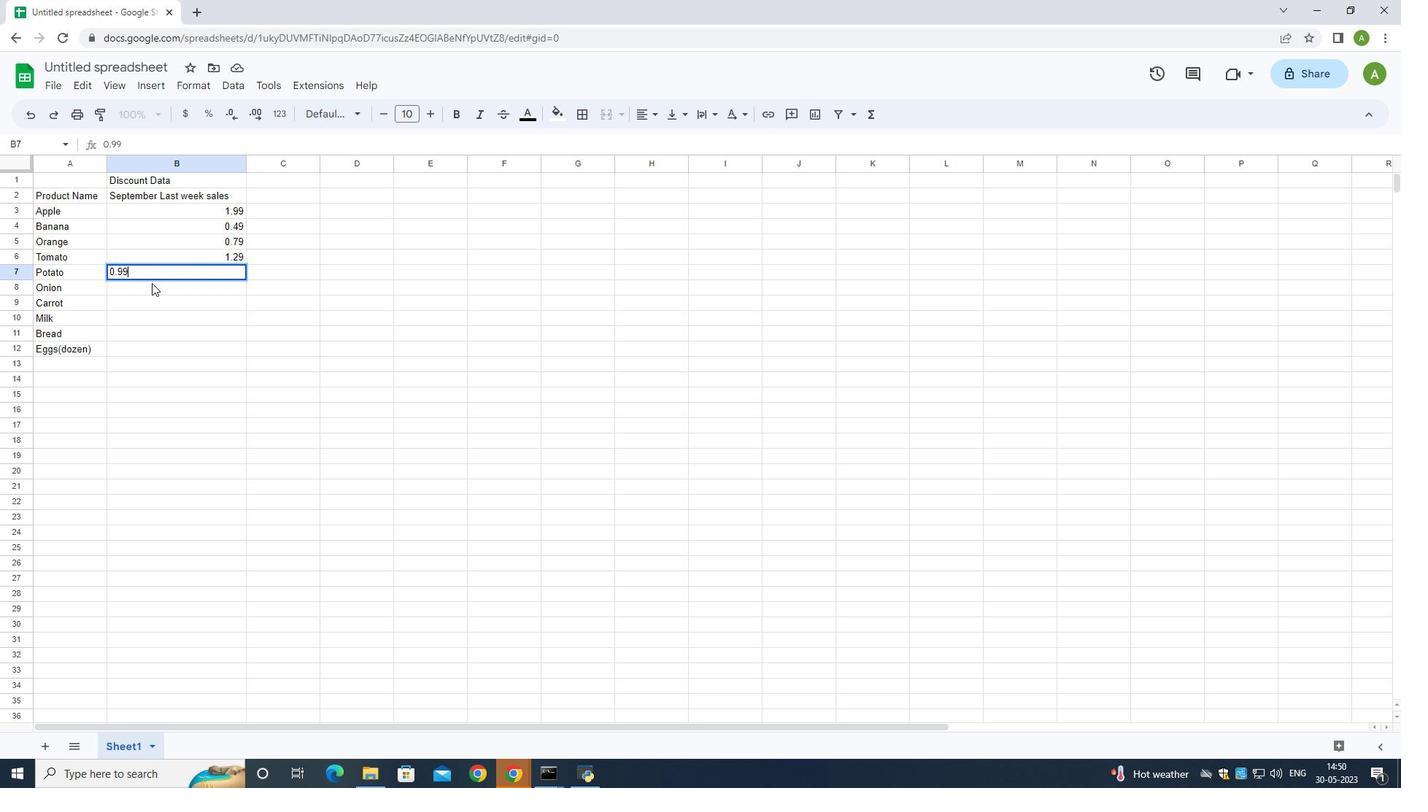 
Action: Mouse moved to (155, 283)
Screenshot: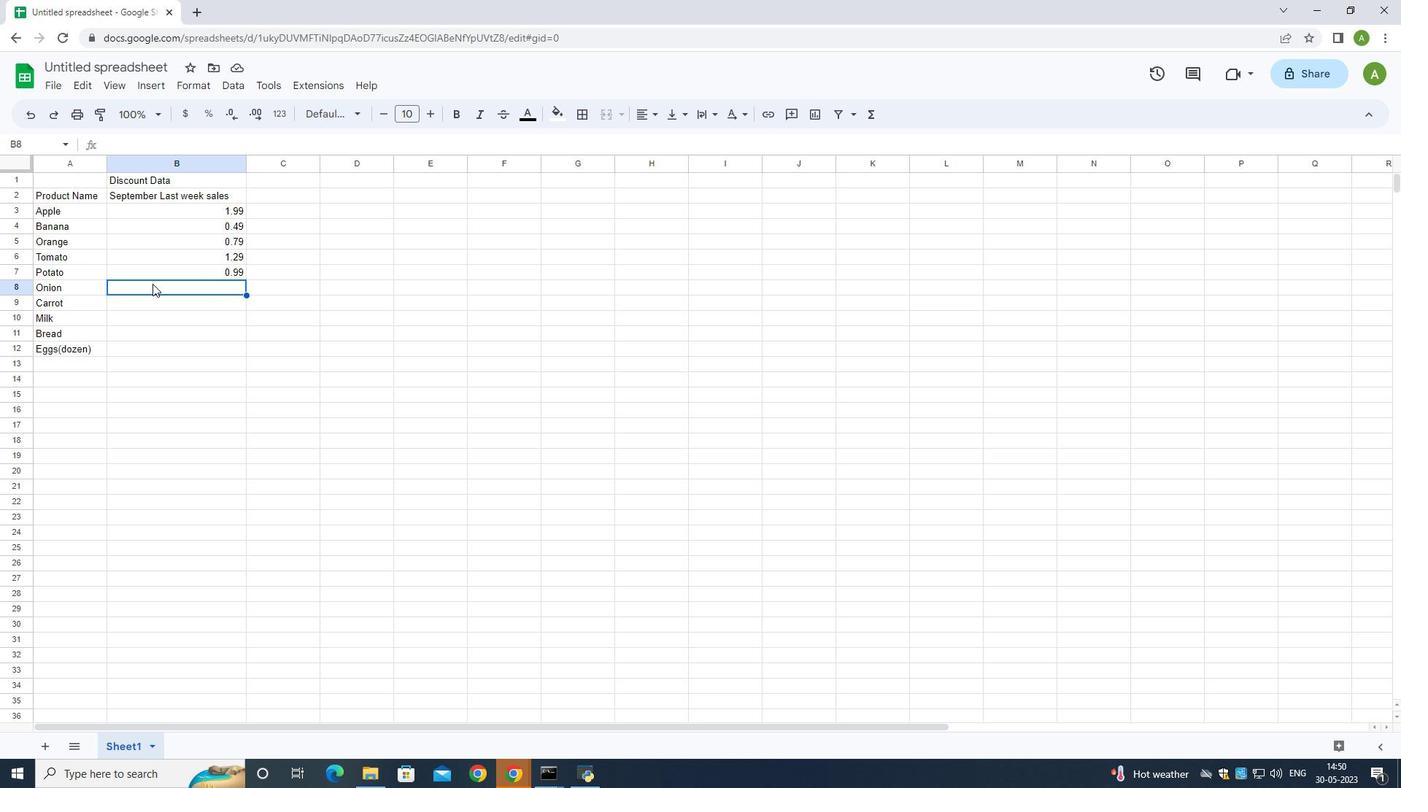 
Action: Key pressed 0.89
Screenshot: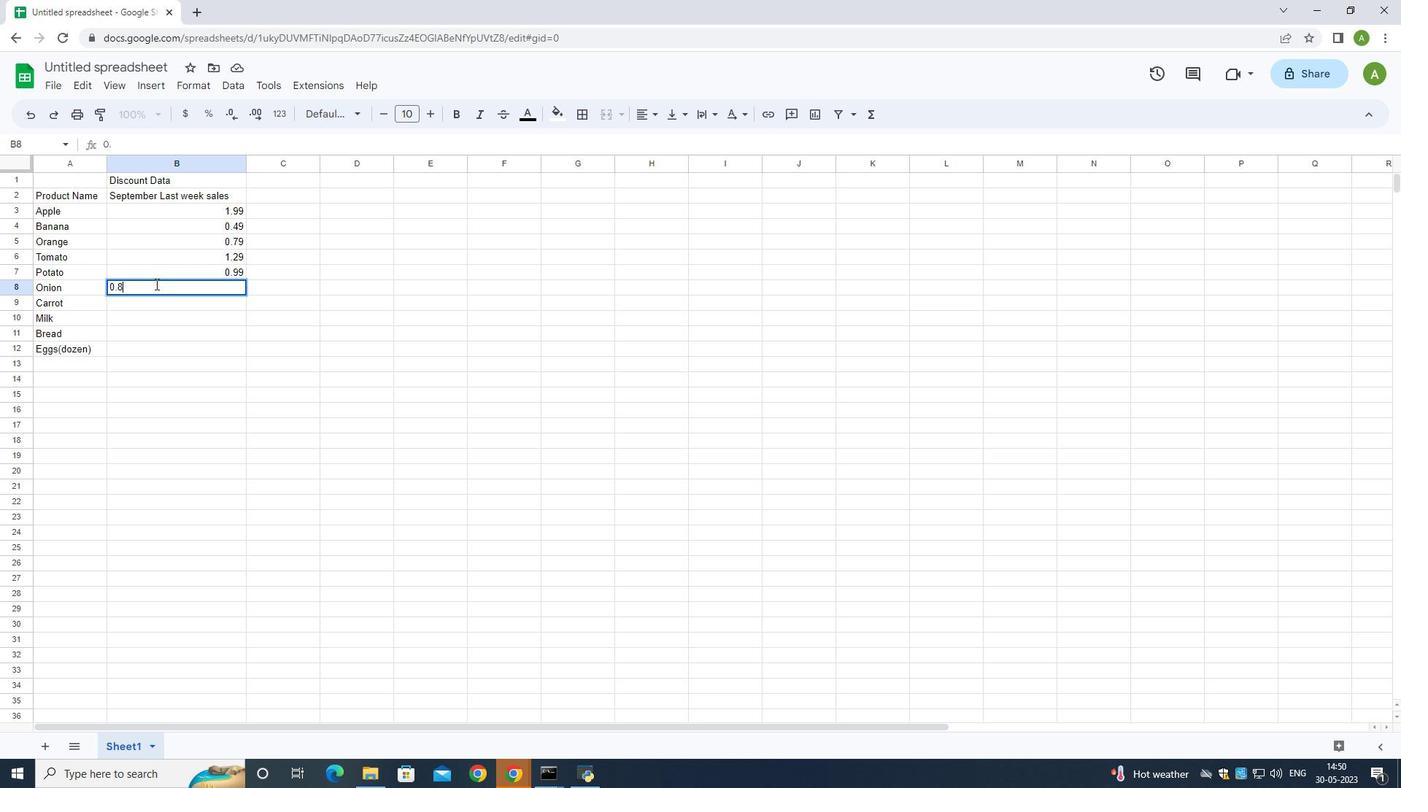 
Action: Mouse moved to (165, 305)
Screenshot: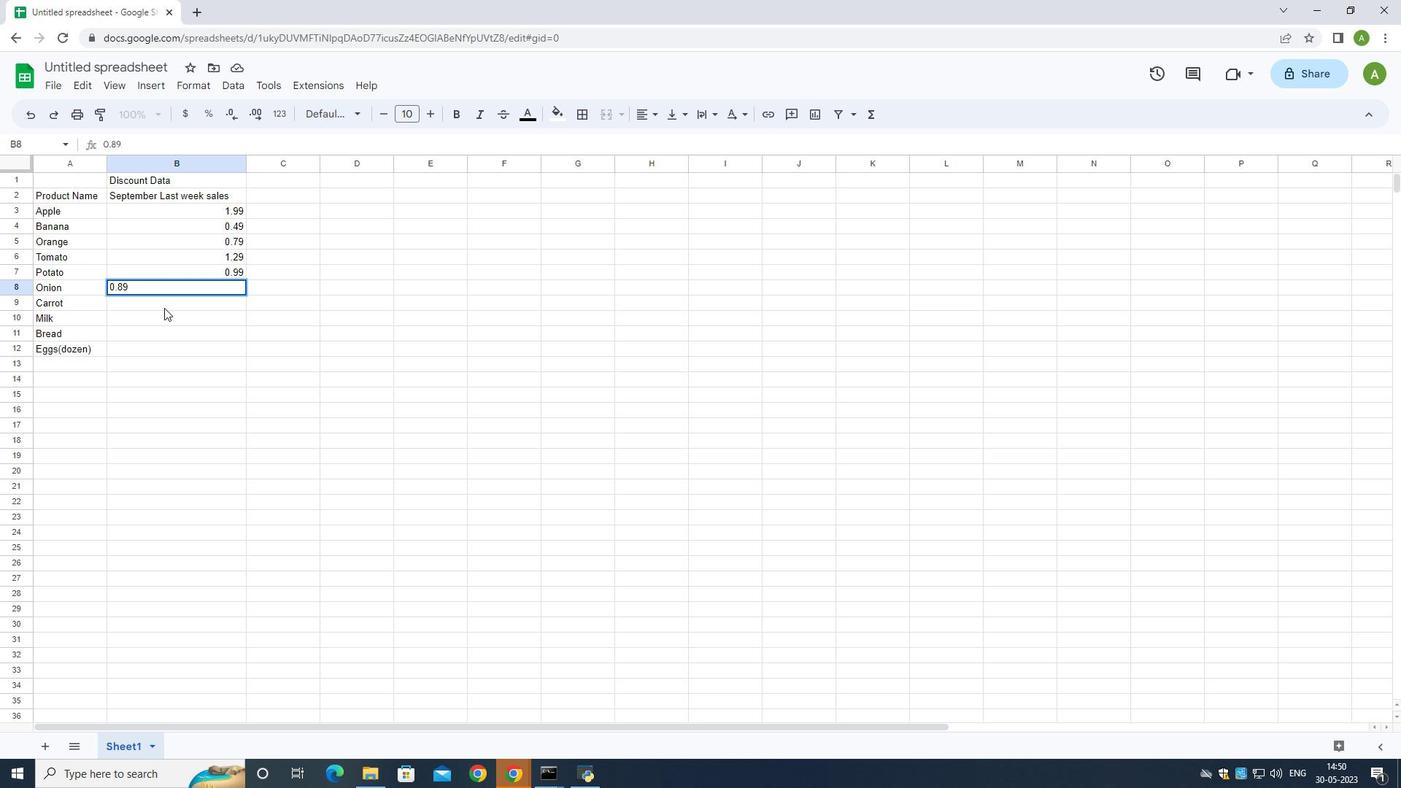 
Action: Mouse pressed left at (165, 305)
Screenshot: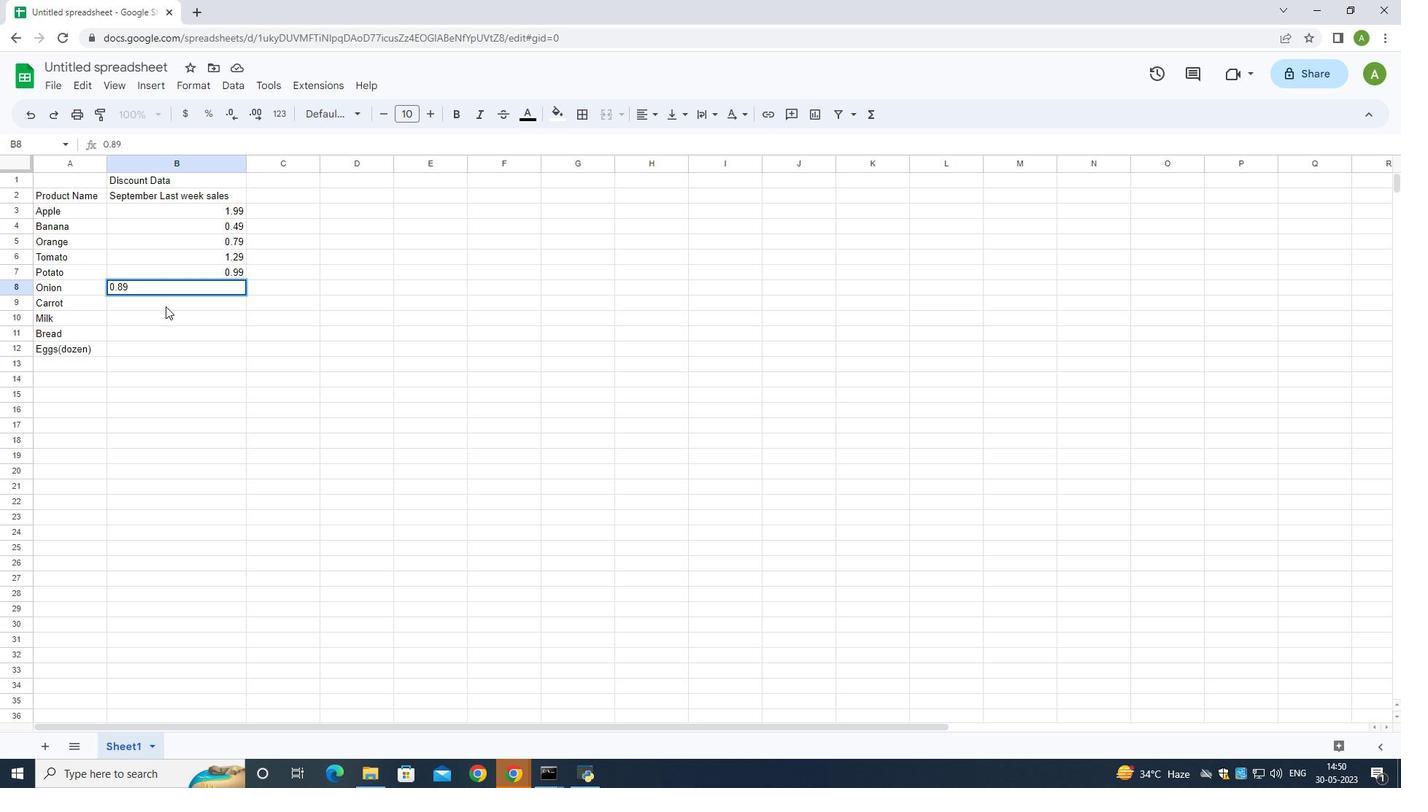 
Action: Key pressed 0.69
Screenshot: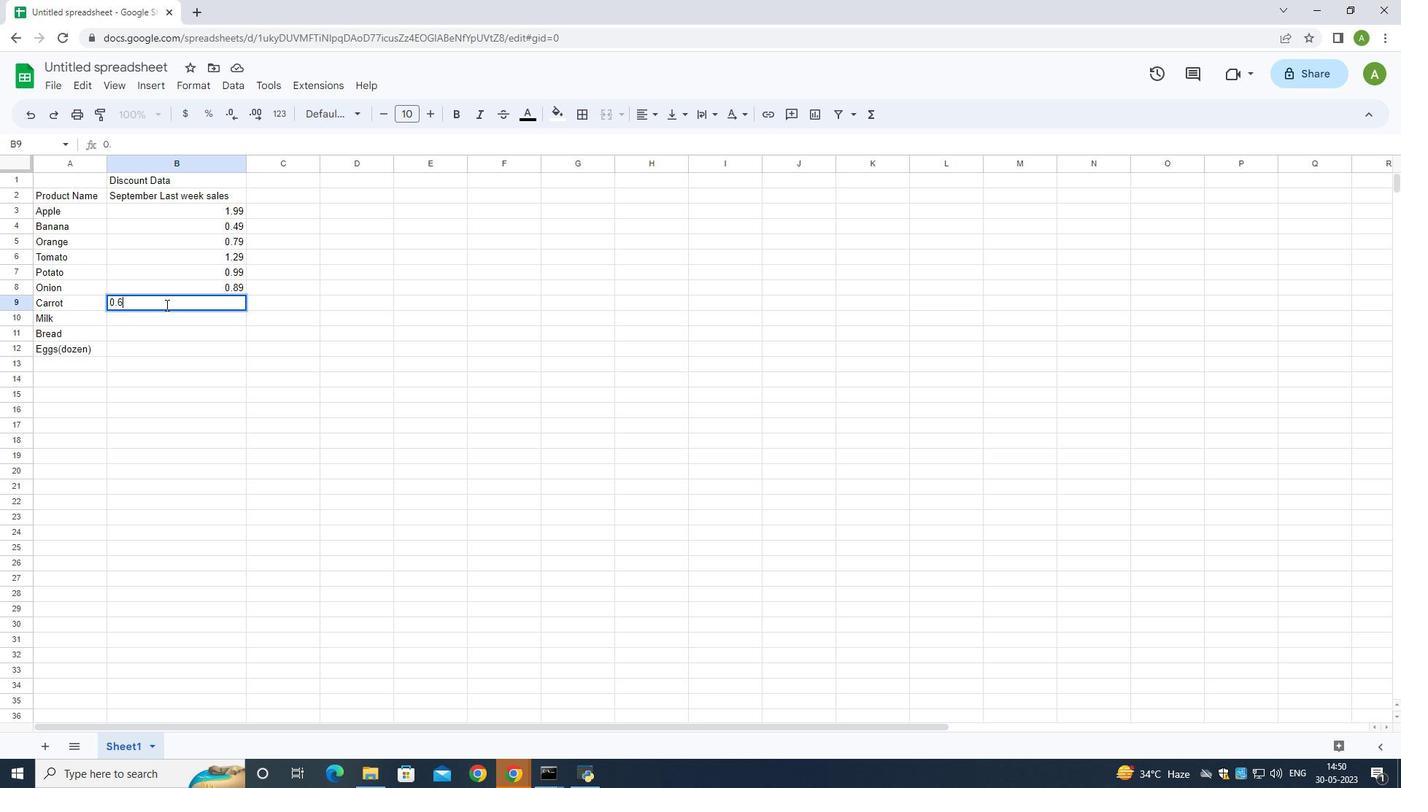 
Action: Mouse moved to (159, 317)
Screenshot: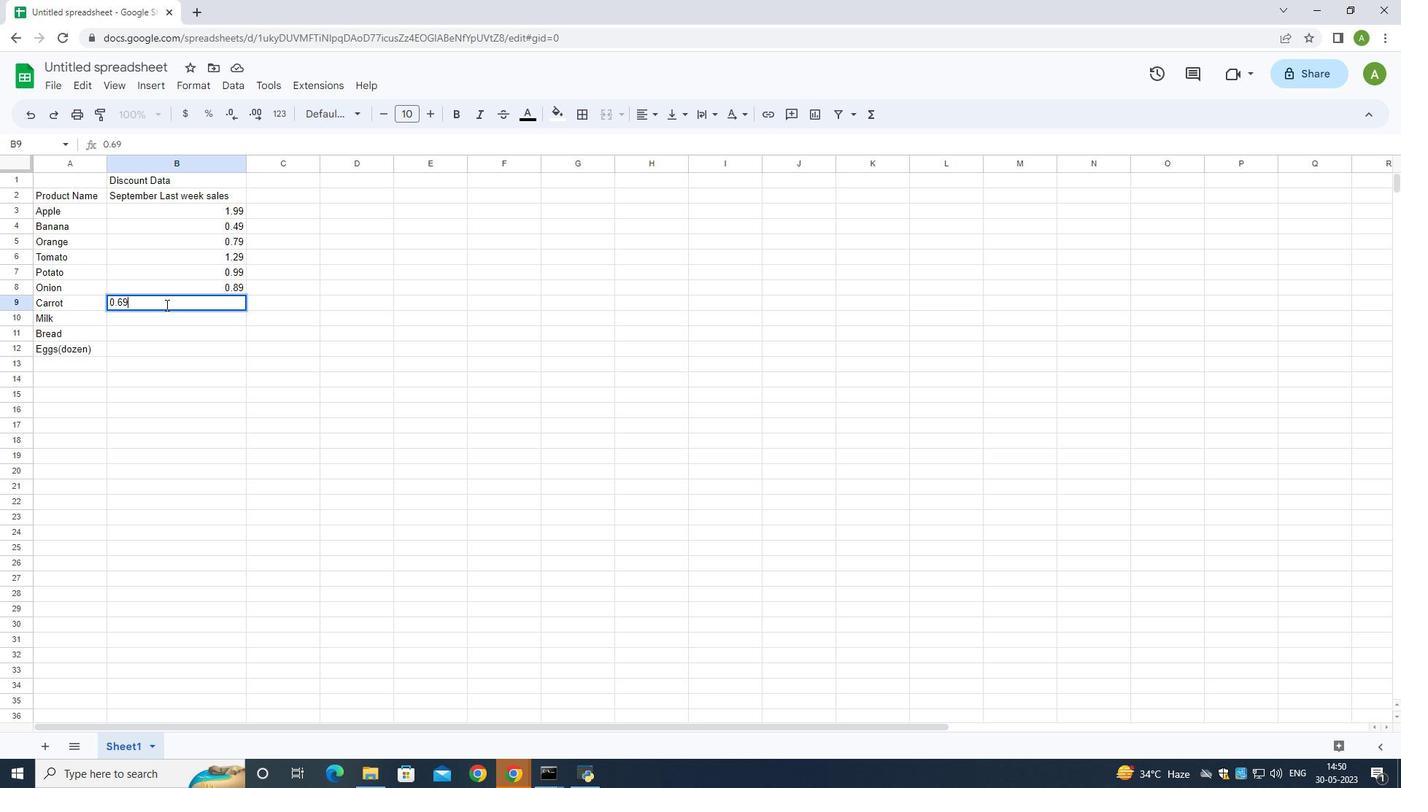 
Action: Mouse pressed left at (159, 317)
Screenshot: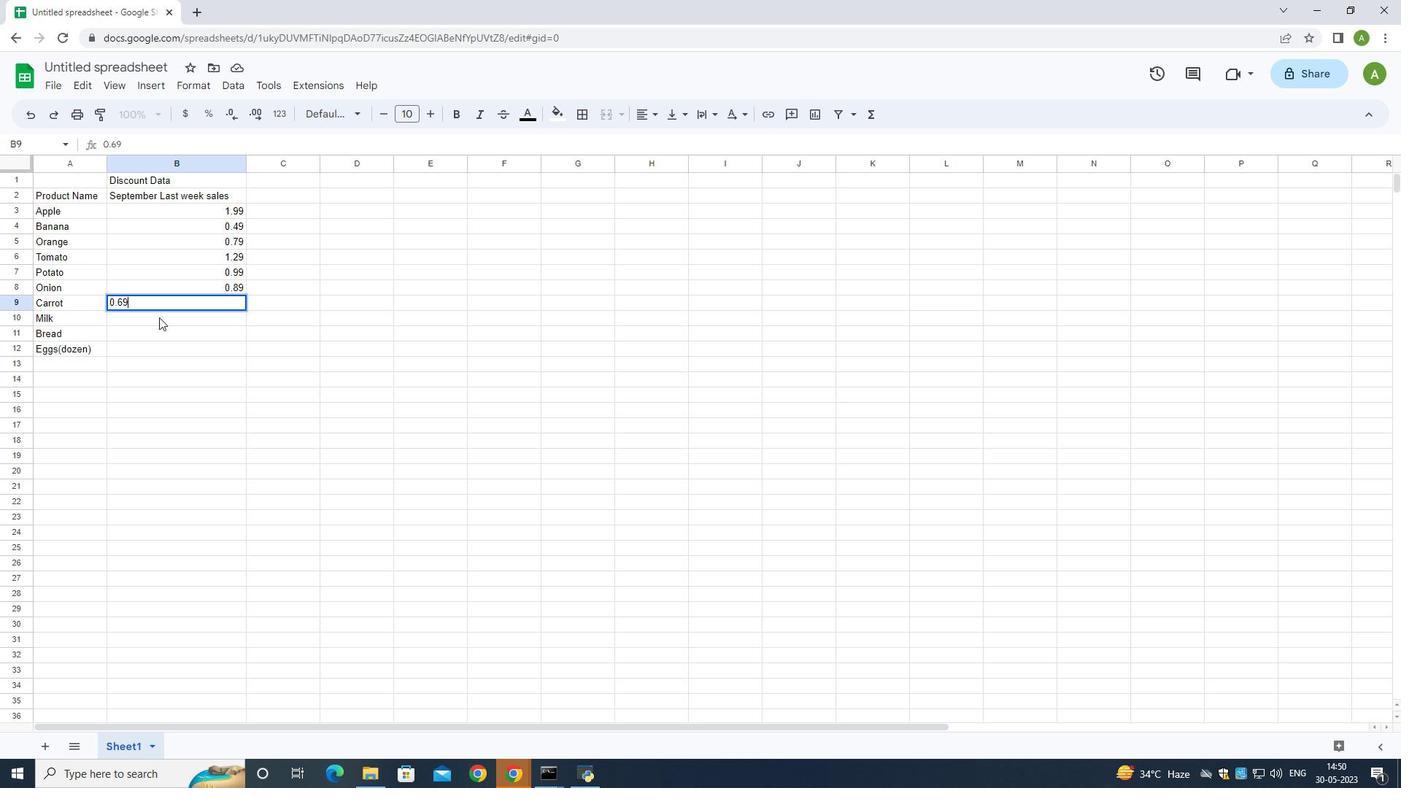 
Action: Key pressed 2.49
Screenshot: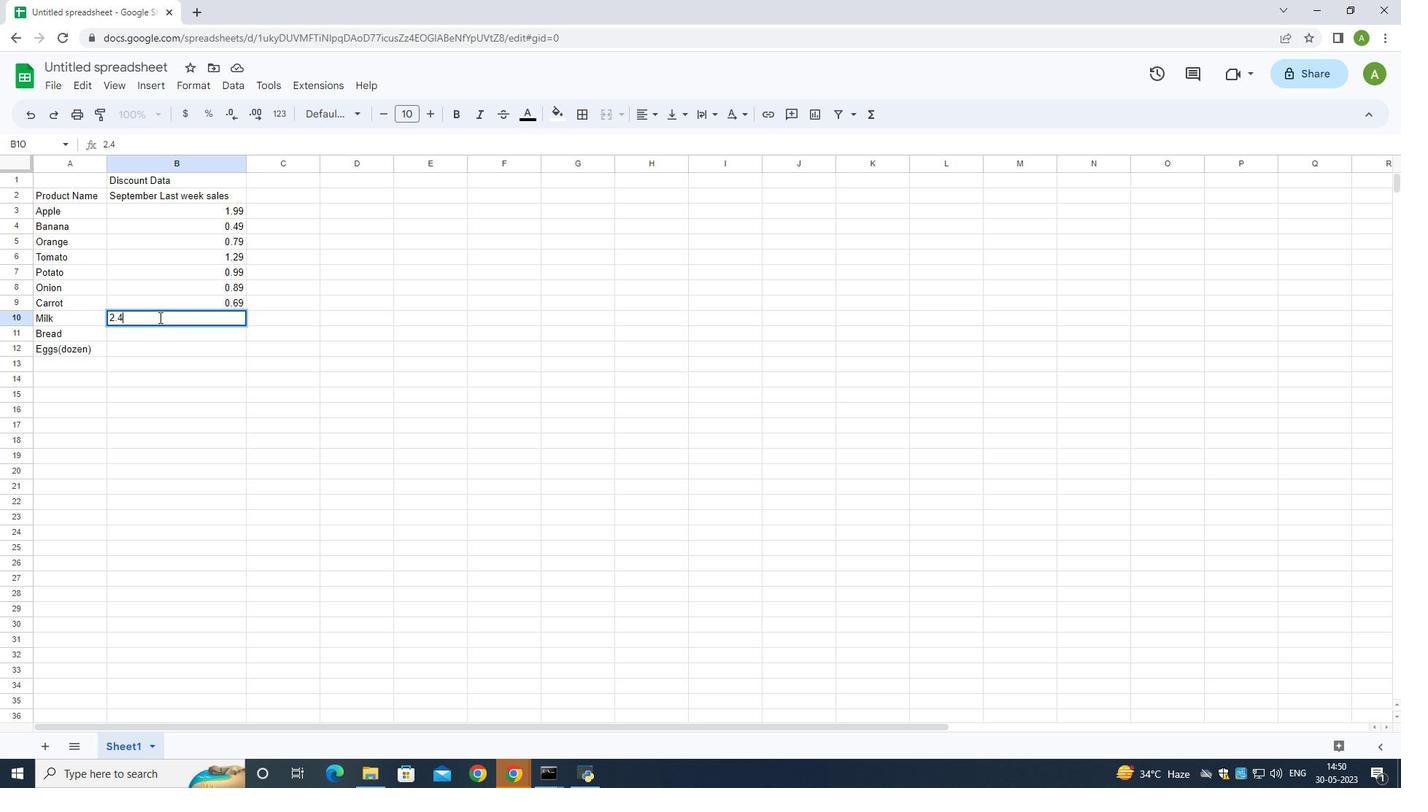 
Action: Mouse moved to (145, 324)
Screenshot: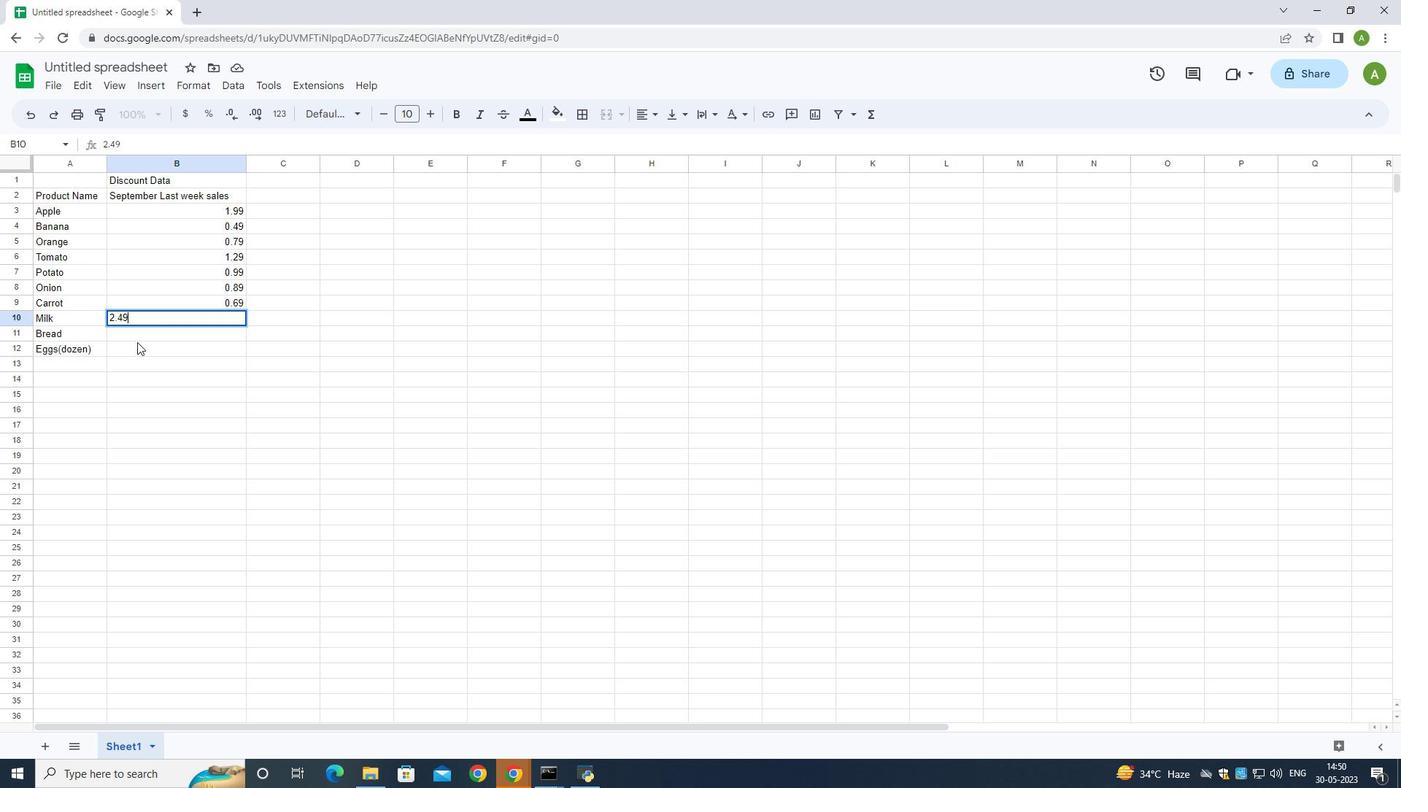 
Action: Mouse pressed left at (145, 324)
Screenshot: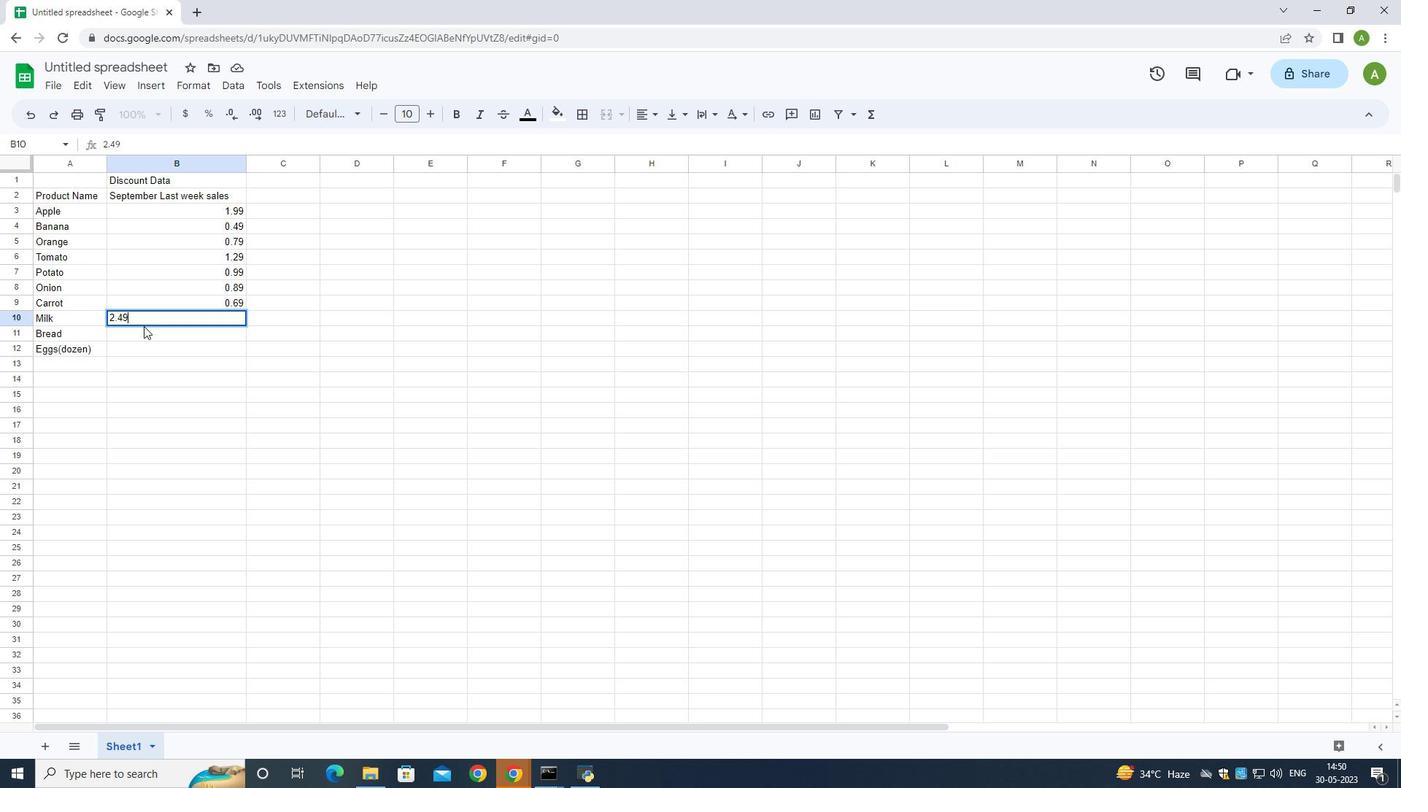 
Action: Mouse moved to (147, 332)
Screenshot: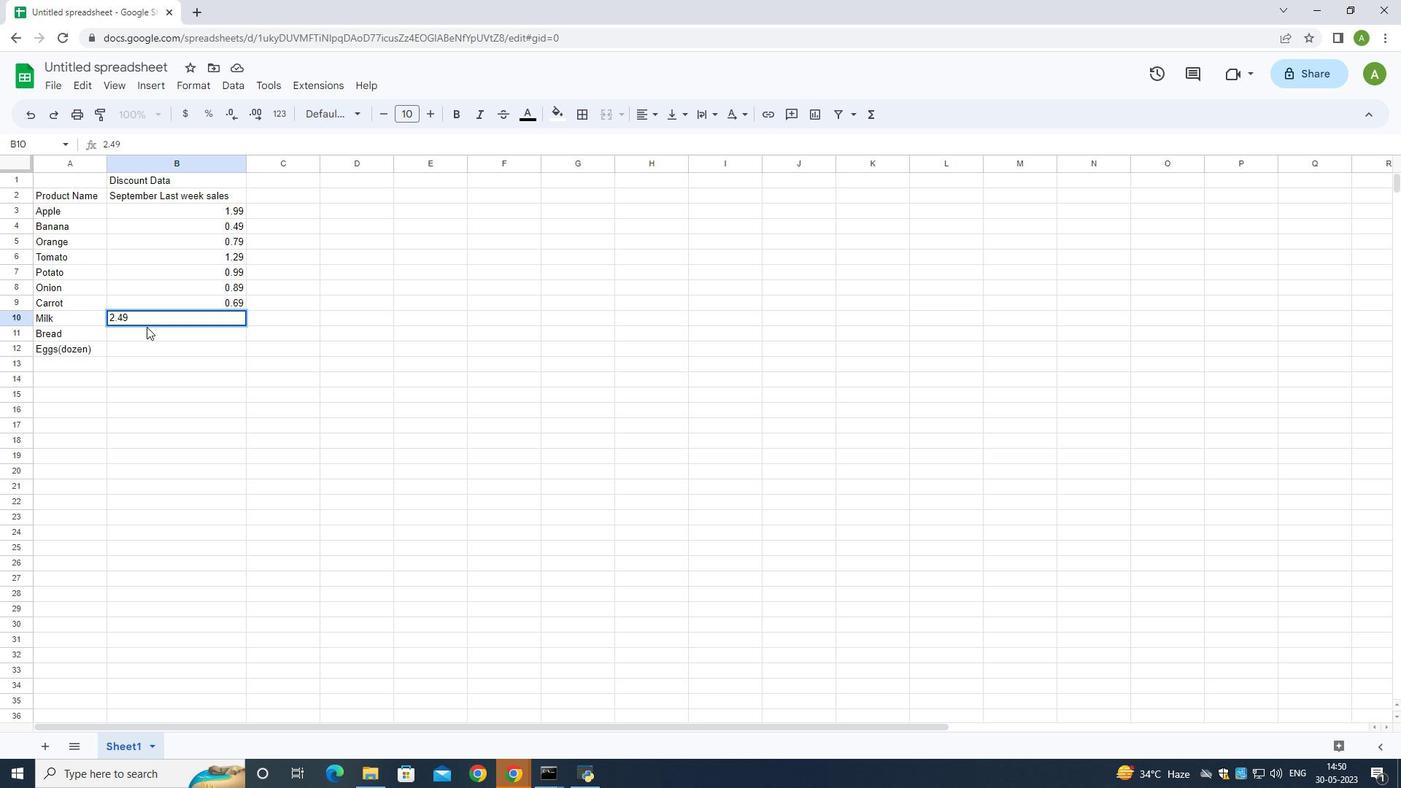 
Action: Mouse pressed left at (147, 332)
Screenshot: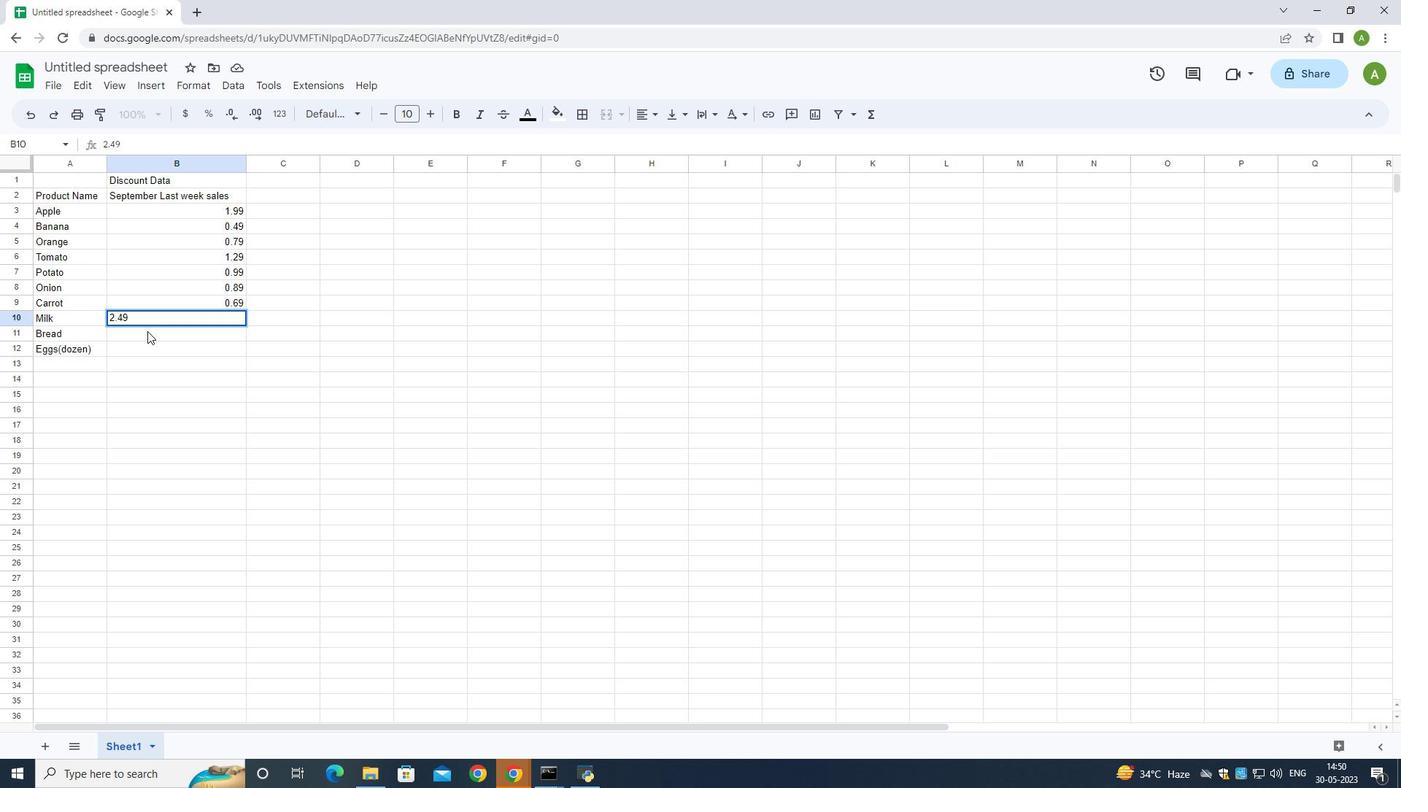 
Action: Mouse moved to (148, 332)
Screenshot: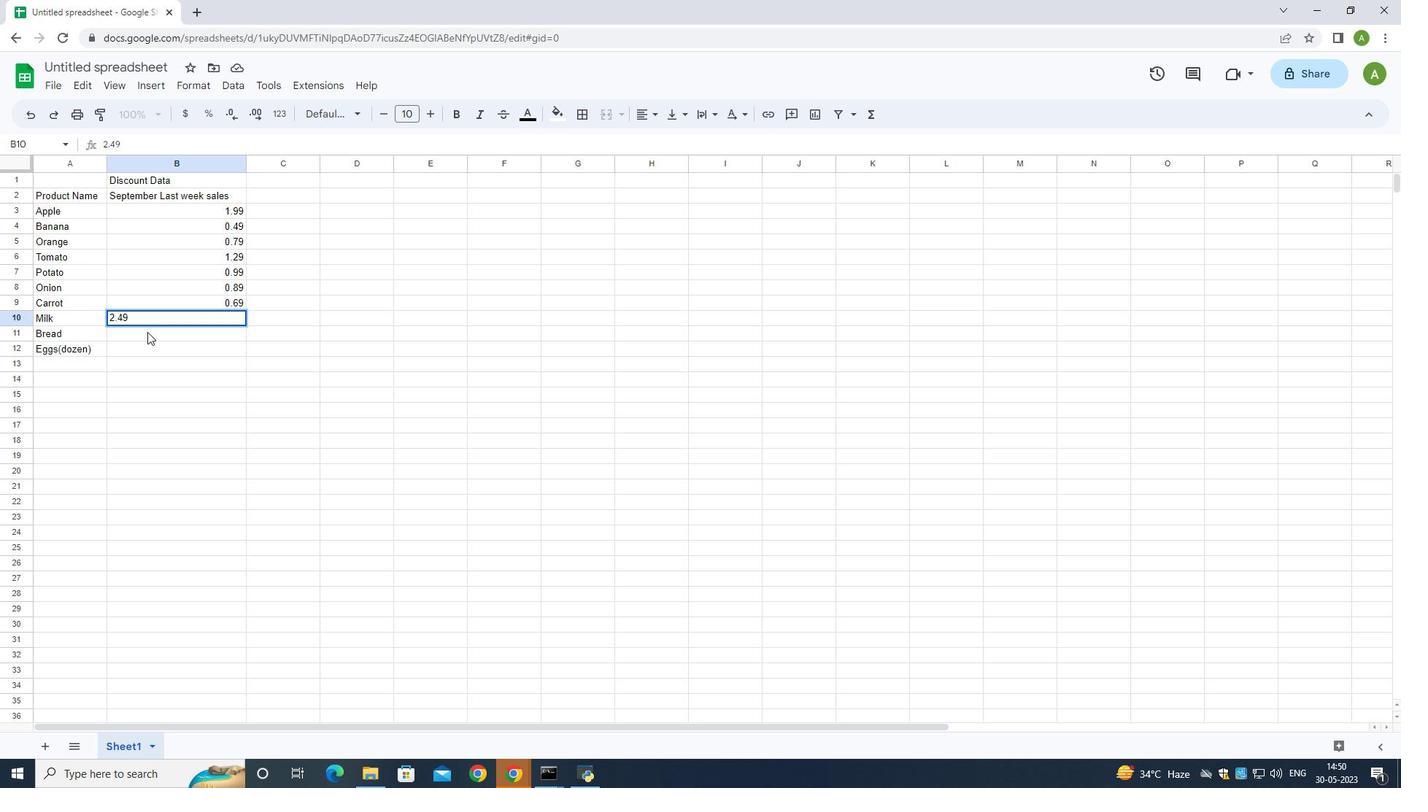
Action: Key pressed 1.99<Key.down>2.99
Screenshot: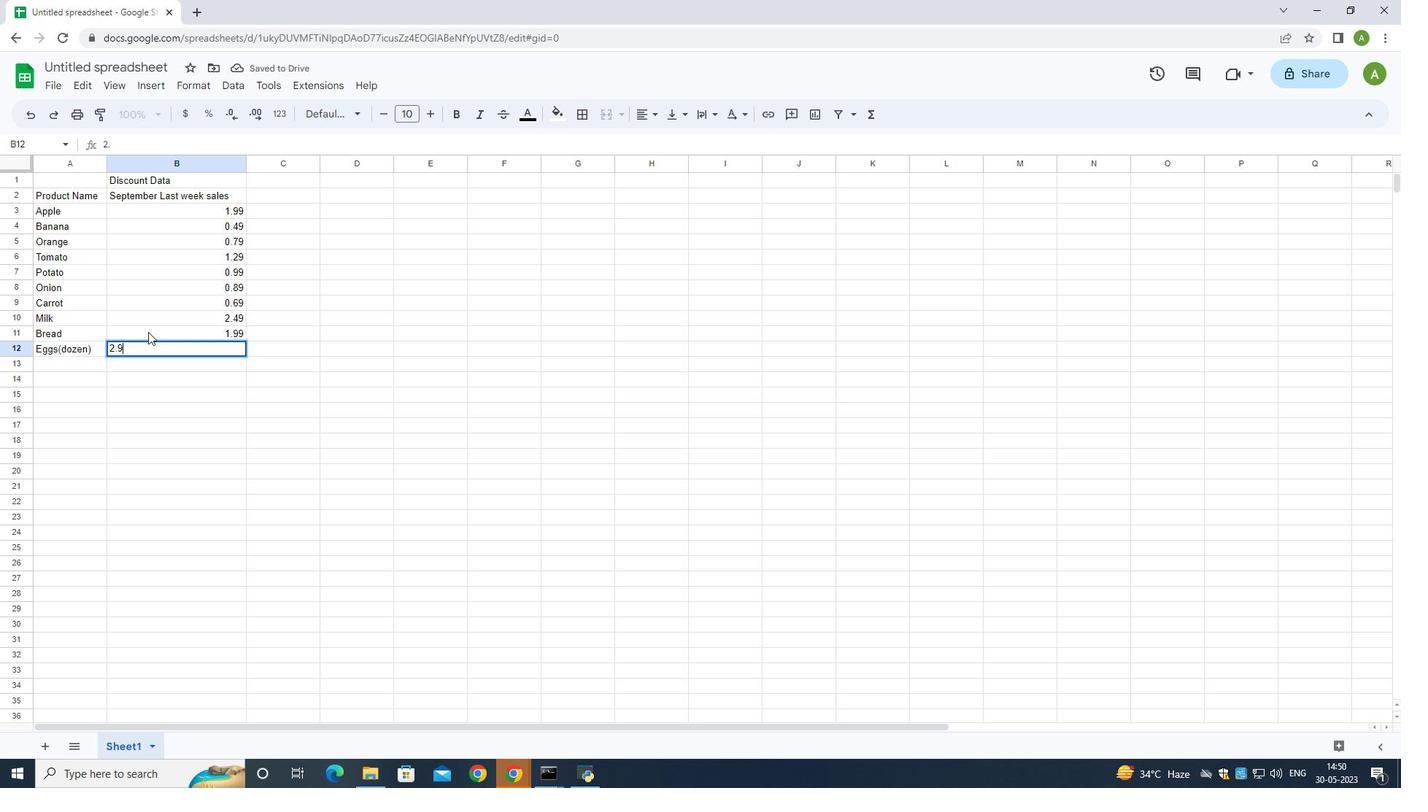 
Action: Mouse moved to (256, 197)
Screenshot: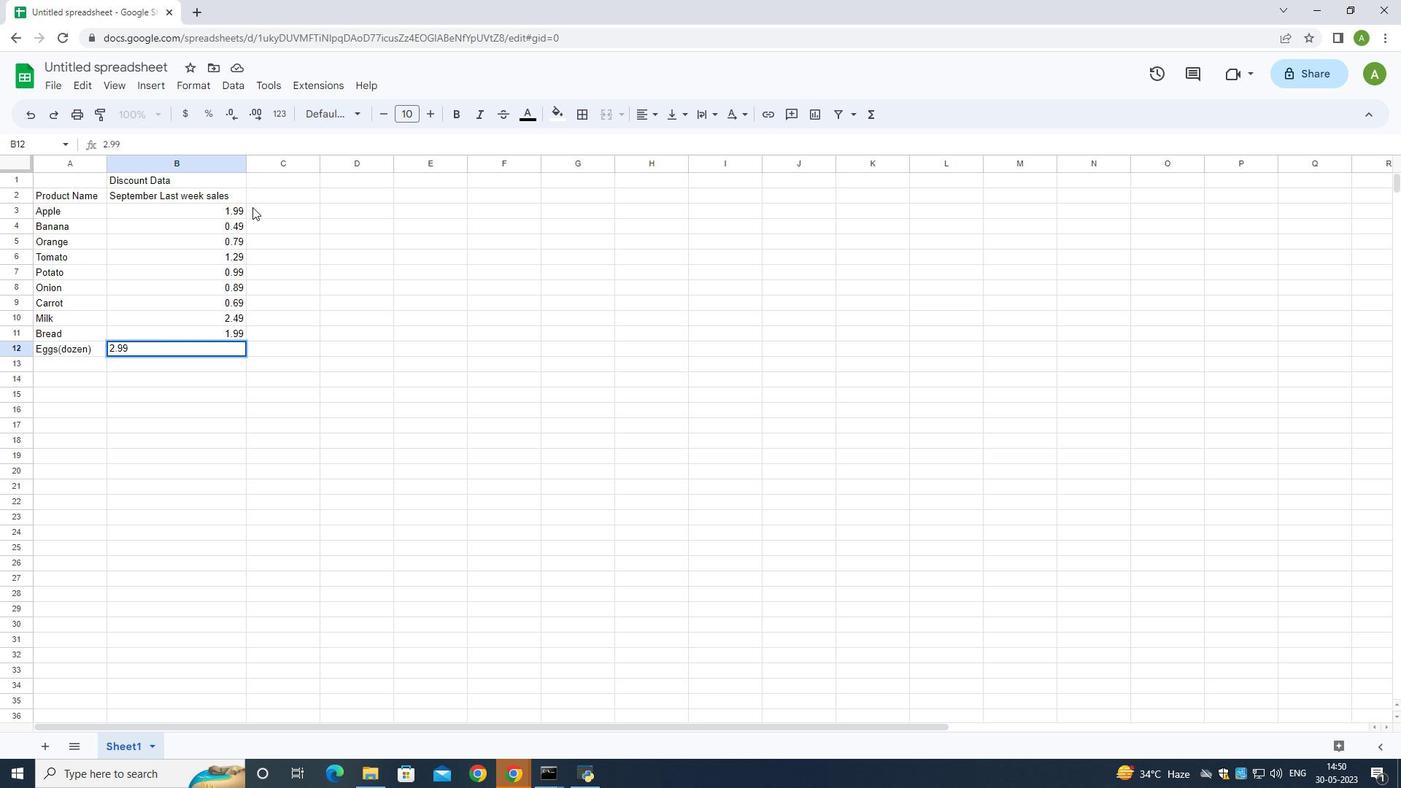 
Action: Mouse pressed left at (256, 197)
Screenshot: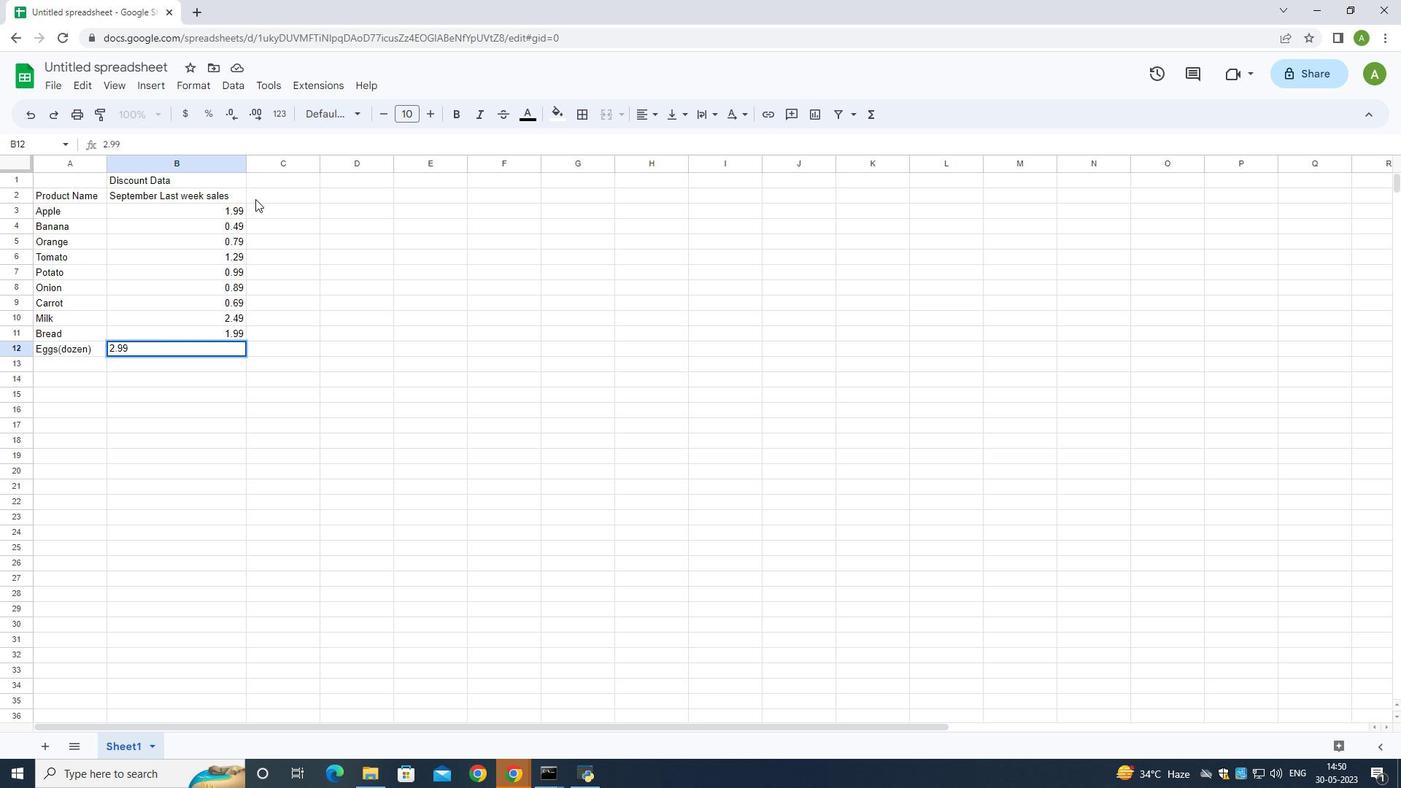 
Action: Mouse moved to (280, 191)
Screenshot: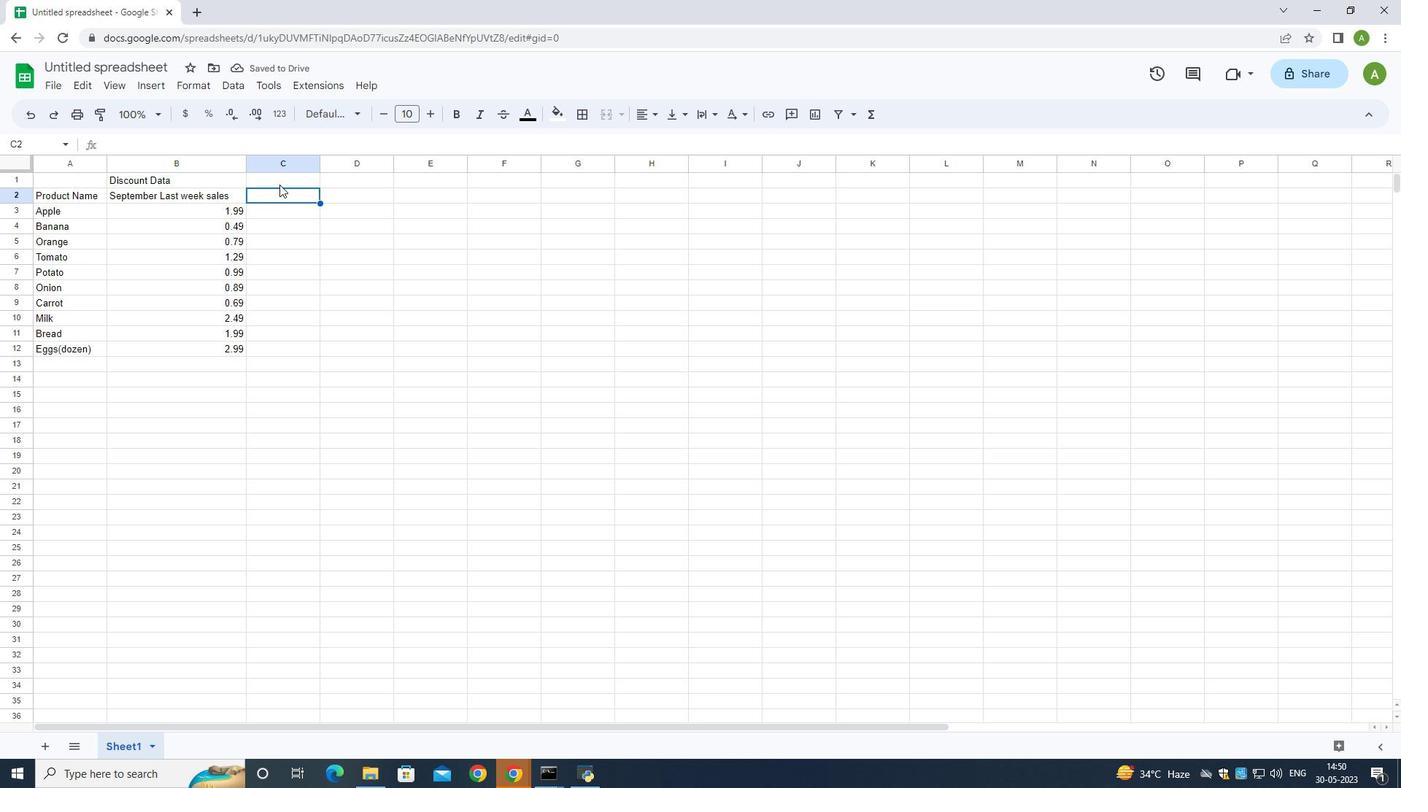 
Action: Mouse pressed left at (280, 191)
Screenshot: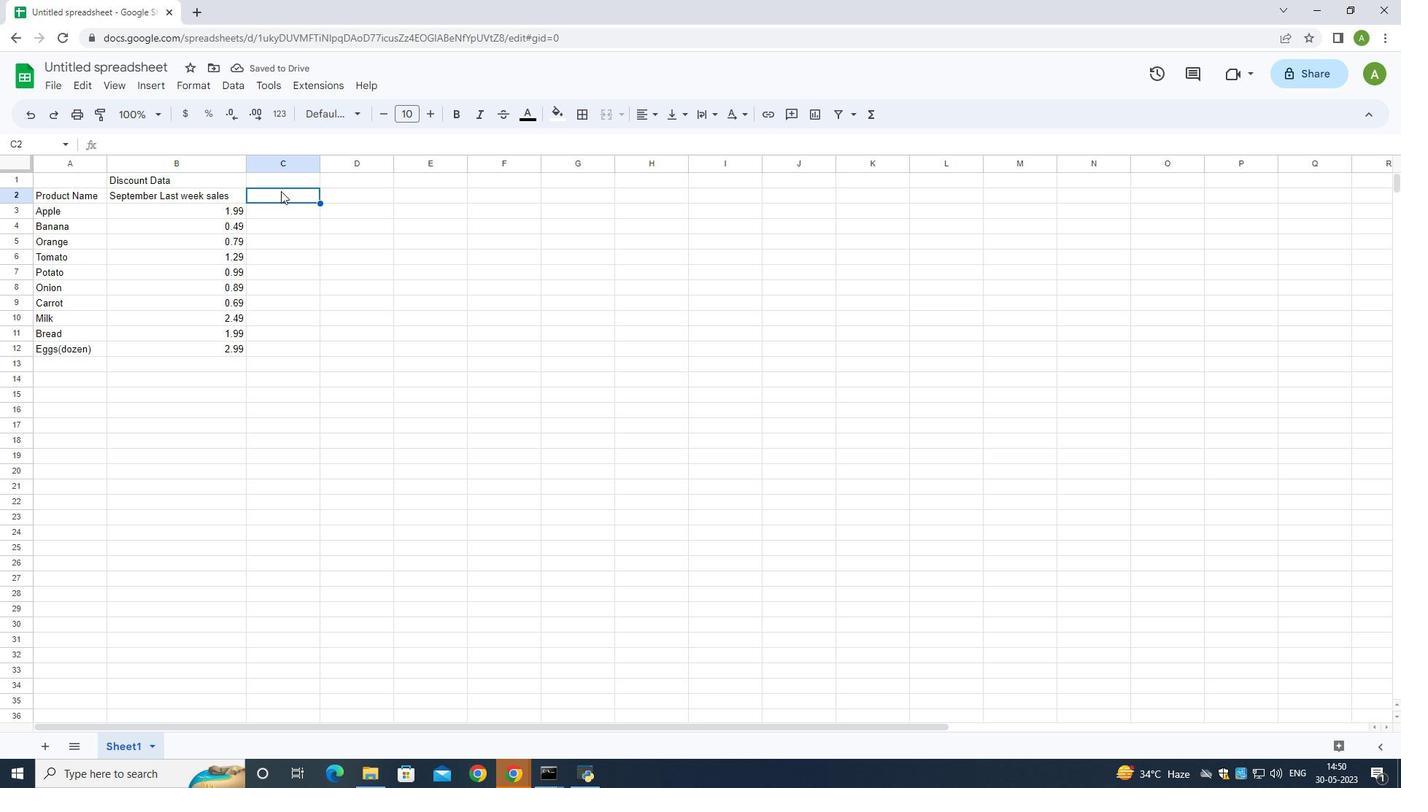 
Action: Mouse pressed left at (280, 191)
Screenshot: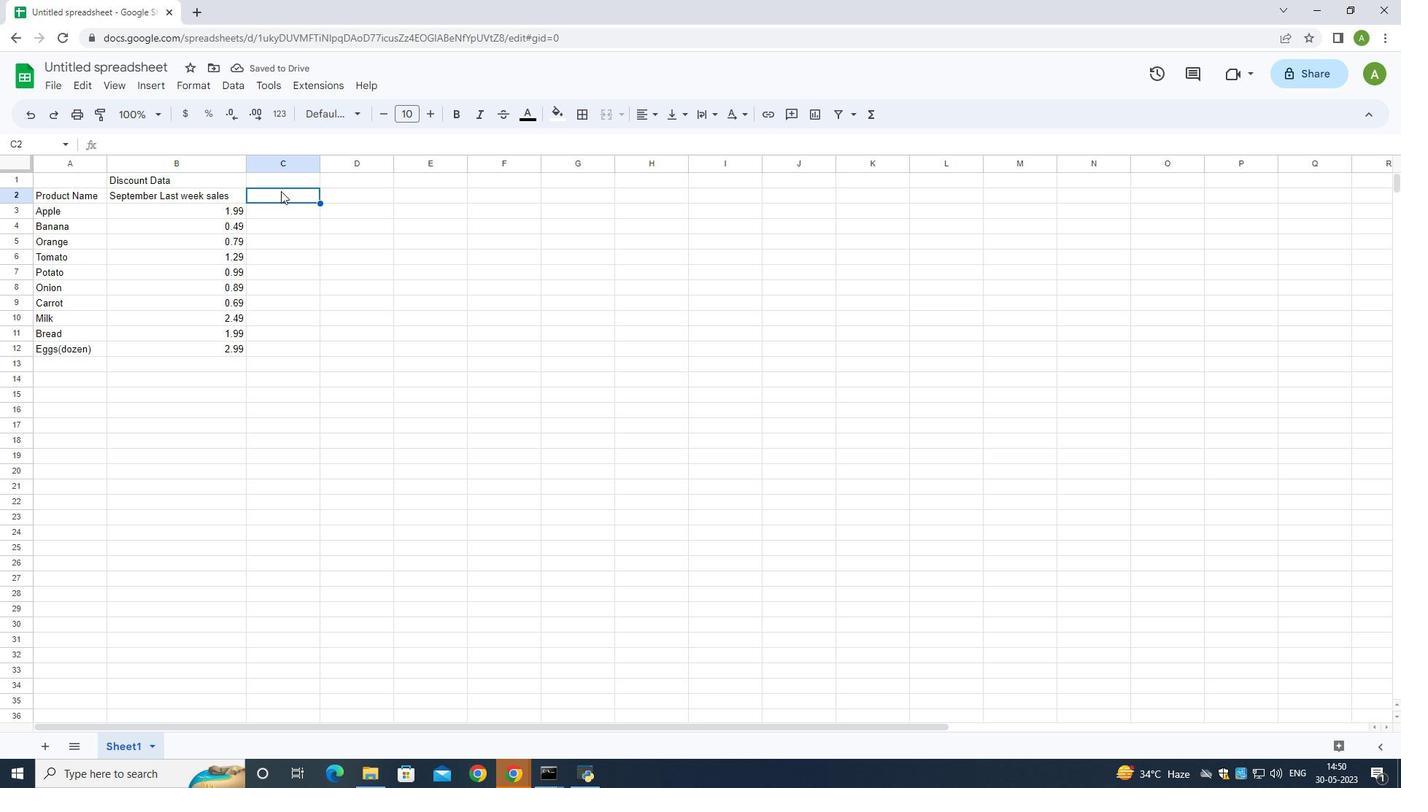
Action: Key pressed <Key.shift><Key.shift>Disco
Screenshot: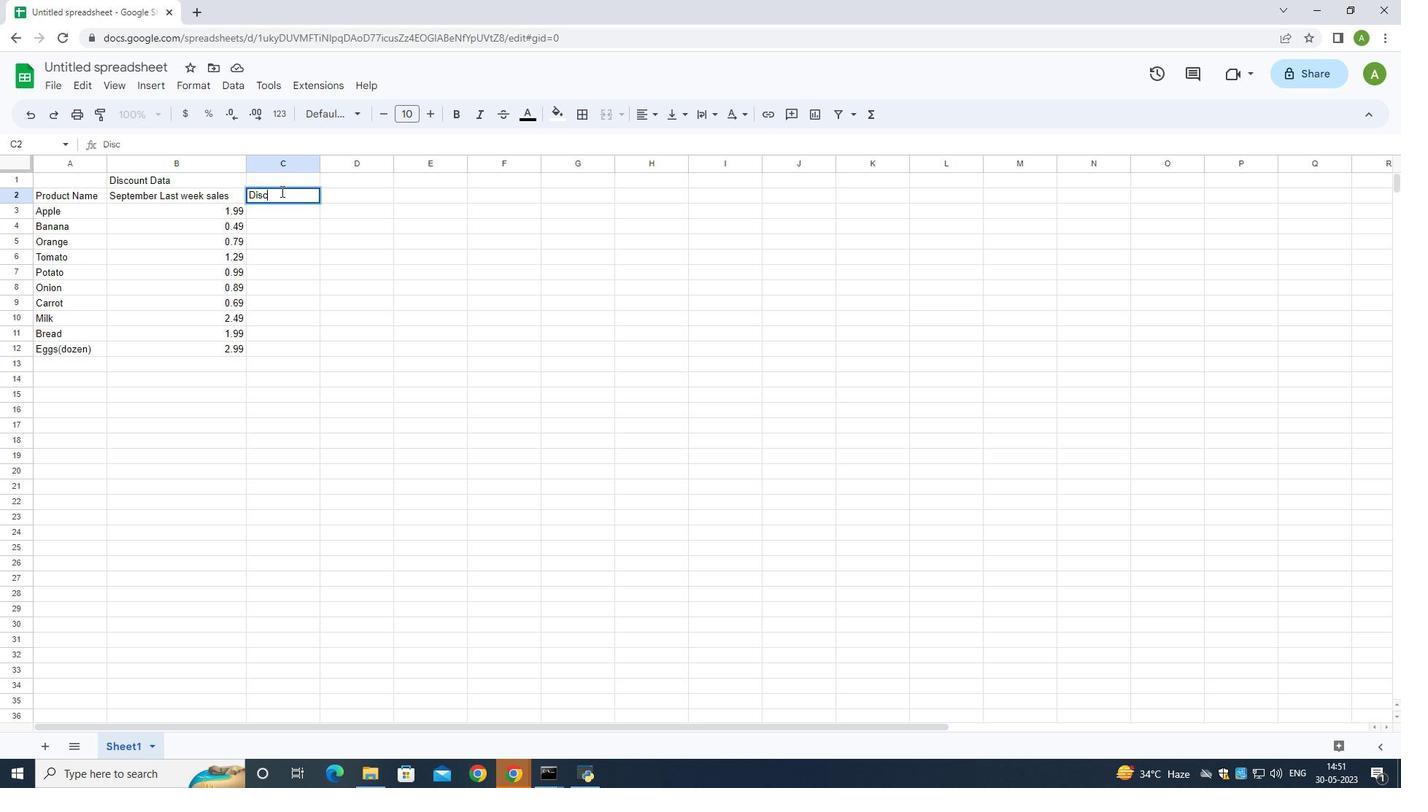 
Action: Mouse moved to (505, 250)
Screenshot: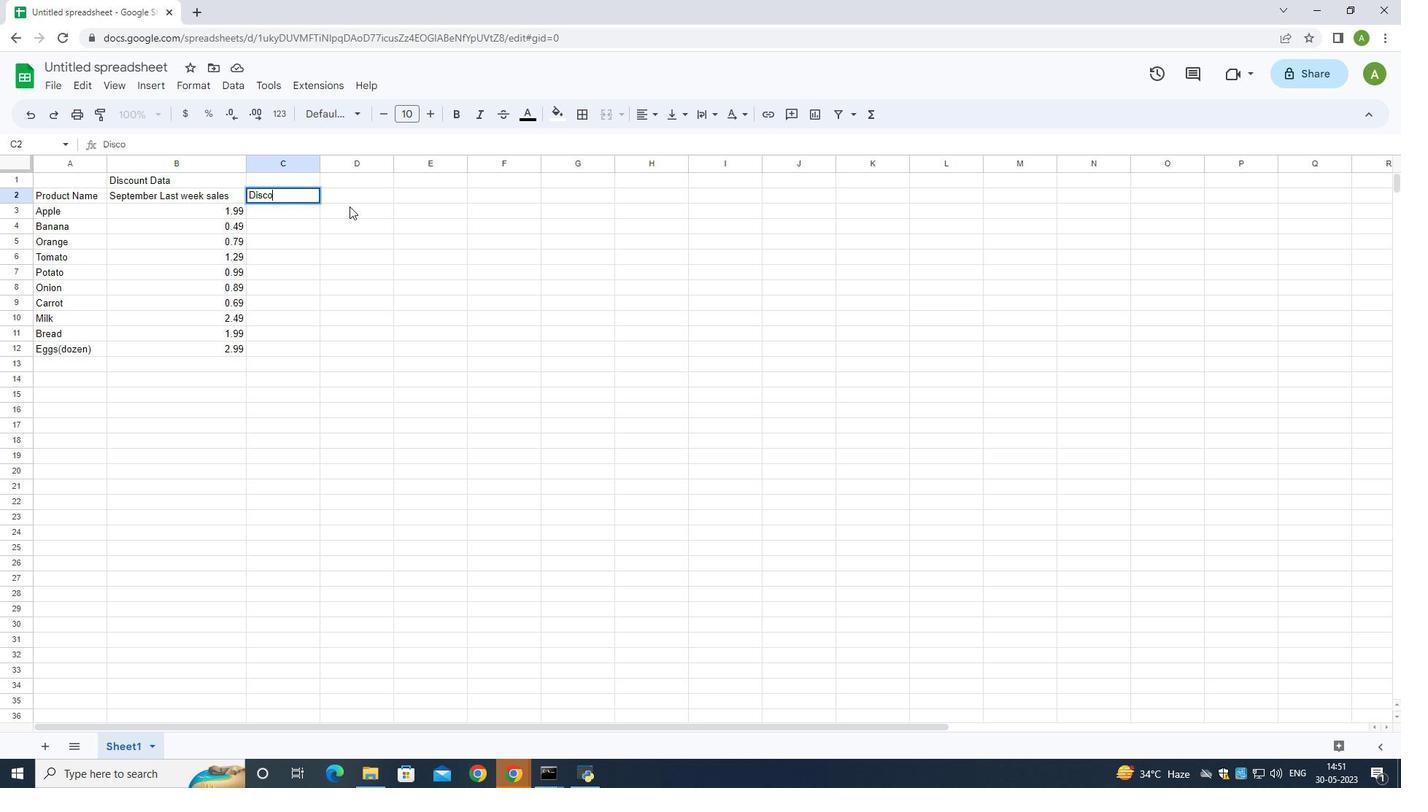 
Action: Key pressed unt<Key.shift_r>(
Screenshot: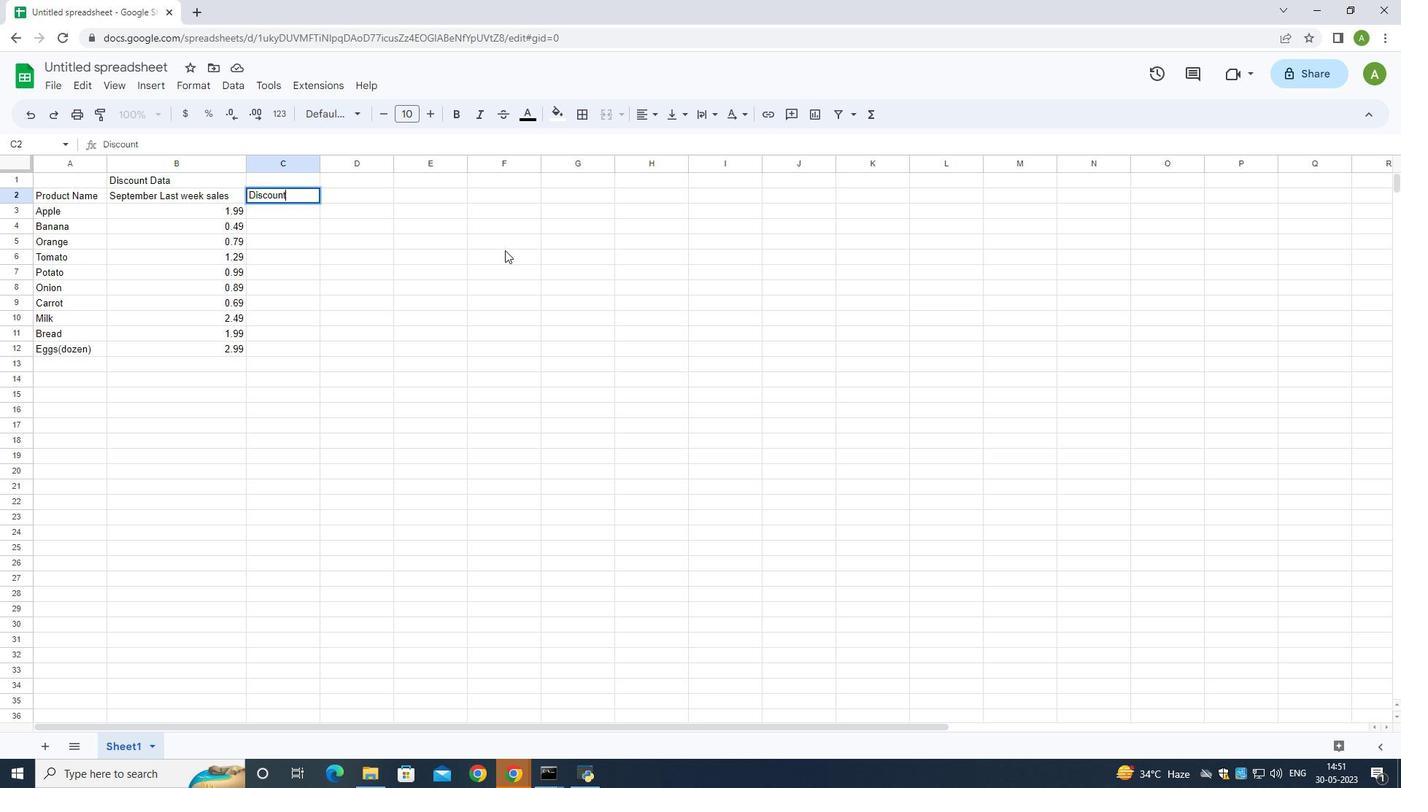 
Action: Mouse moved to (888, 213)
Screenshot: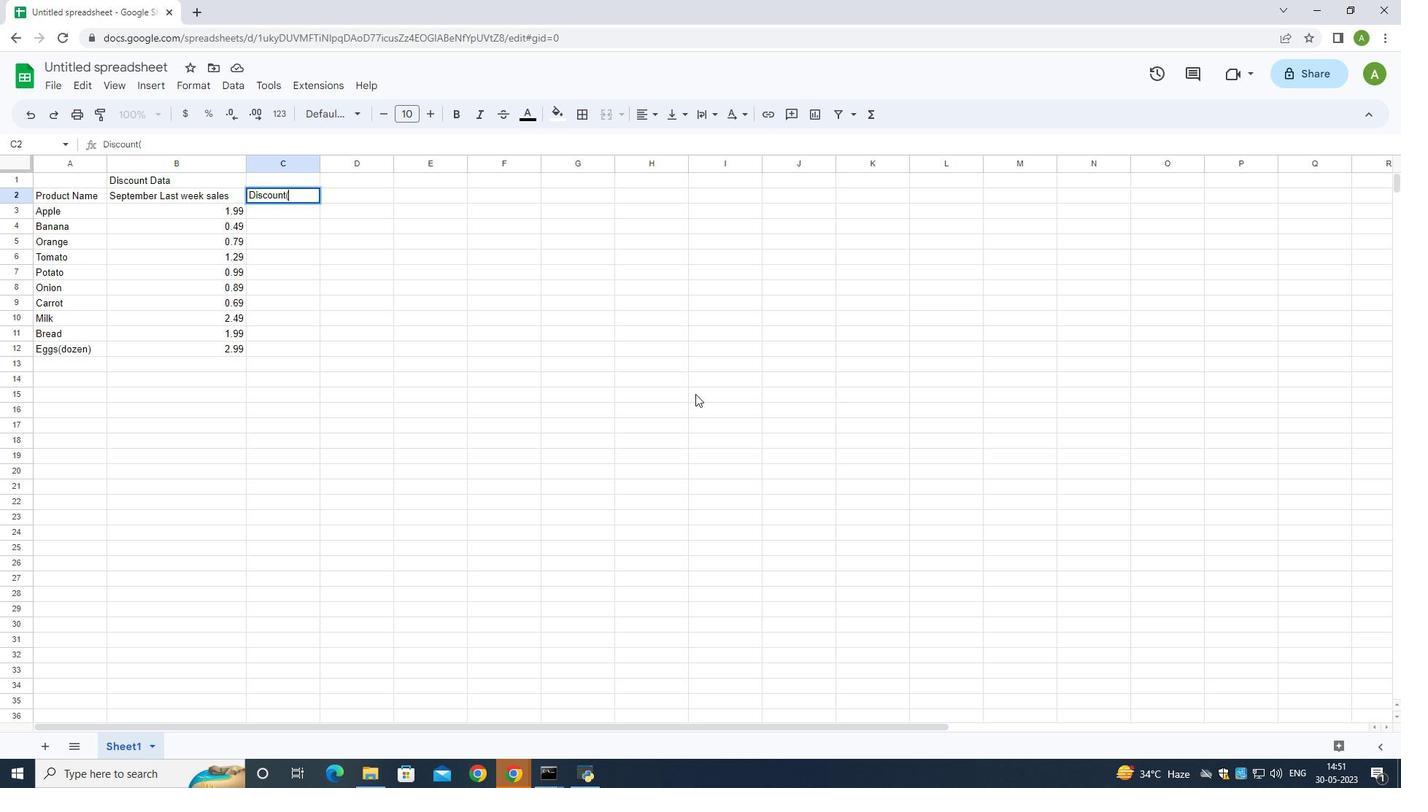 
Action: Key pressed <Key.shift_r>%<Key.shift_r>)
Screenshot: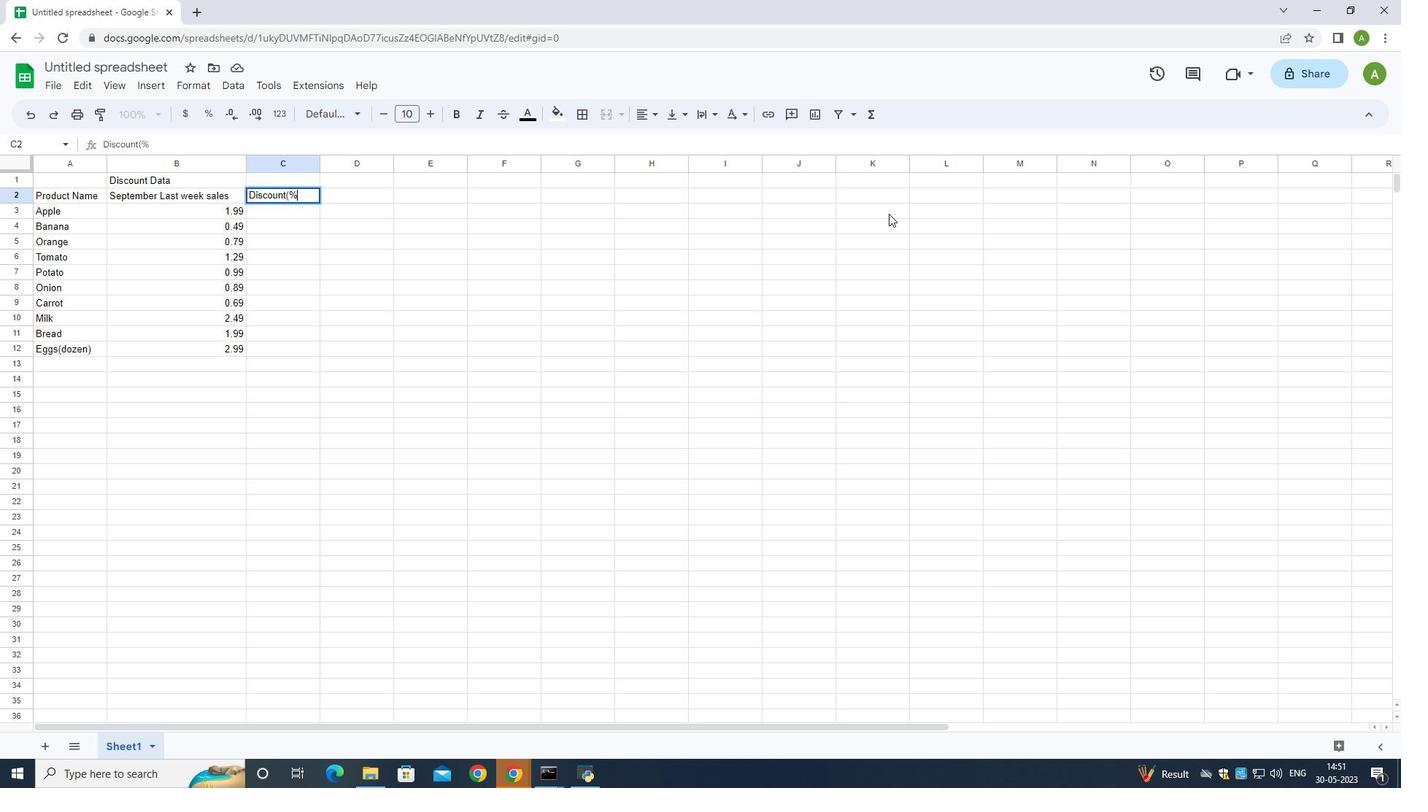 
Action: Mouse moved to (289, 210)
Screenshot: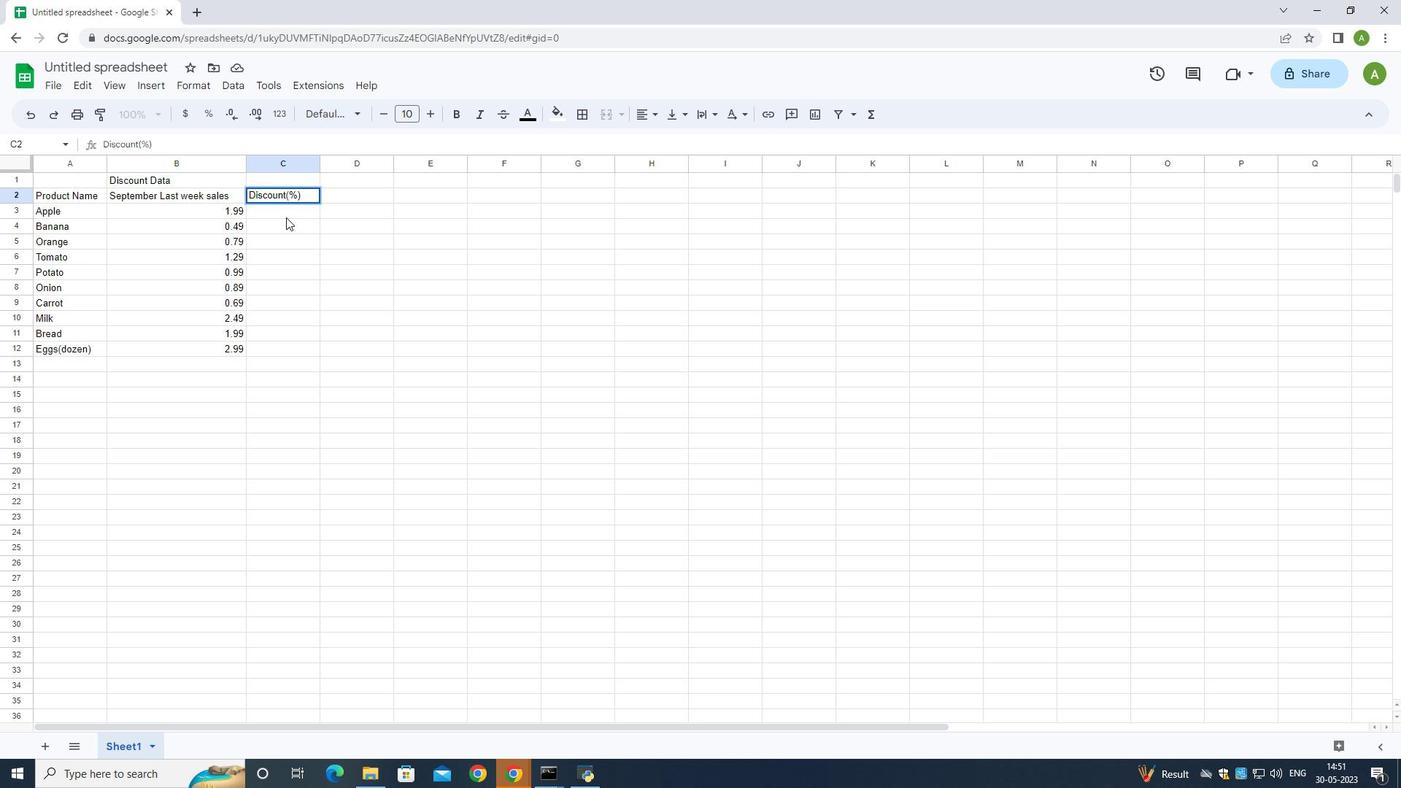 
Action: Mouse pressed left at (289, 210)
Screenshot: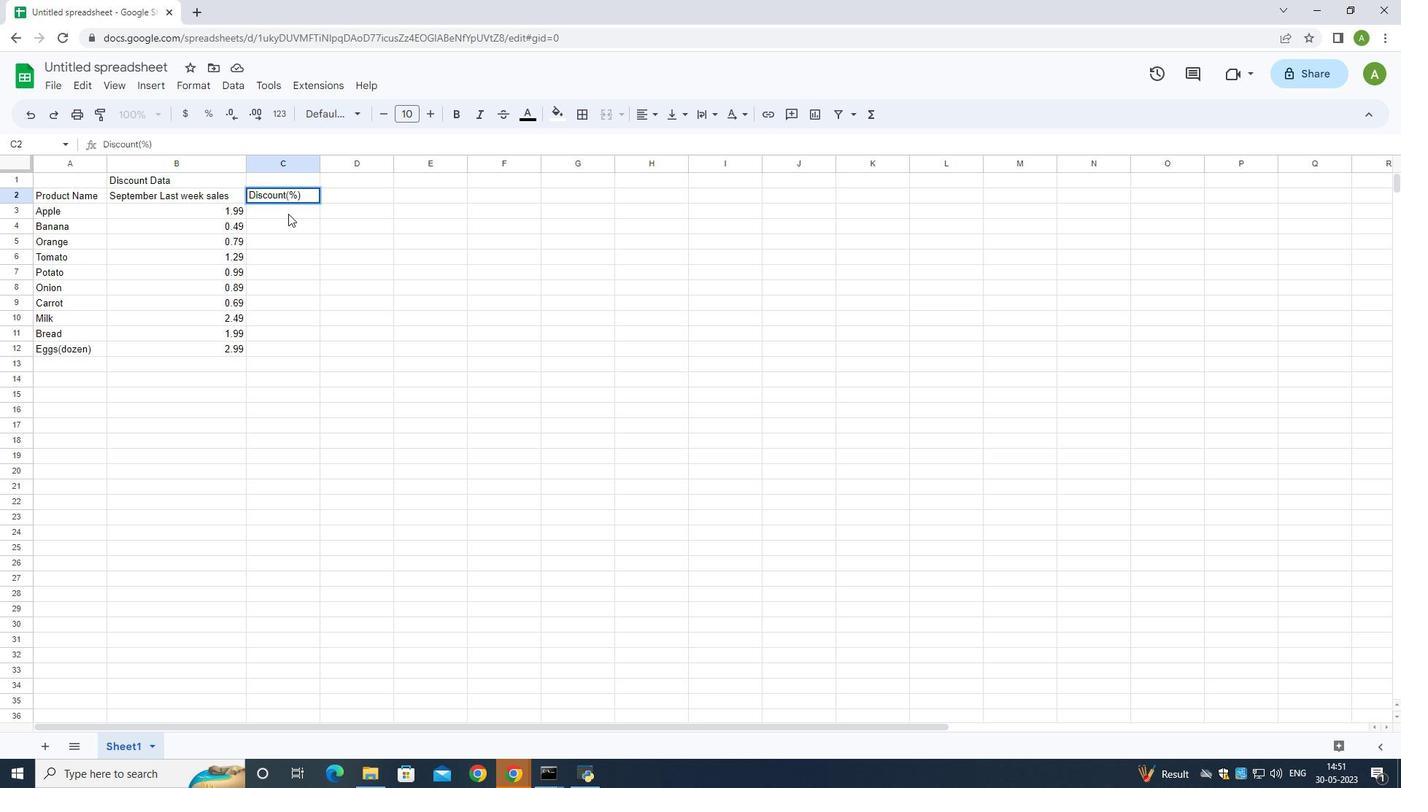 
Action: Mouse moved to (1400, 470)
Screenshot: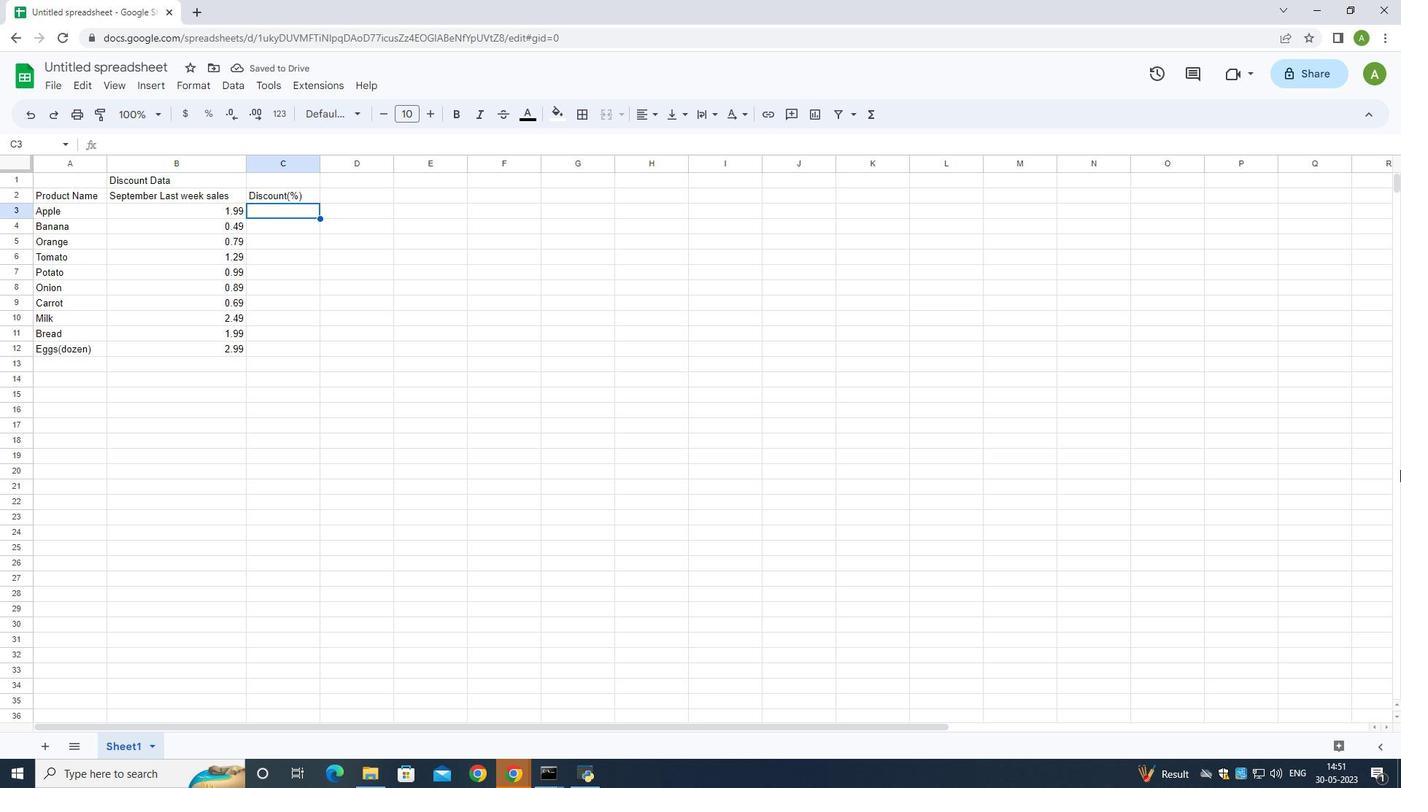 
Action: Key pressed 10
Screenshot: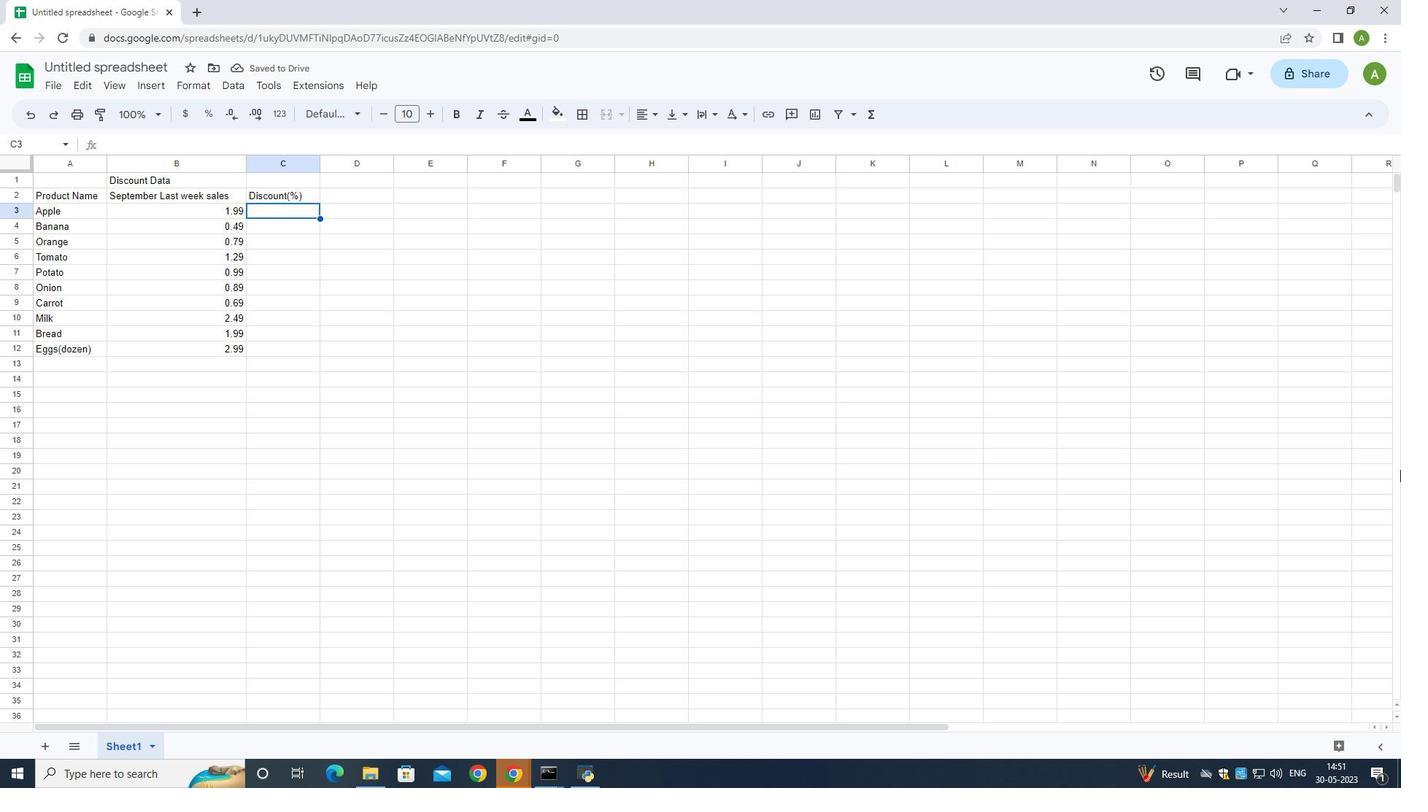 
Action: Mouse moved to (286, 228)
Screenshot: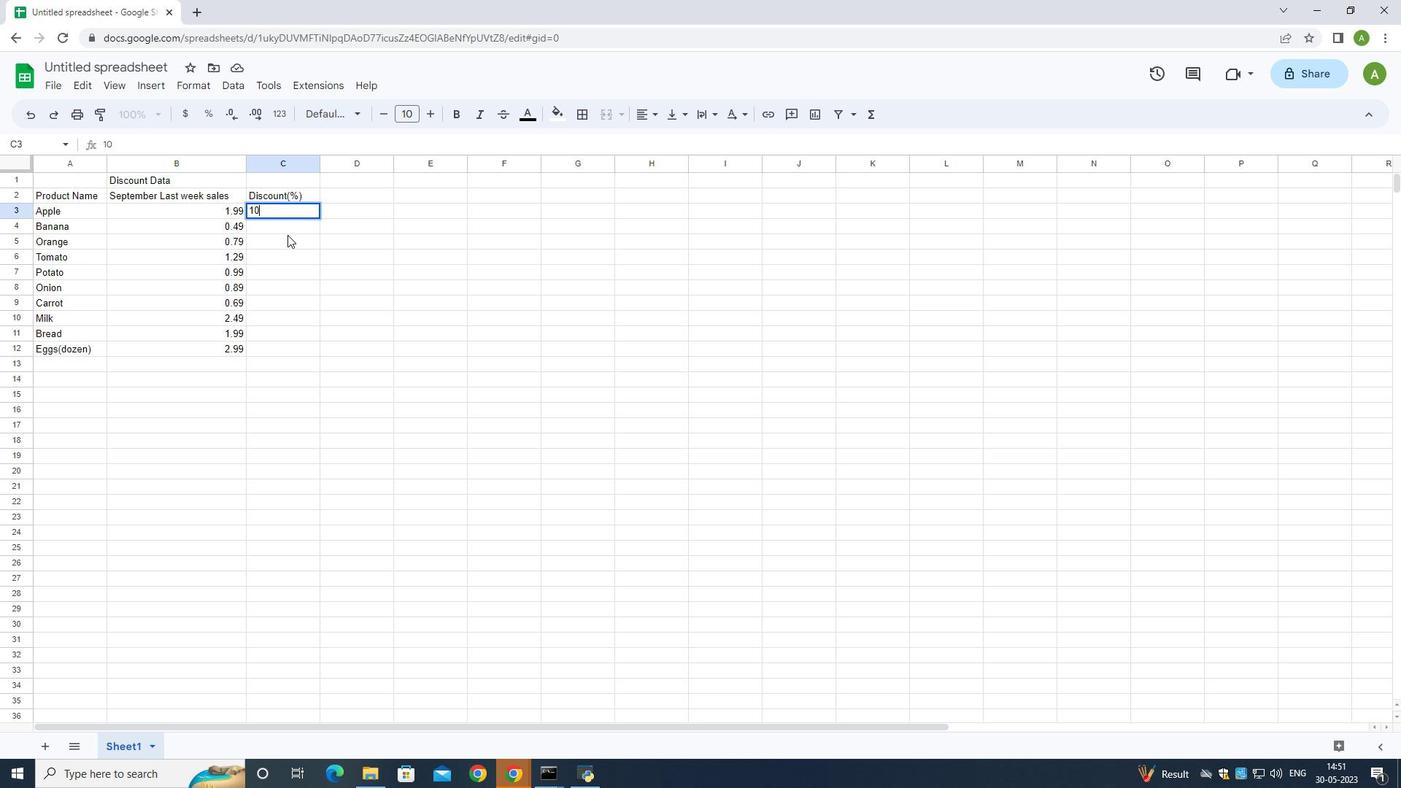 
Action: Mouse pressed left at (286, 228)
Screenshot: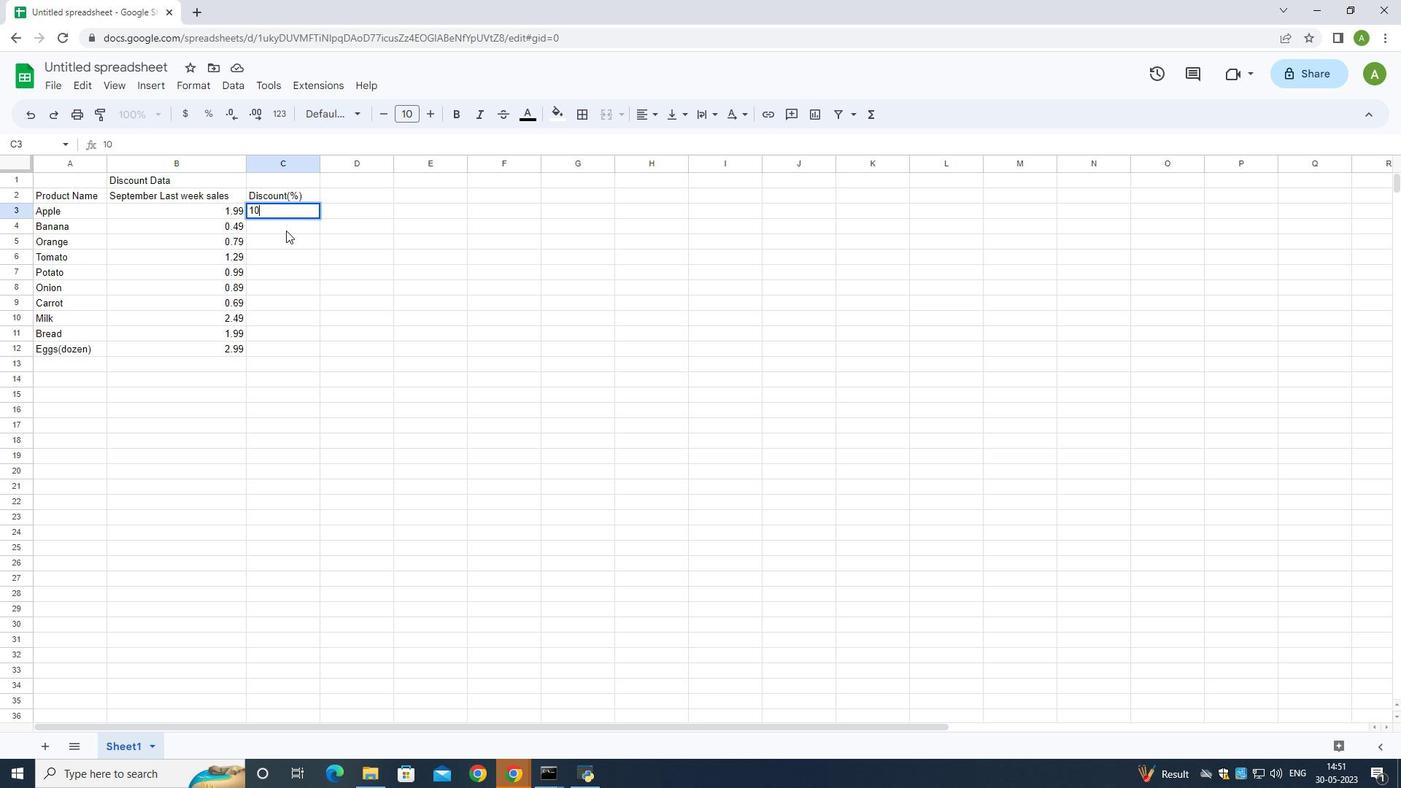 
Action: Key pressed 20
Screenshot: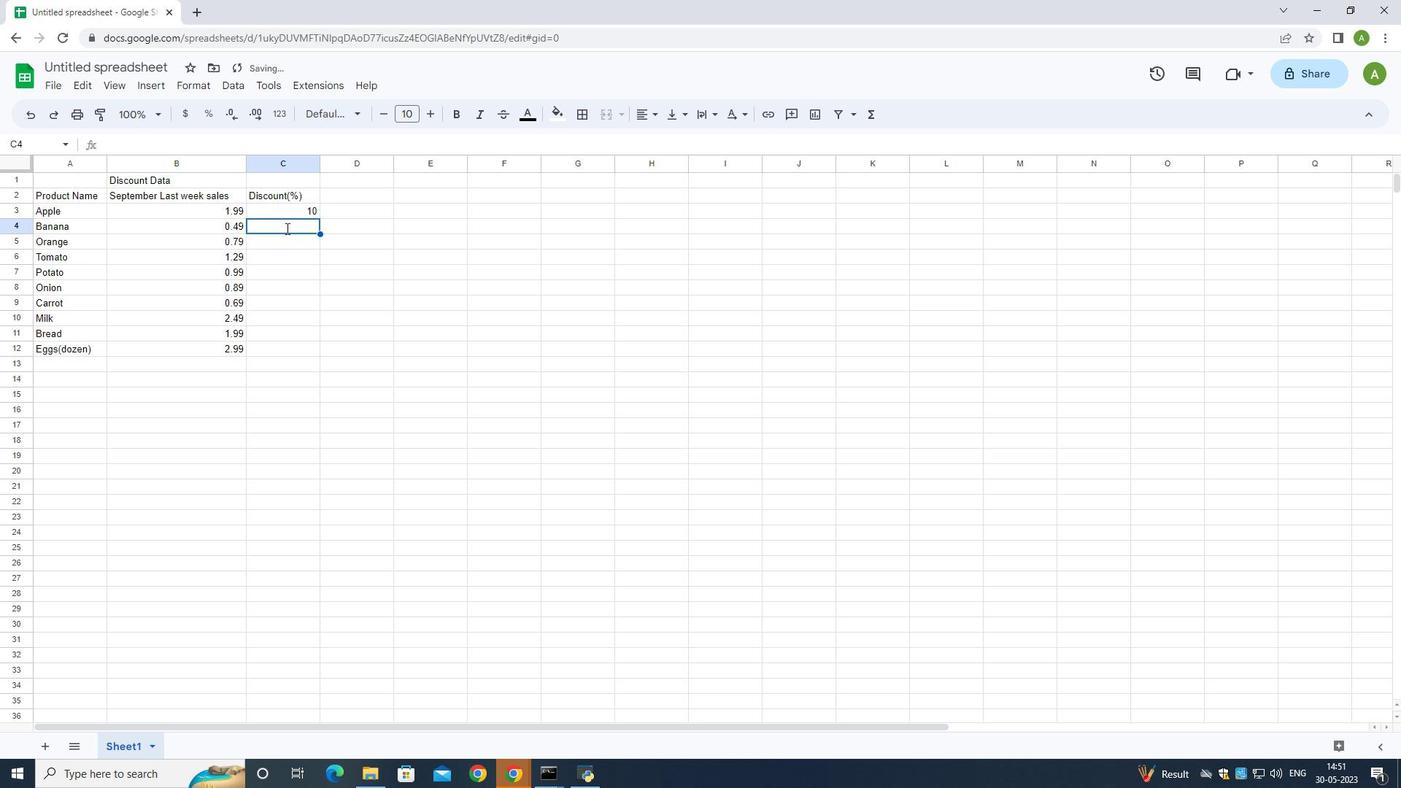
Action: Mouse moved to (283, 240)
Screenshot: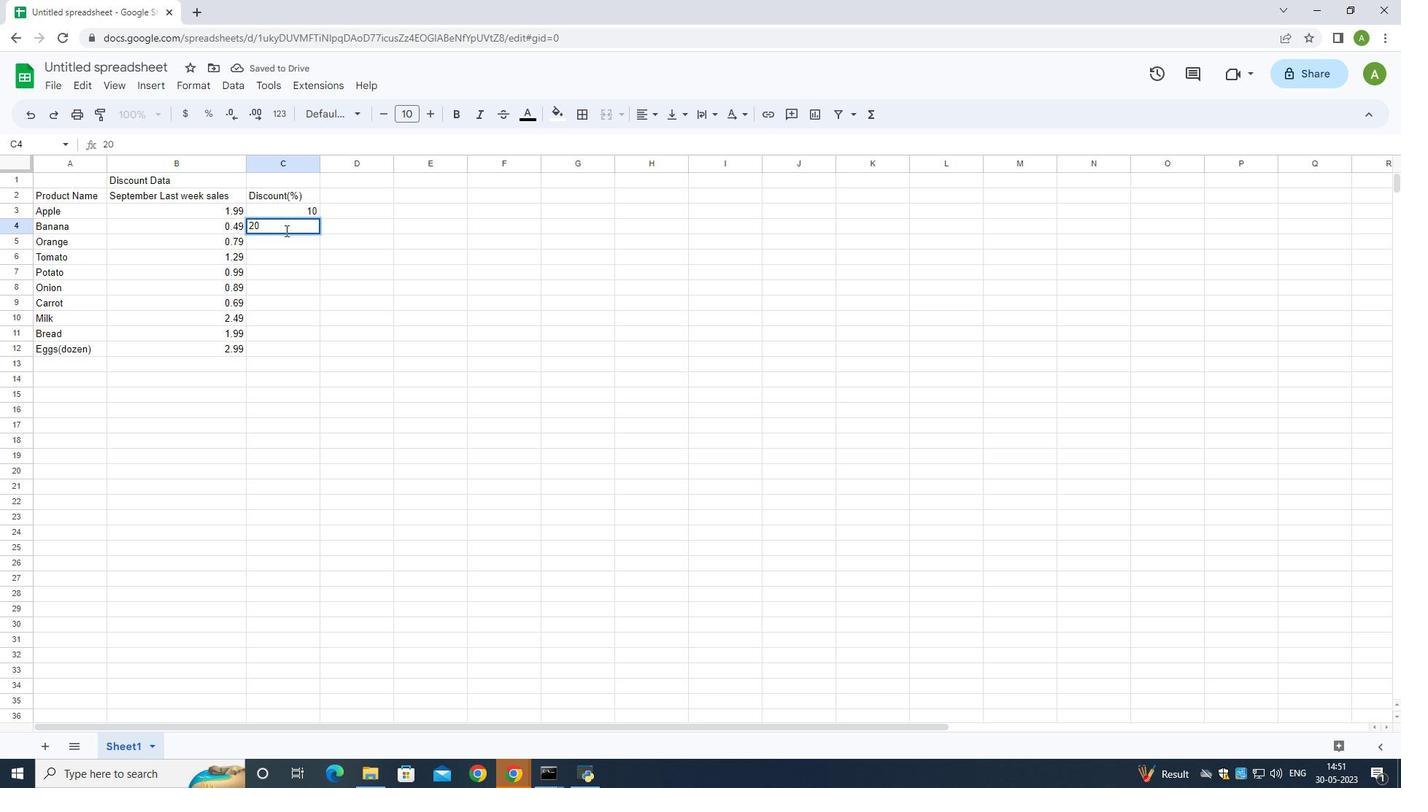 
Action: Mouse pressed left at (283, 240)
Screenshot: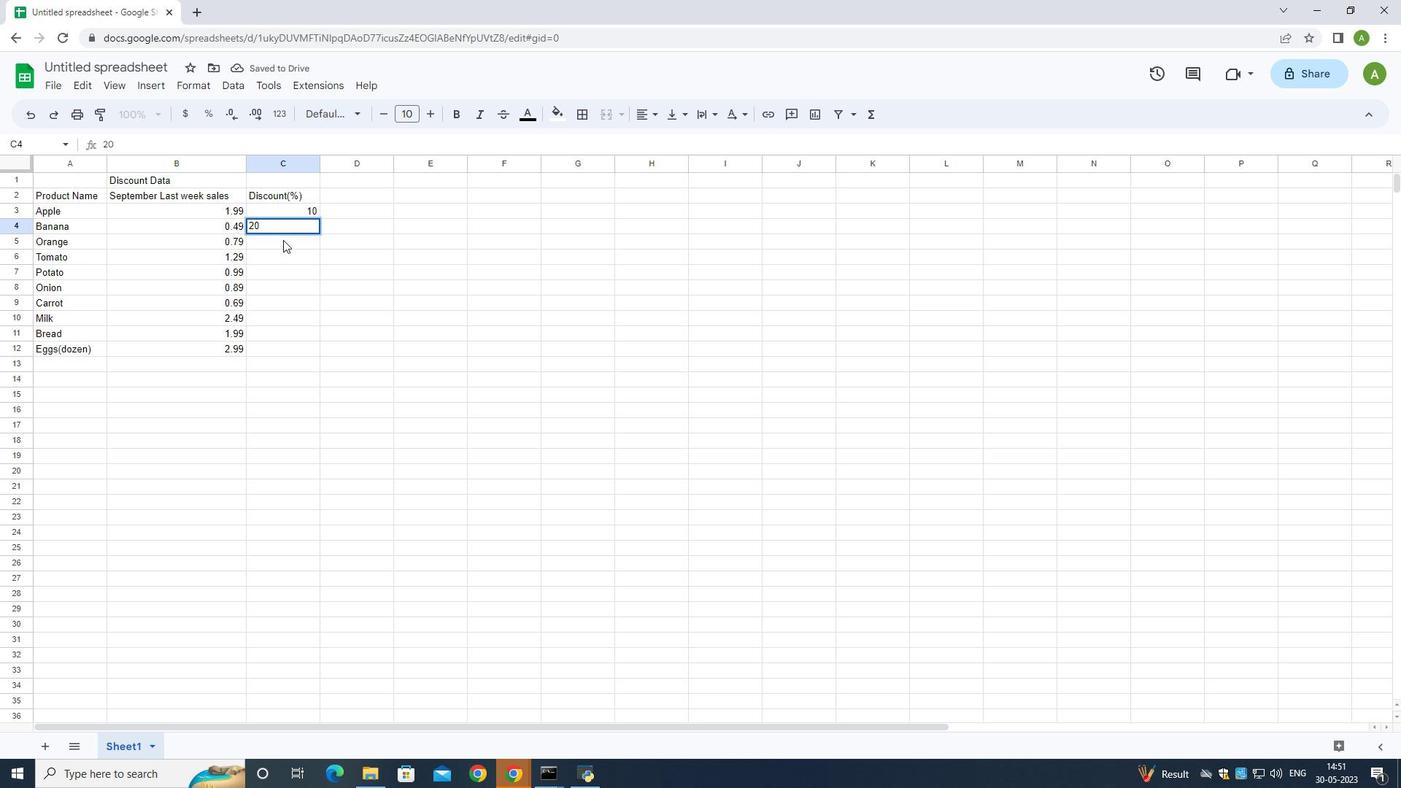 
Action: Key pressed 15<Key.down>5<Key.down>12<Key.down>8<Key.down>25<Key.down>10<Key.down>15<Key.down>20
Screenshot: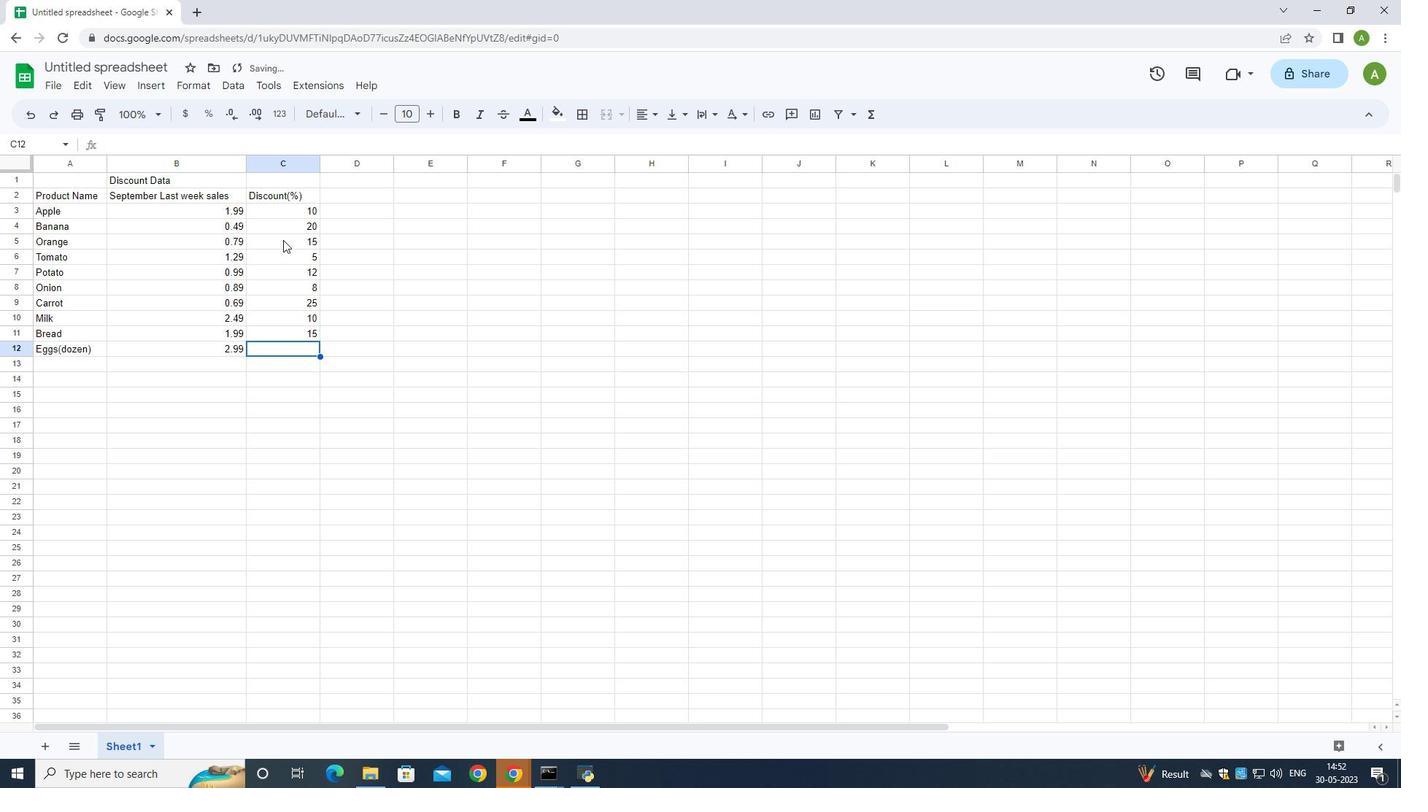 
Action: Mouse moved to (178, 372)
Screenshot: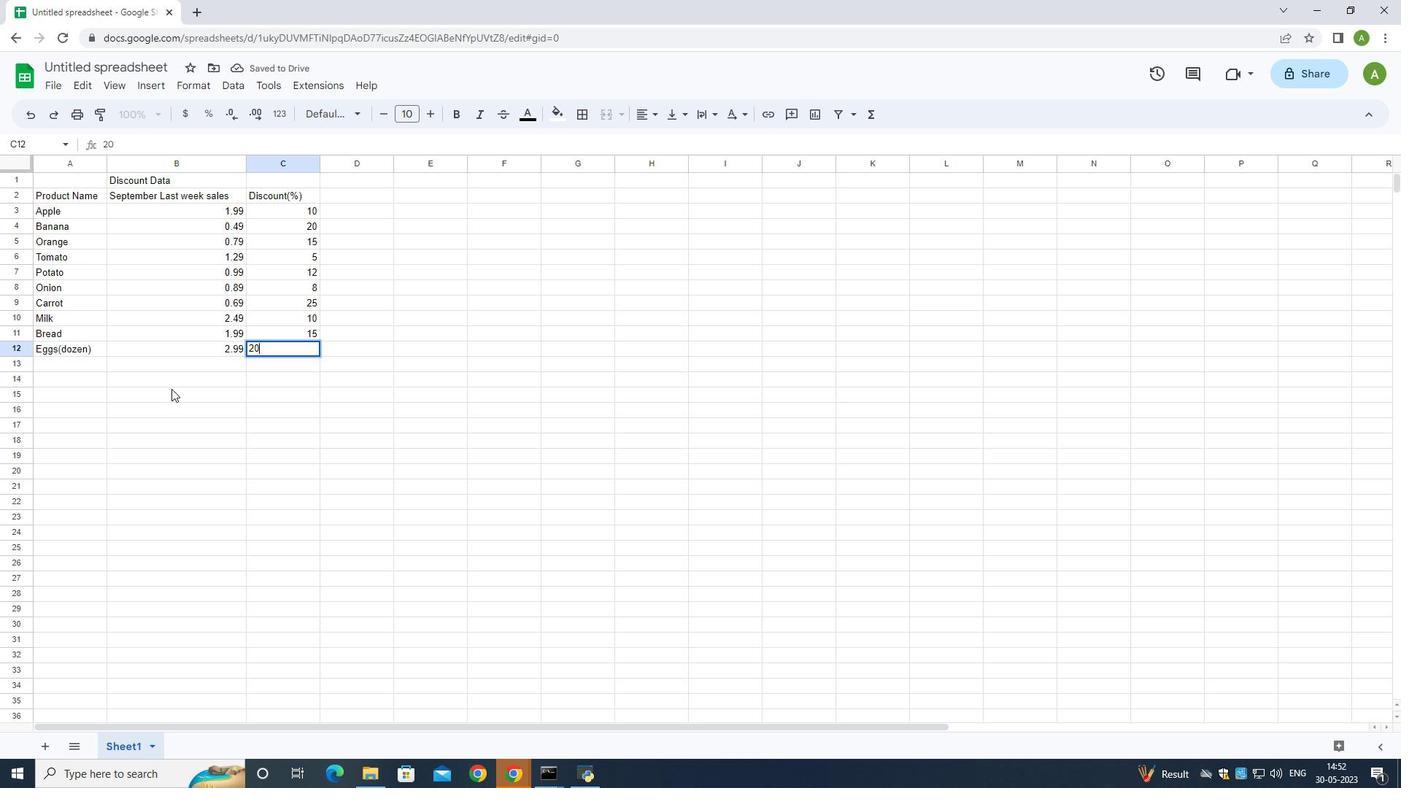 
Action: Mouse pressed left at (178, 372)
Screenshot: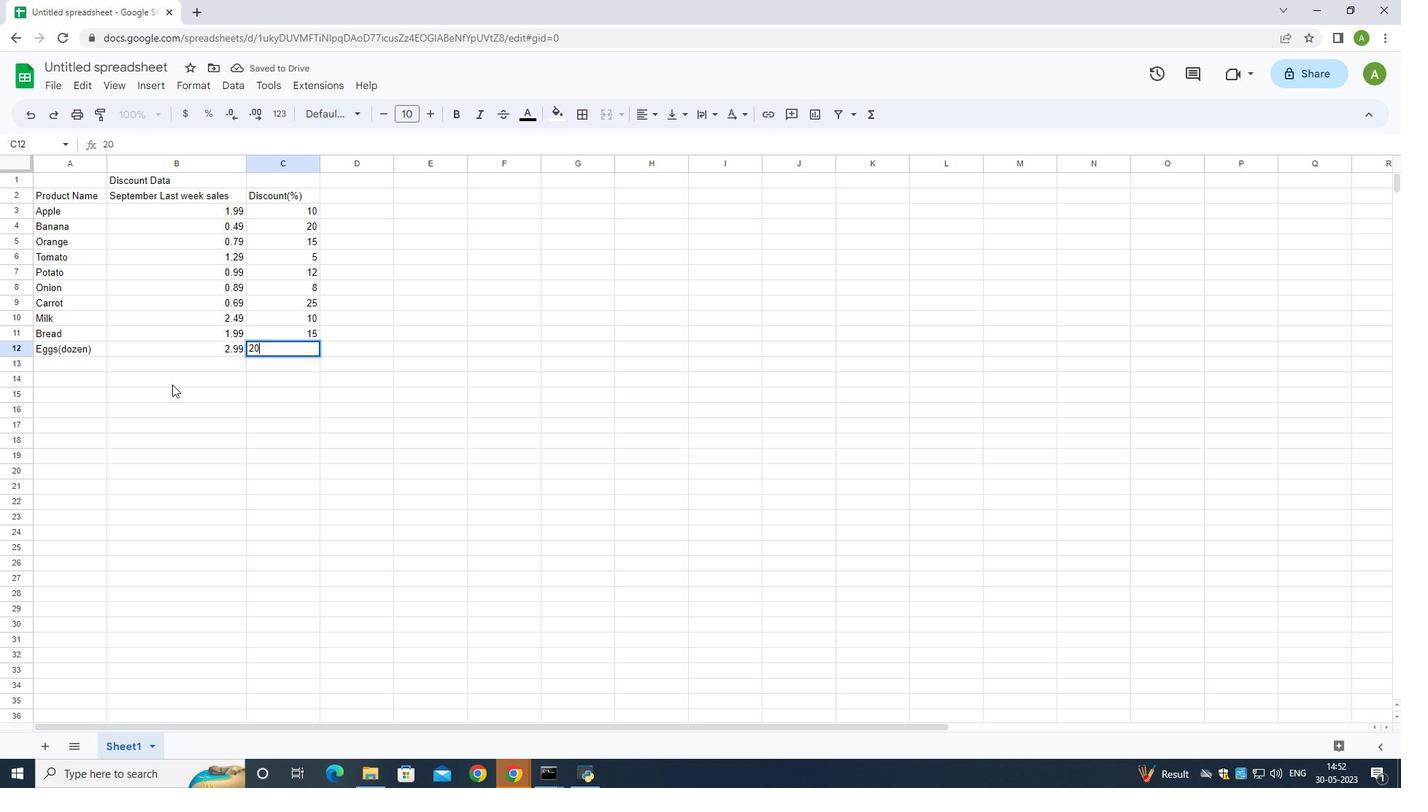 
Action: Mouse moved to (118, 66)
Screenshot: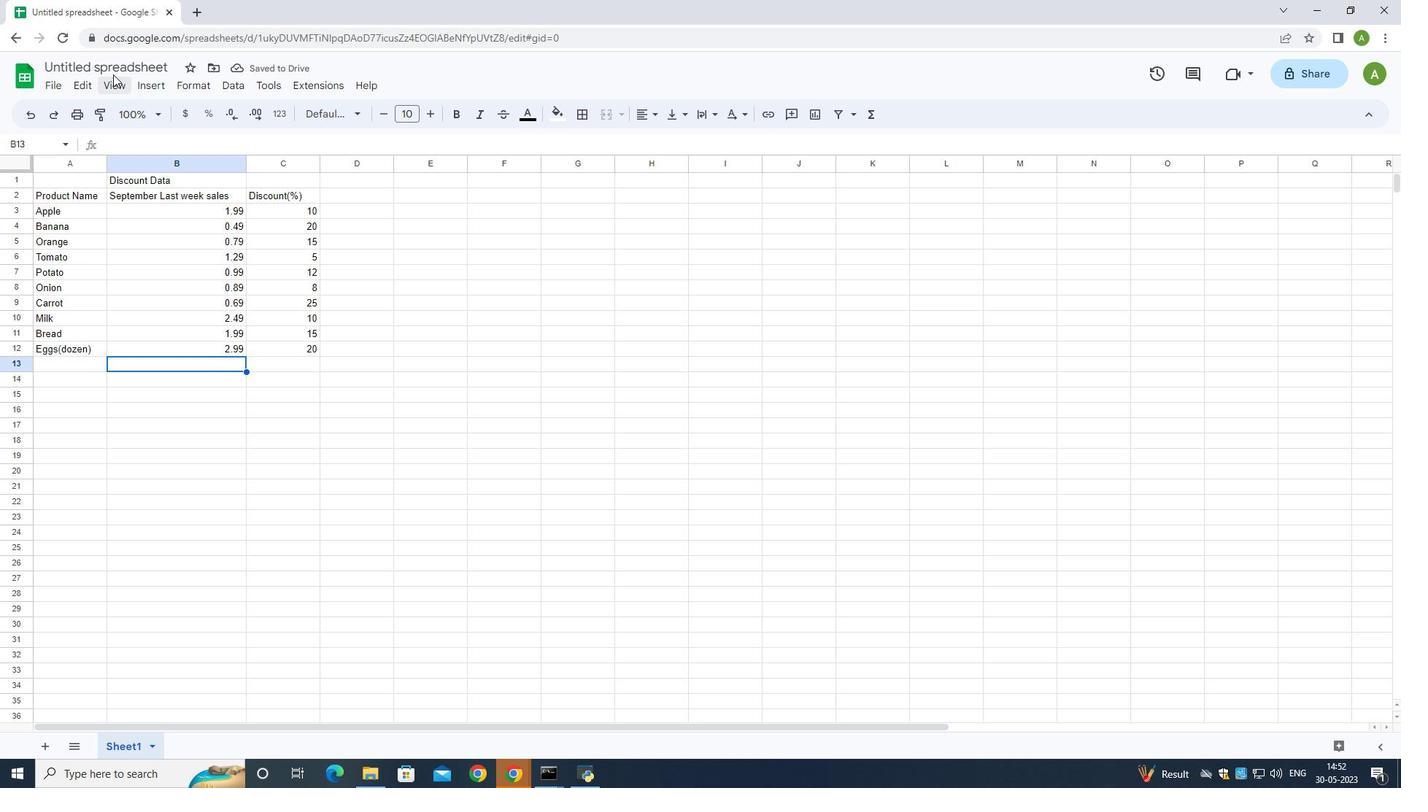 
Action: Mouse pressed left at (118, 66)
Screenshot: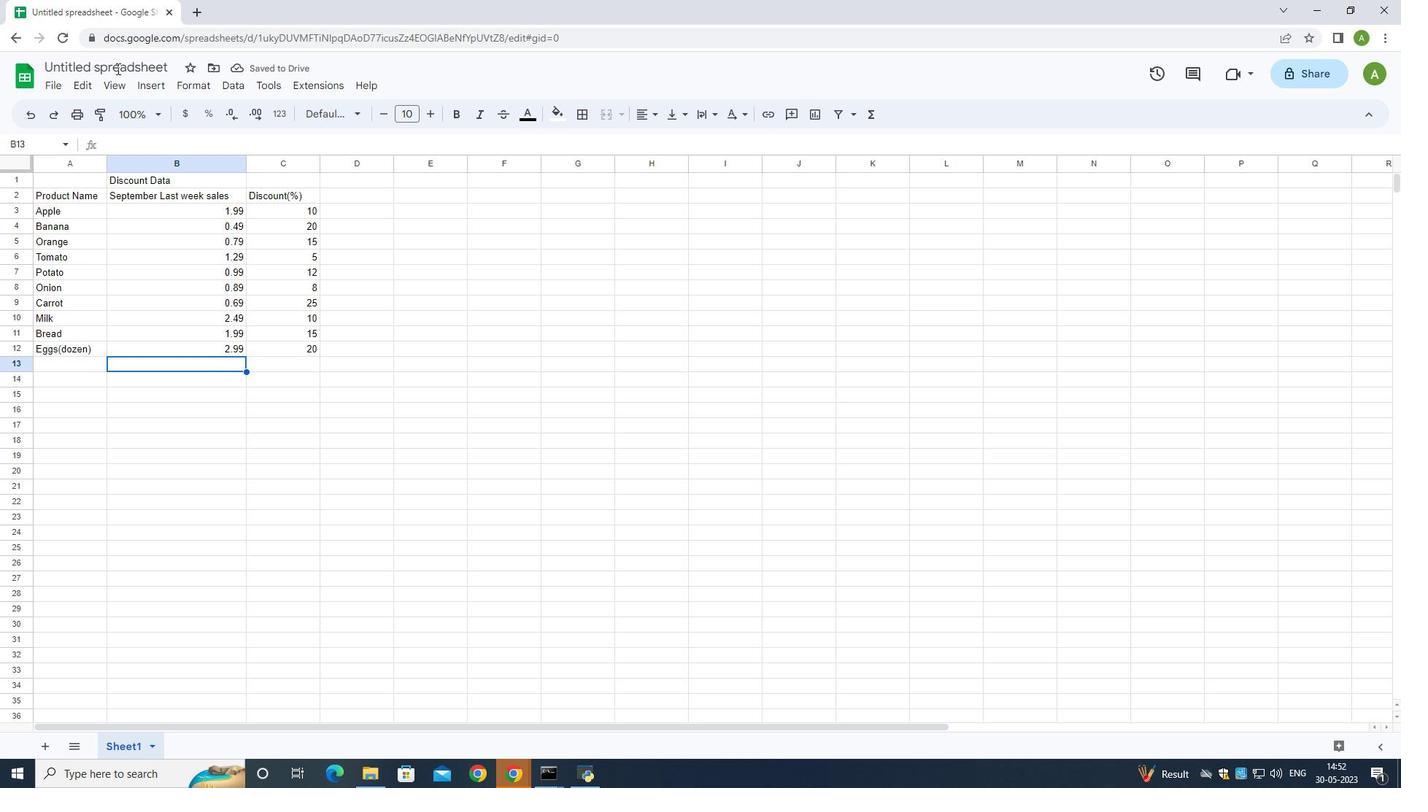 
Action: Mouse pressed left at (118, 66)
Screenshot: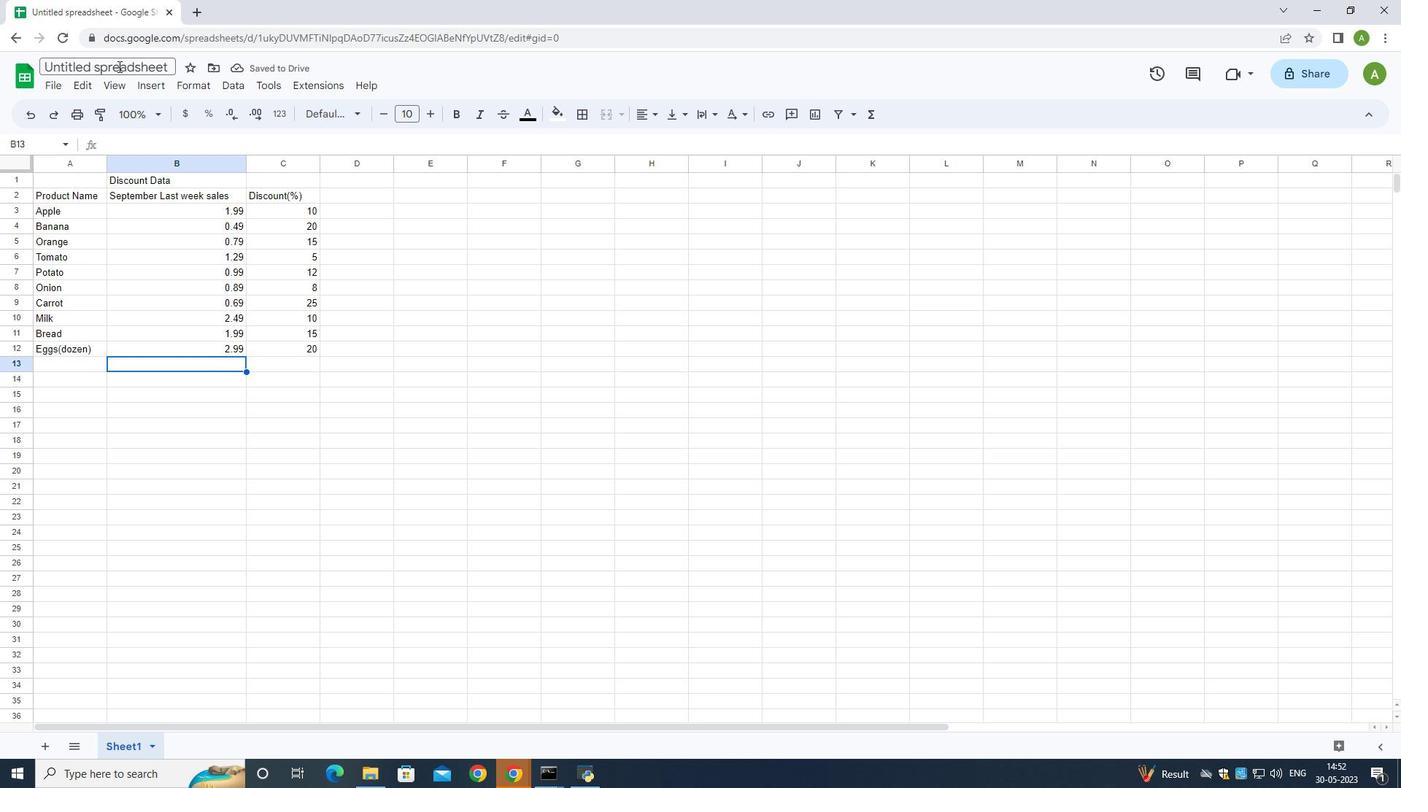 
Action: Key pressed <Key.backspace><Key.shift>Save<Key.backspace><Key.backspace><Key.backspace><Key.backspace><Key.backspace><Key.shift>Auditing<Key.shift>sales<Key.shift><Key.shift>Growth
Screenshot: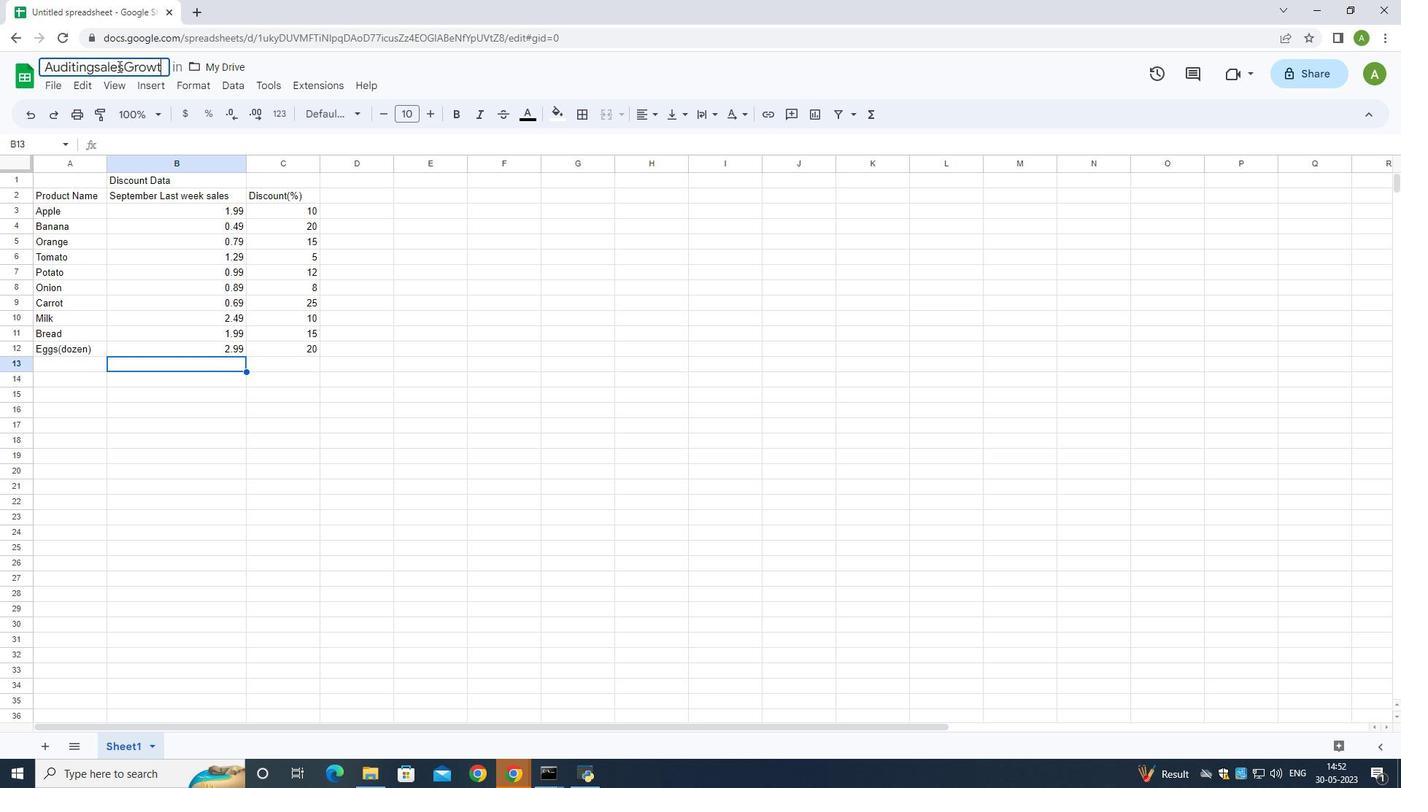 
Action: Mouse moved to (327, 232)
Screenshot: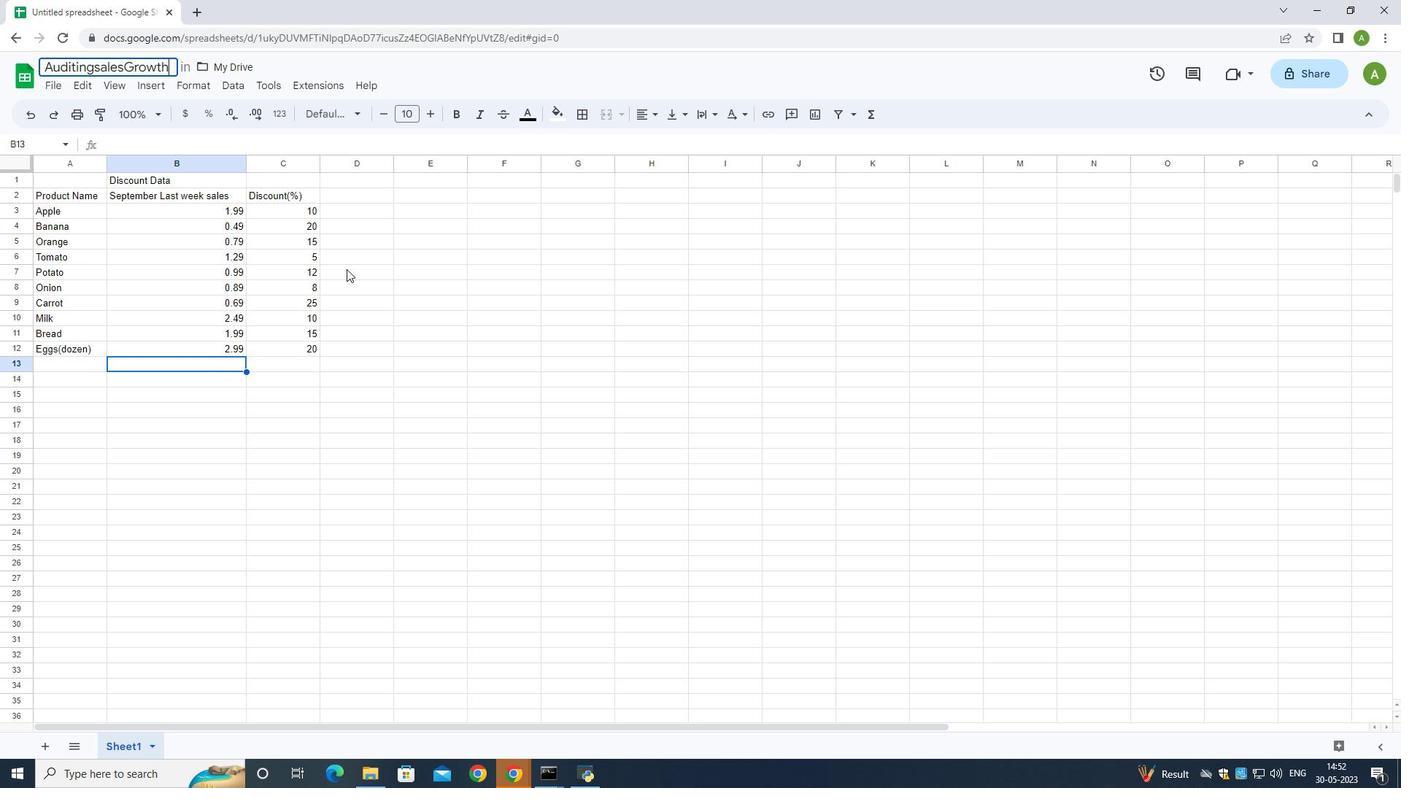 
Action: Key pressed <Key.enter>
Screenshot: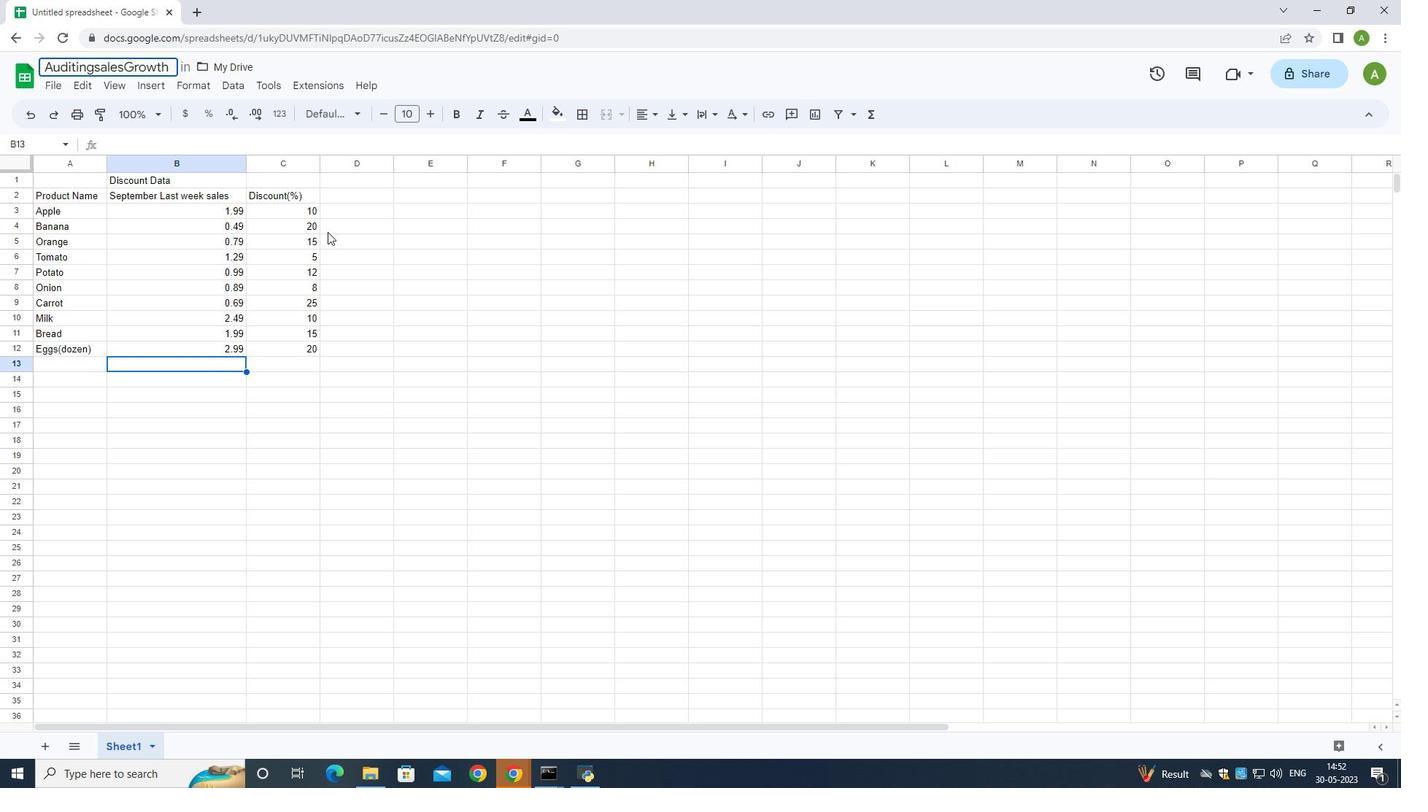 
Action: Mouse moved to (423, 339)
Screenshot: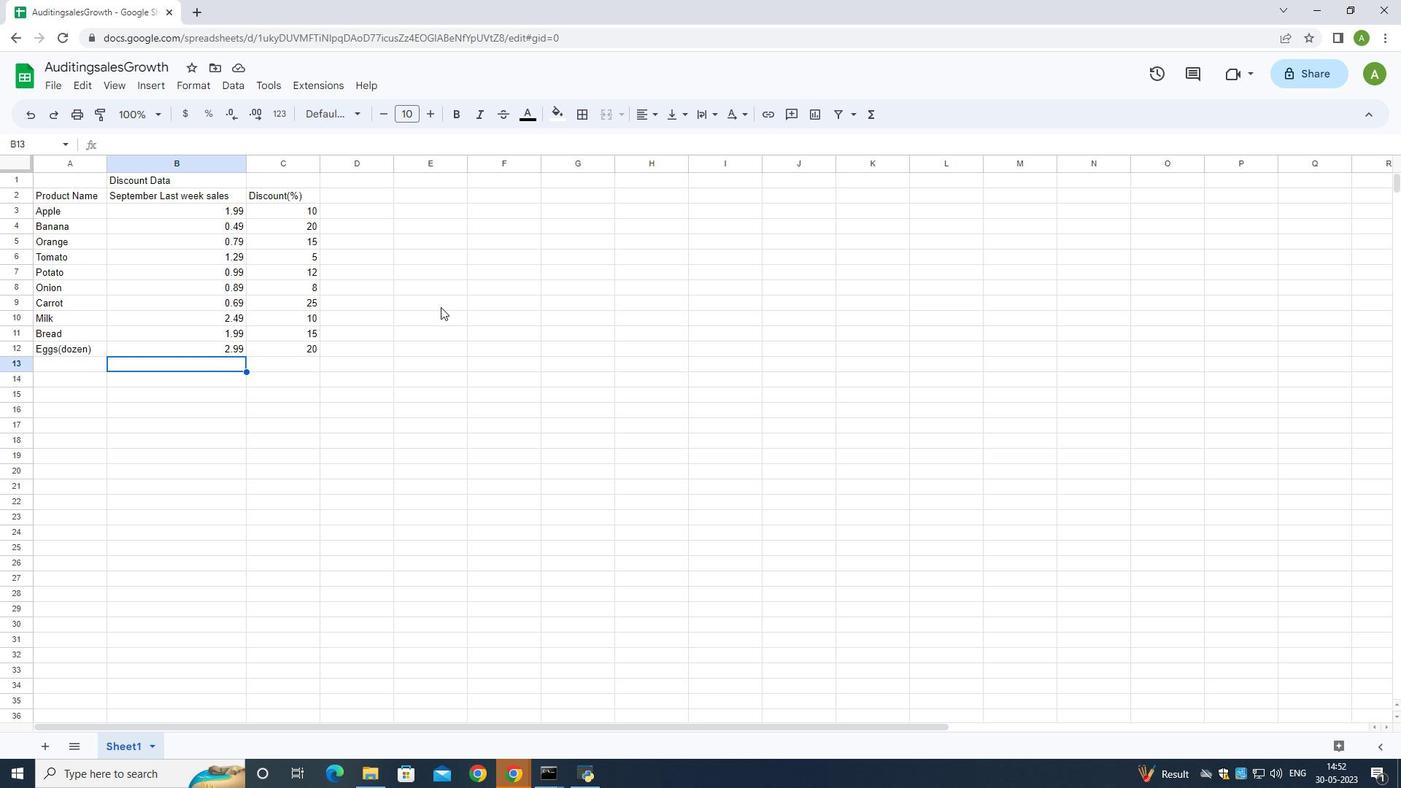 
